 Task: Look for space in Dhanbād, India from 9th June, 2023 to 16th June, 2023 for 2 adults in price range Rs.8000 to Rs.16000. Place can be entire place with 2 bedrooms having 2 beds and 1 bathroom. Property type can be house, flat, guest house. Booking option can be shelf check-in. Required host language is English.
Action: Mouse moved to (582, 140)
Screenshot: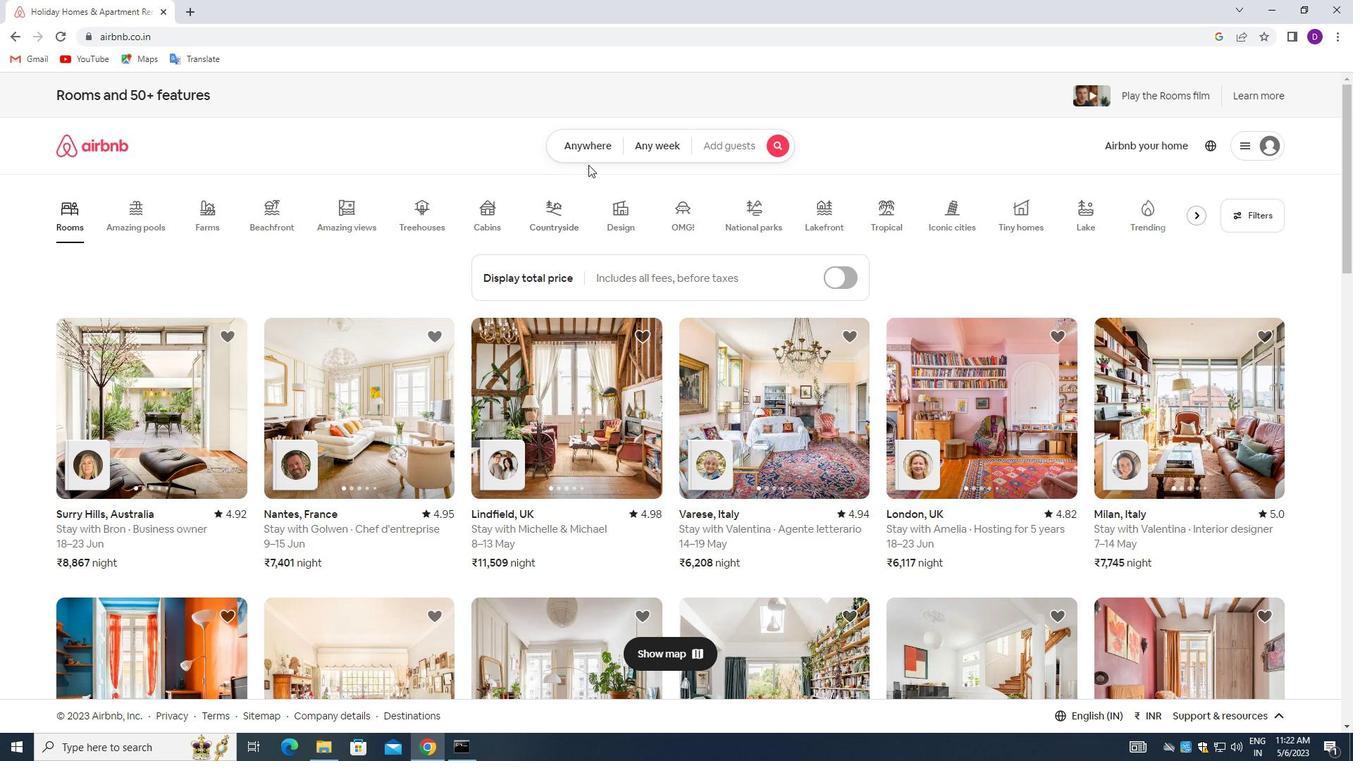
Action: Mouse pressed left at (582, 140)
Screenshot: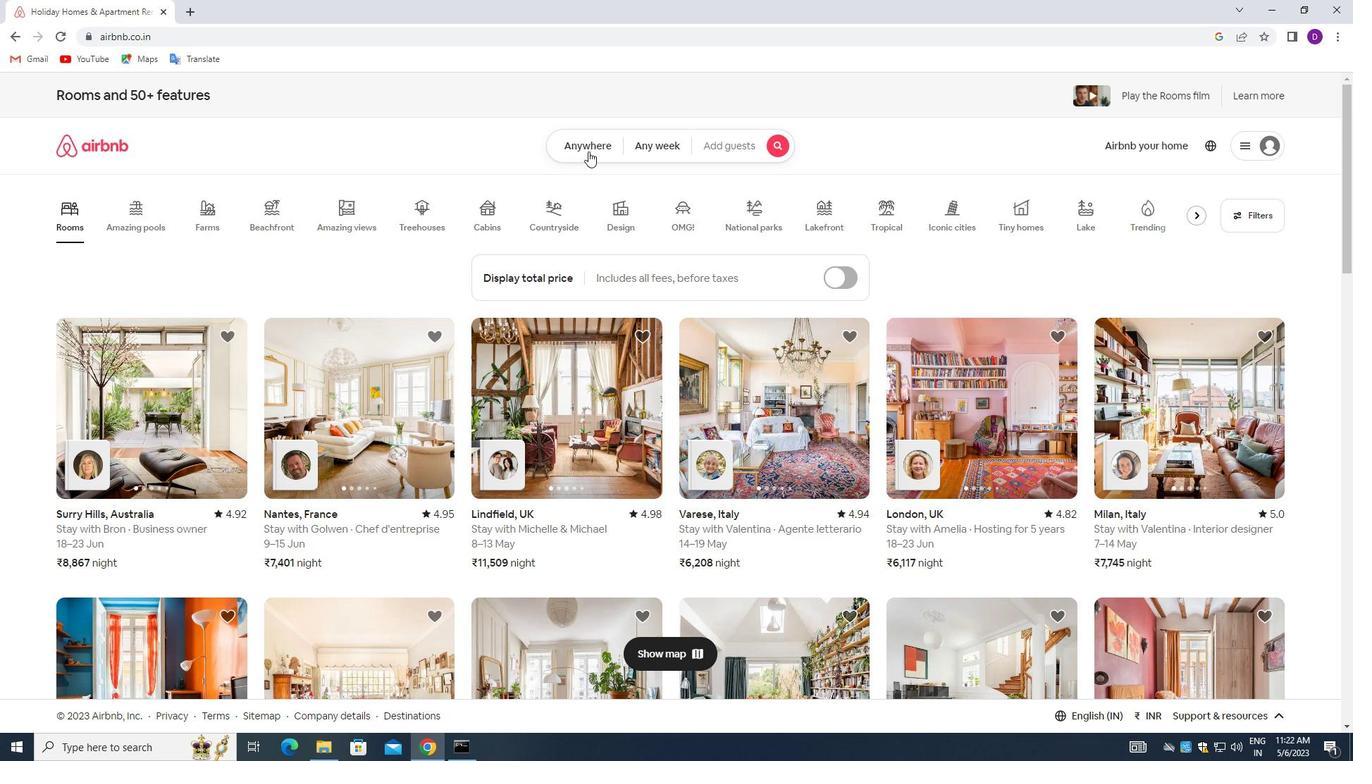 
Action: Mouse moved to (574, 203)
Screenshot: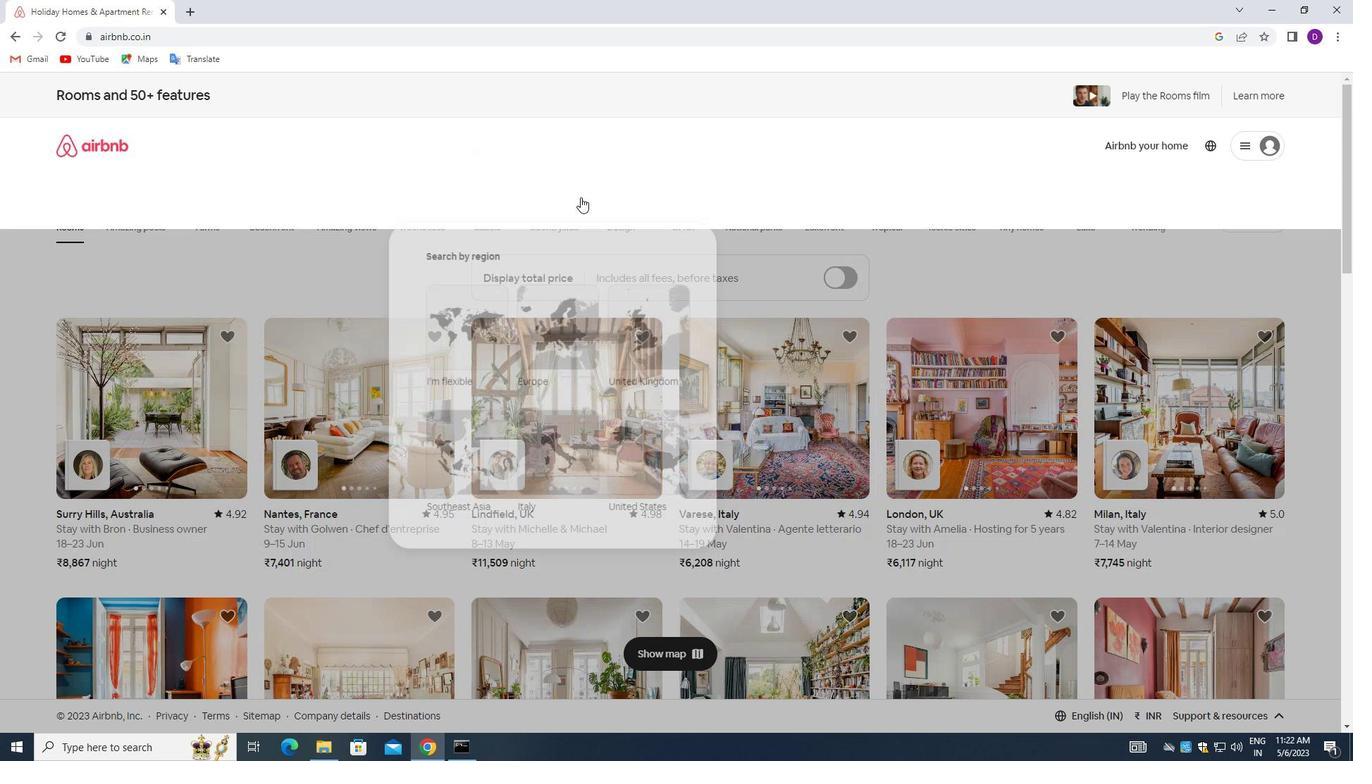 
Action: Mouse pressed left at (574, 203)
Screenshot: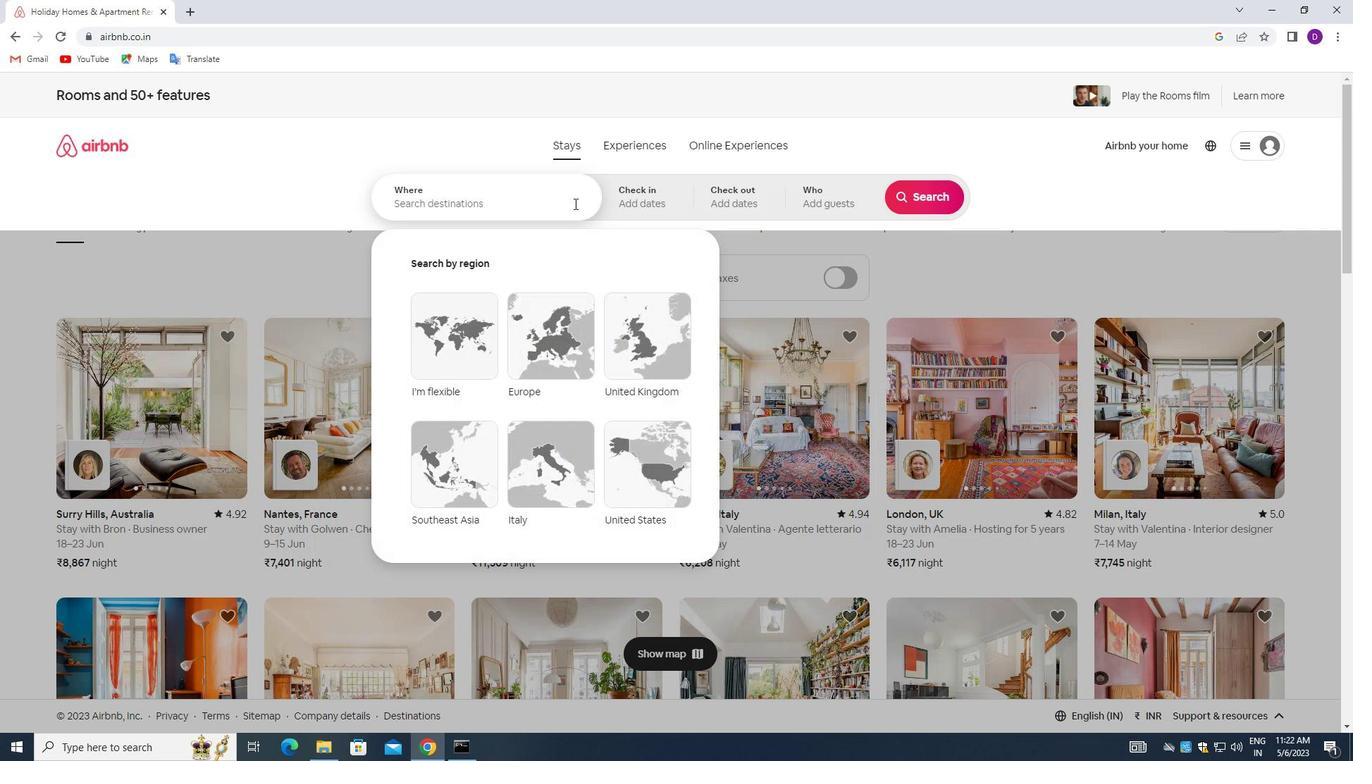
Action: Mouse moved to (273, 308)
Screenshot: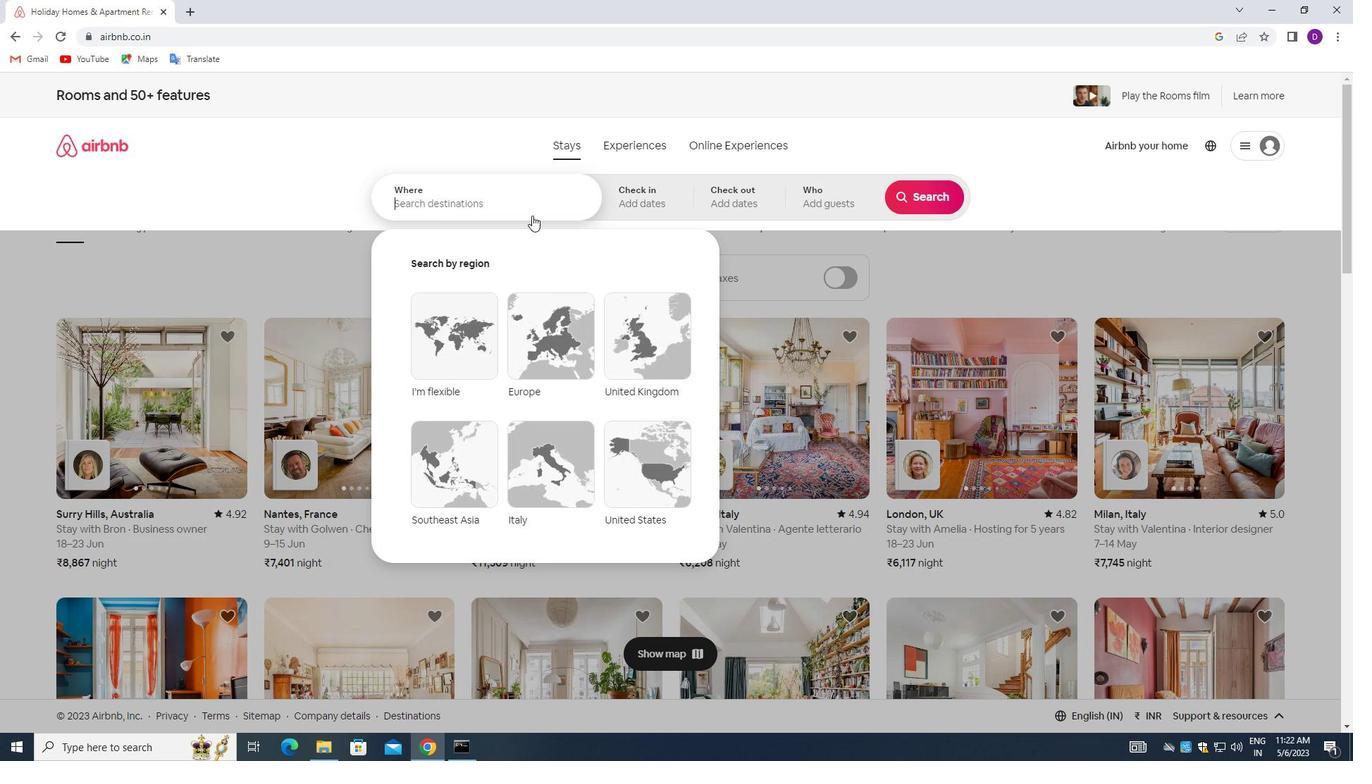 
Action: Key pressed <Key.shift_r>Dhanbad,<Key.space><Key.shift>INDIA<Key.enter>
Screenshot: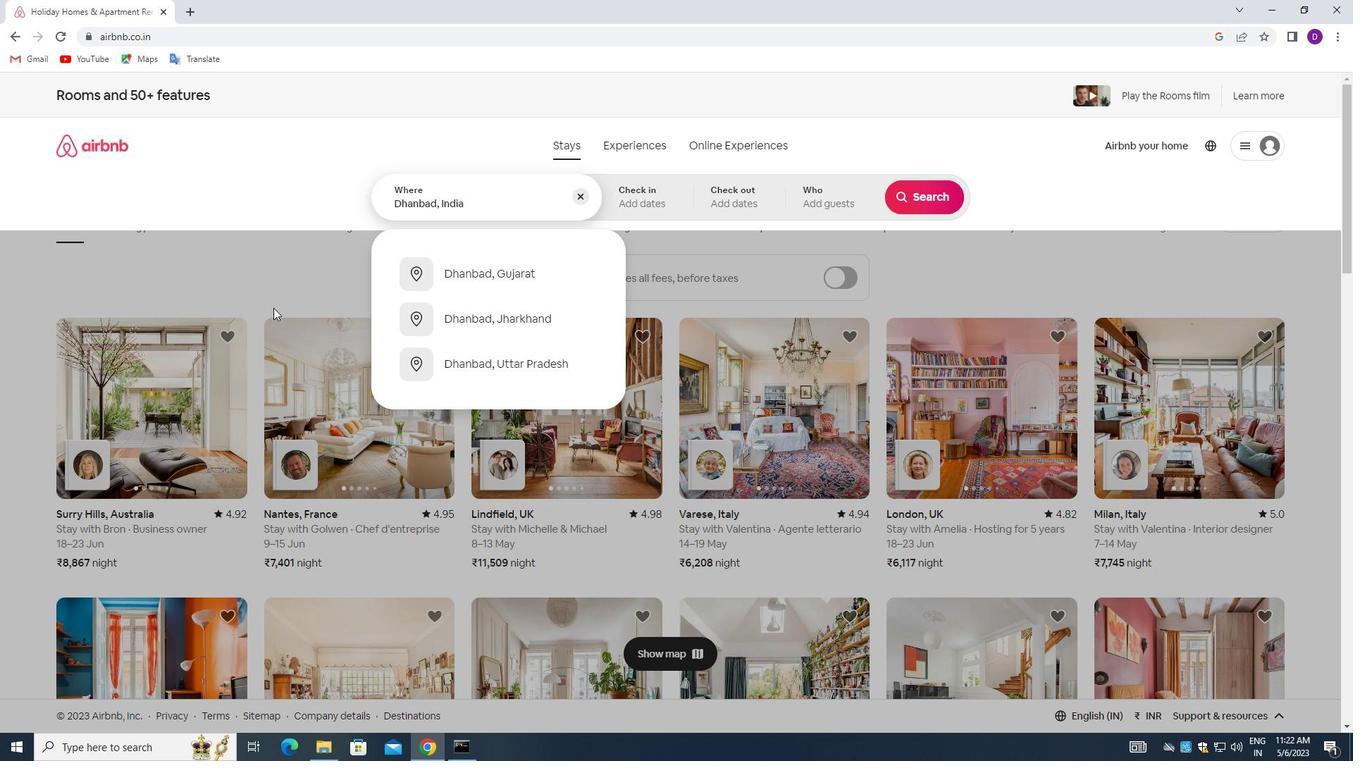
Action: Mouse moved to (876, 403)
Screenshot: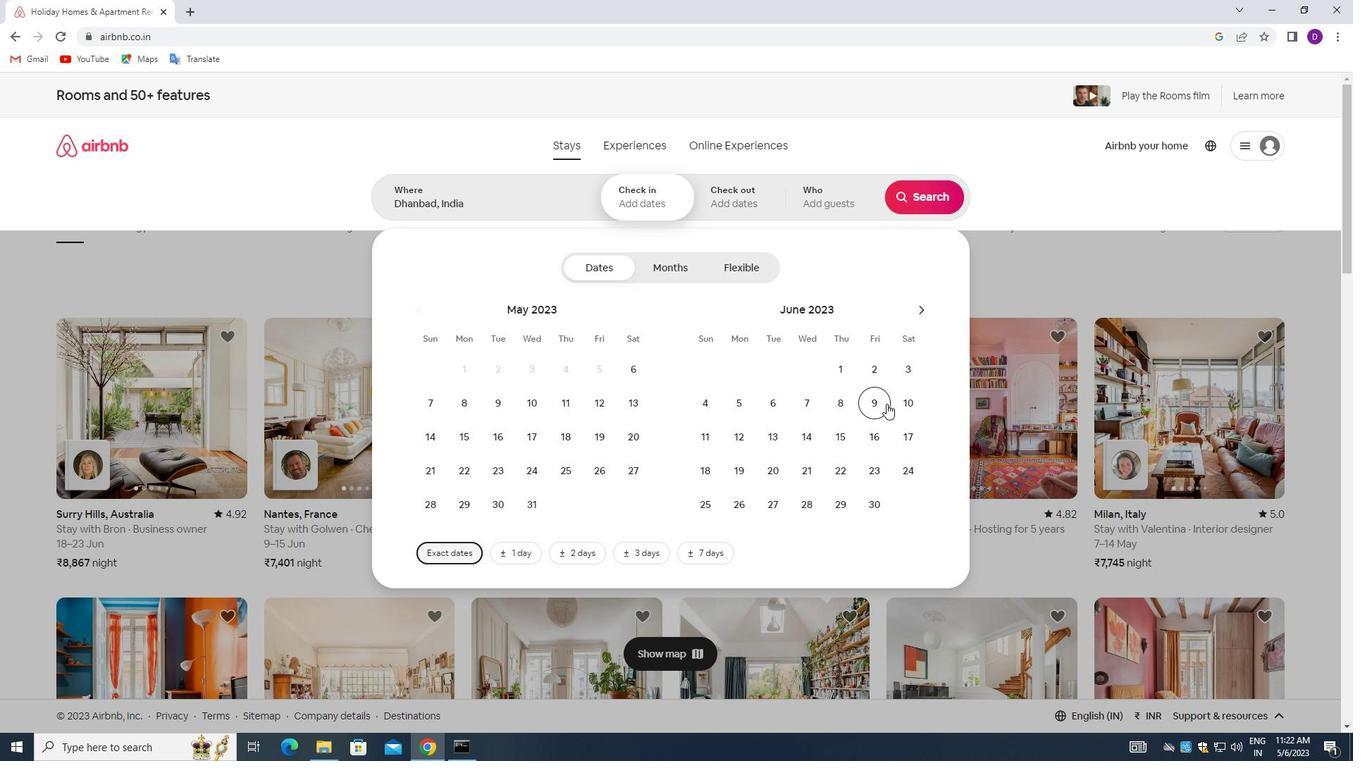 
Action: Mouse pressed left at (876, 403)
Screenshot: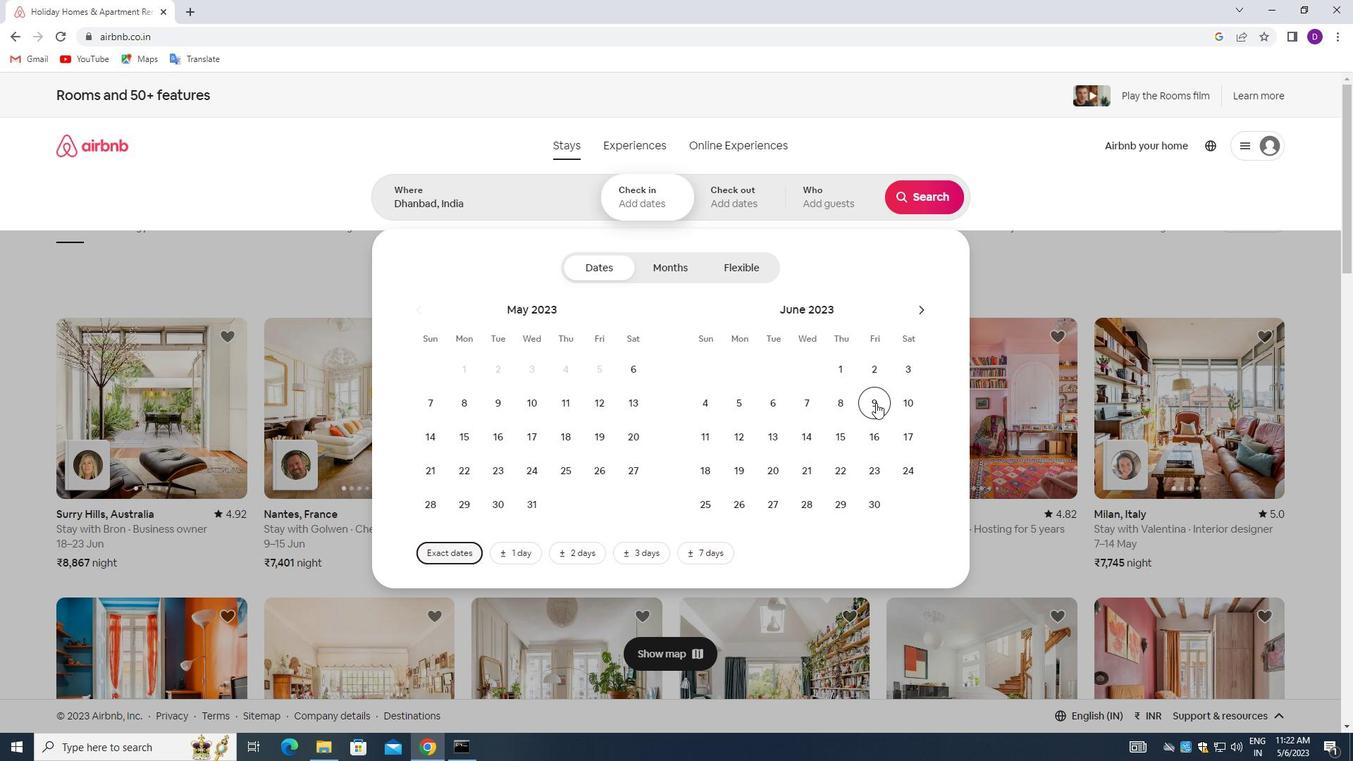 
Action: Mouse moved to (875, 425)
Screenshot: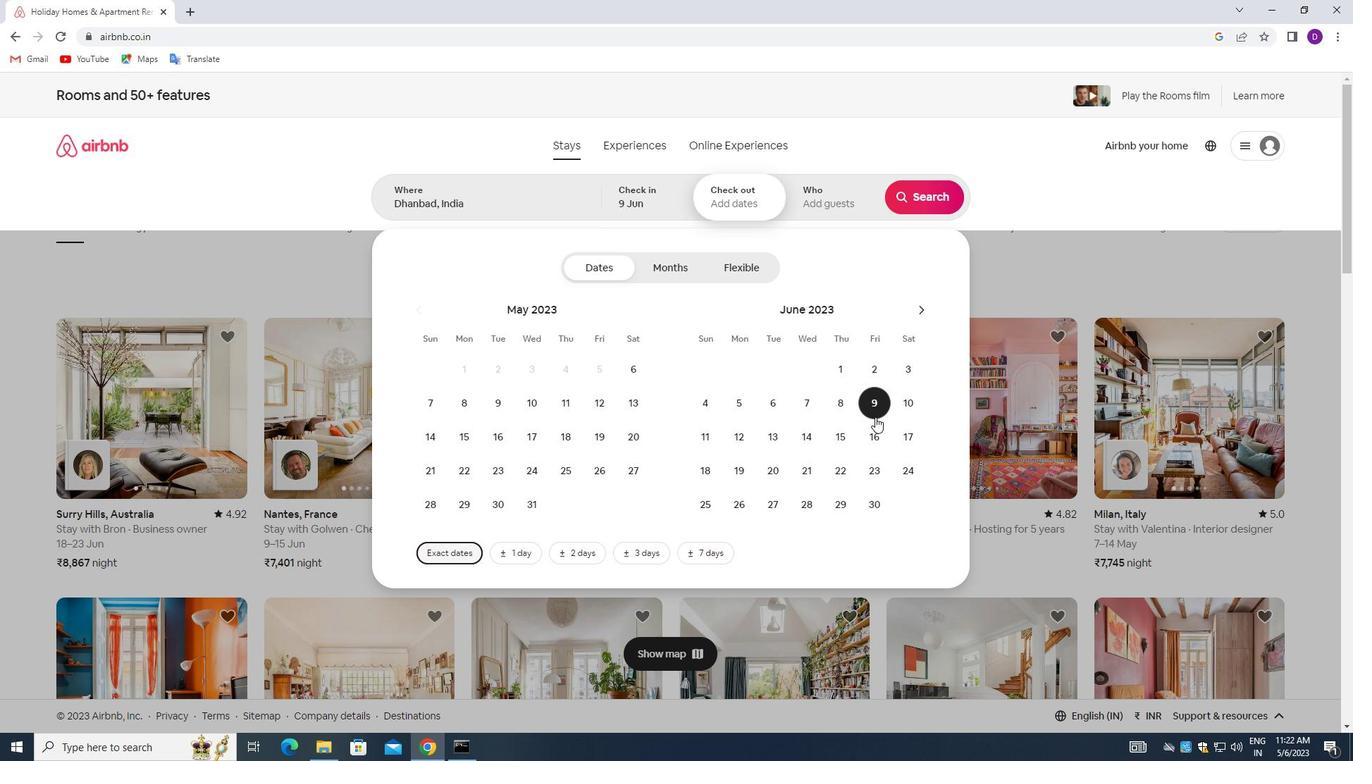
Action: Mouse pressed left at (875, 425)
Screenshot: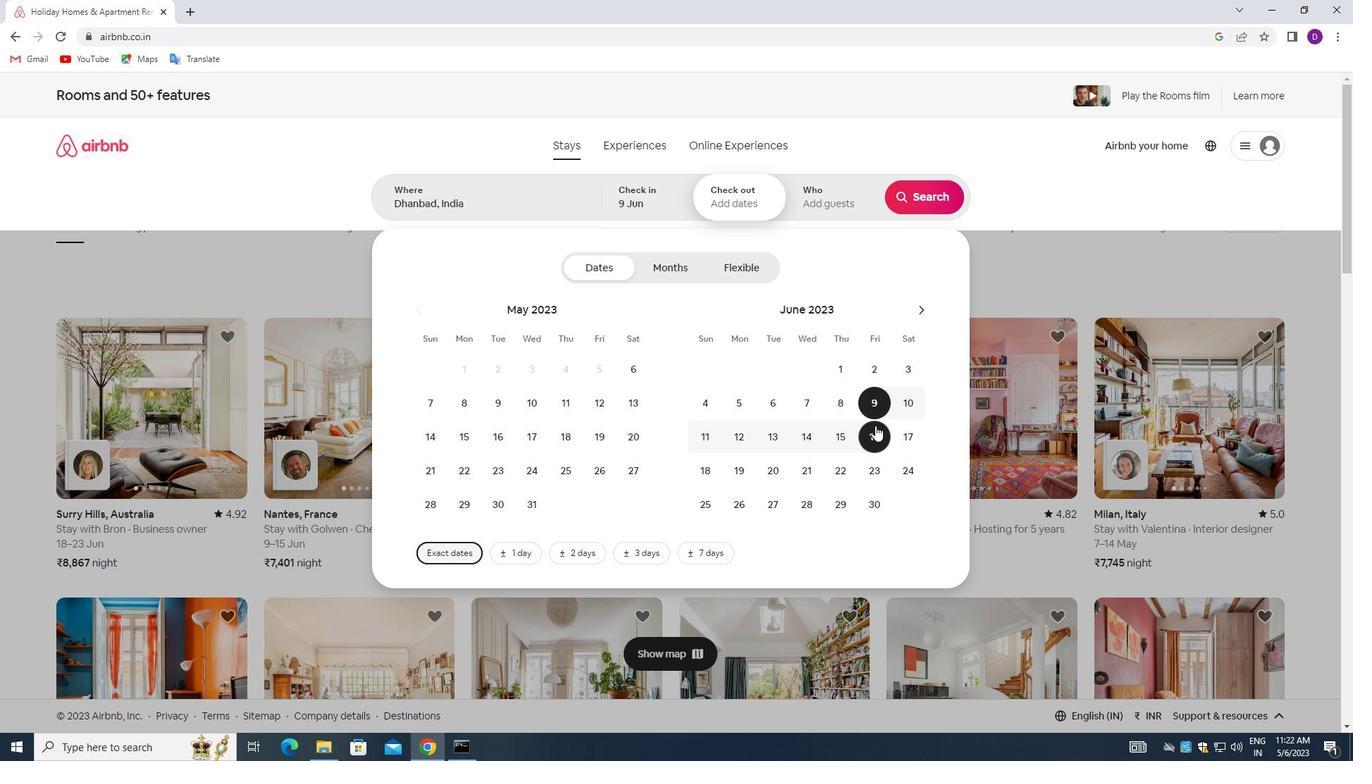 
Action: Mouse moved to (816, 199)
Screenshot: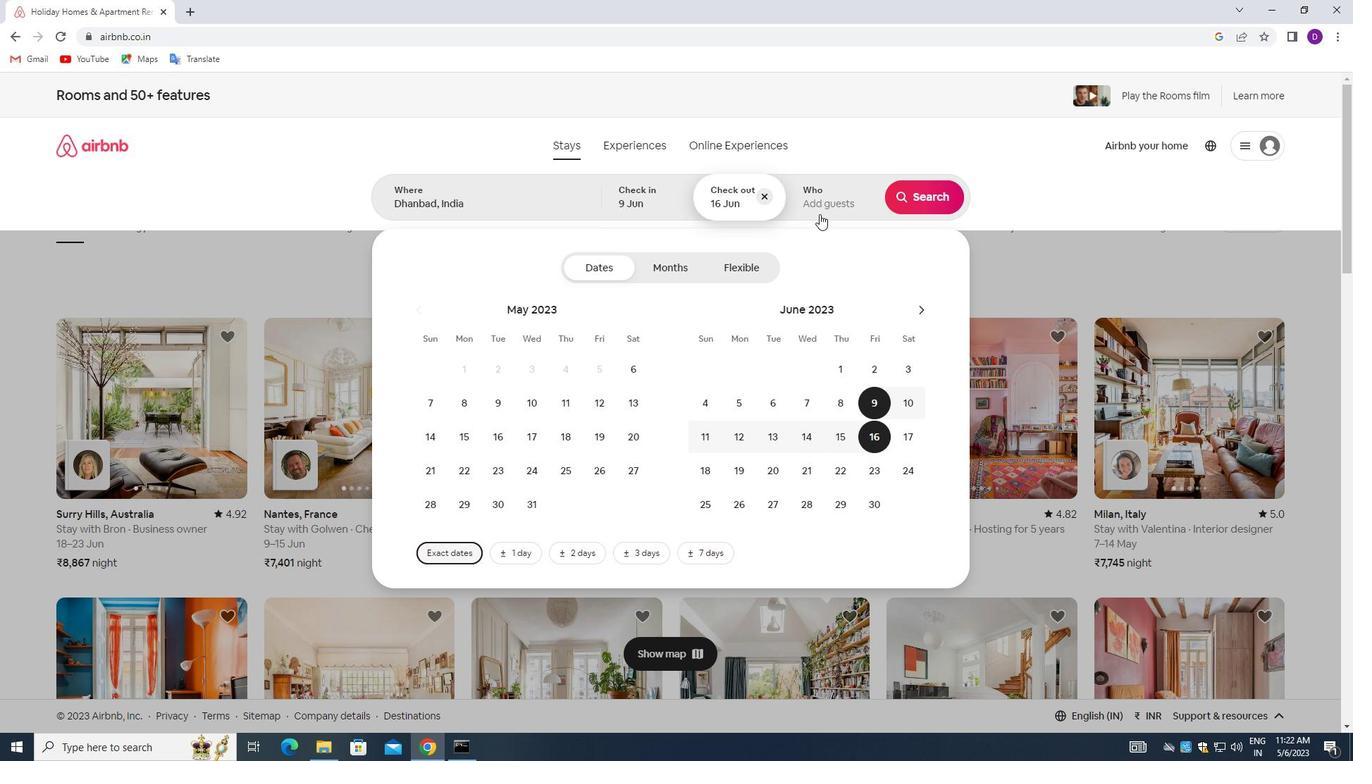 
Action: Mouse pressed left at (816, 199)
Screenshot: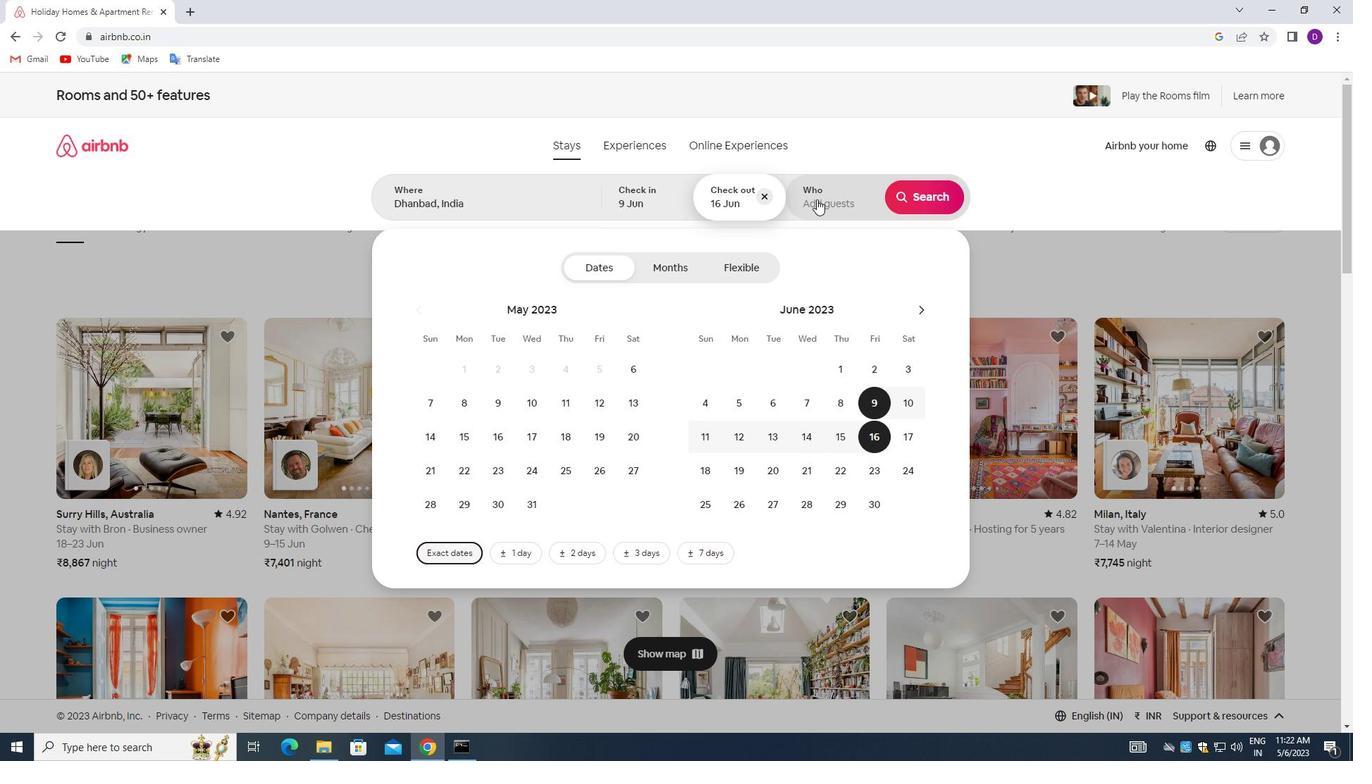 
Action: Mouse moved to (923, 271)
Screenshot: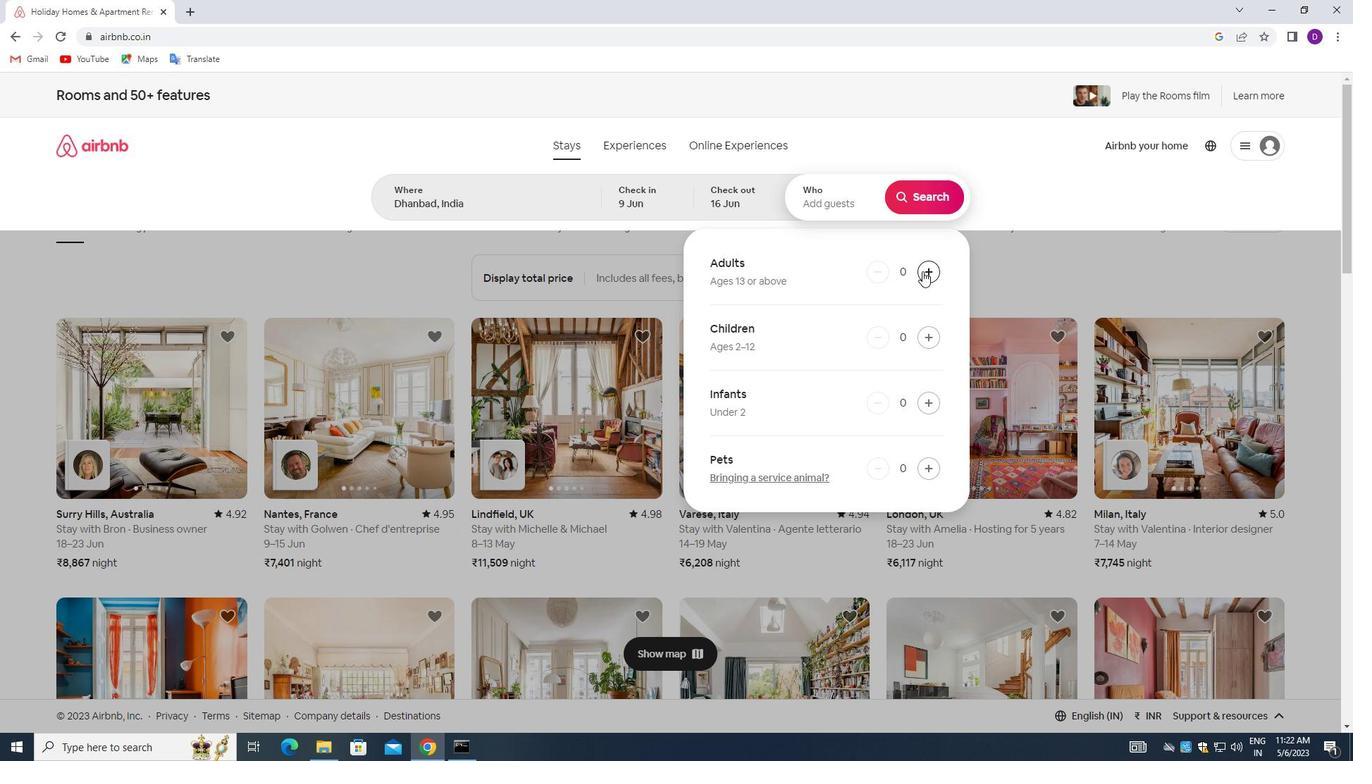
Action: Mouse pressed left at (923, 271)
Screenshot: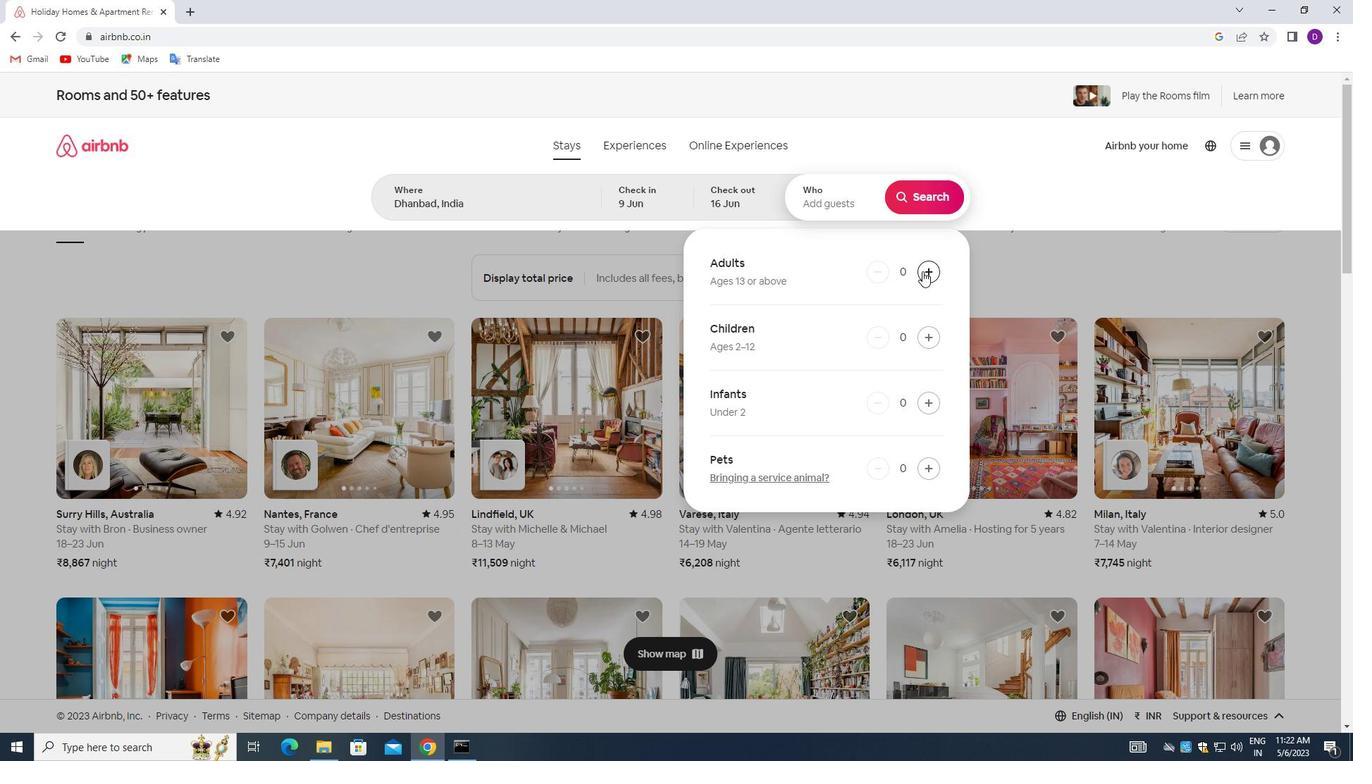 
Action: Mouse pressed left at (923, 271)
Screenshot: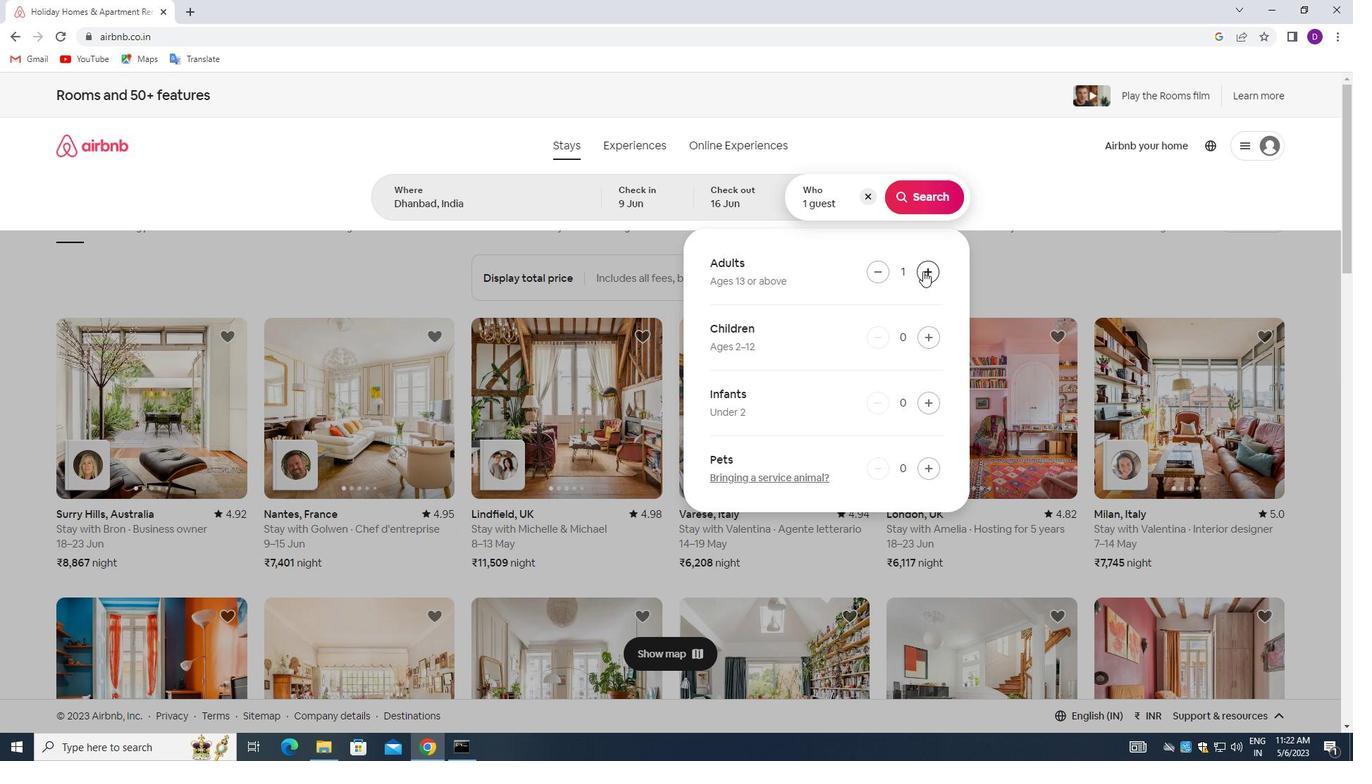 
Action: Mouse moved to (916, 196)
Screenshot: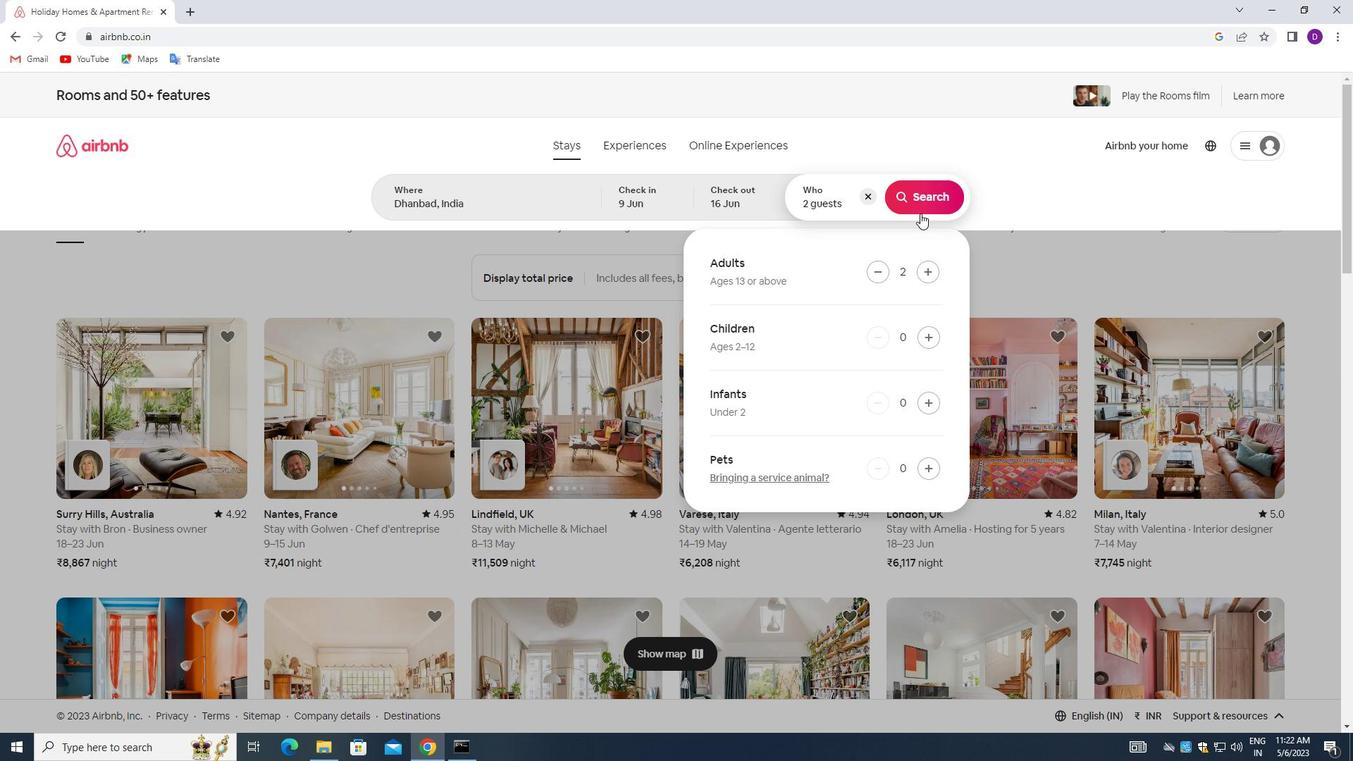 
Action: Mouse pressed left at (916, 196)
Screenshot: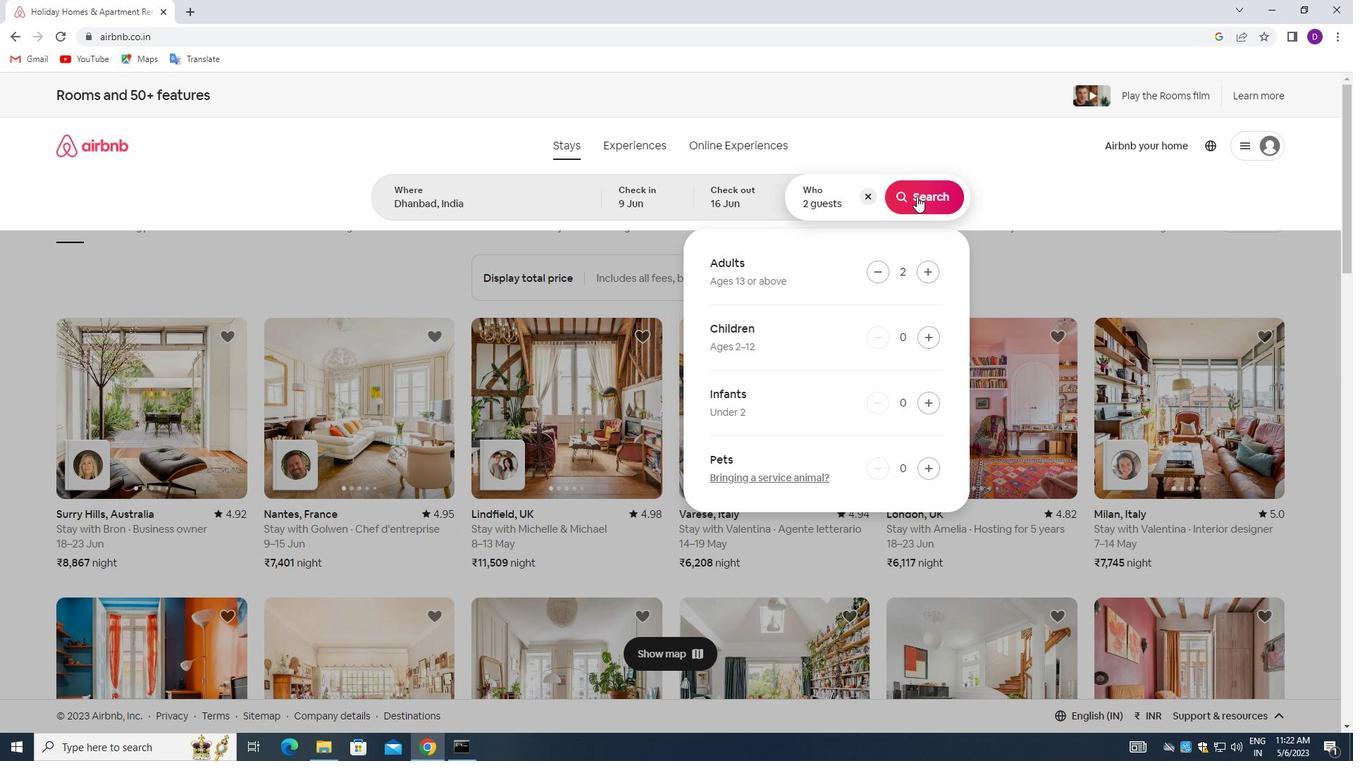 
Action: Mouse moved to (1276, 155)
Screenshot: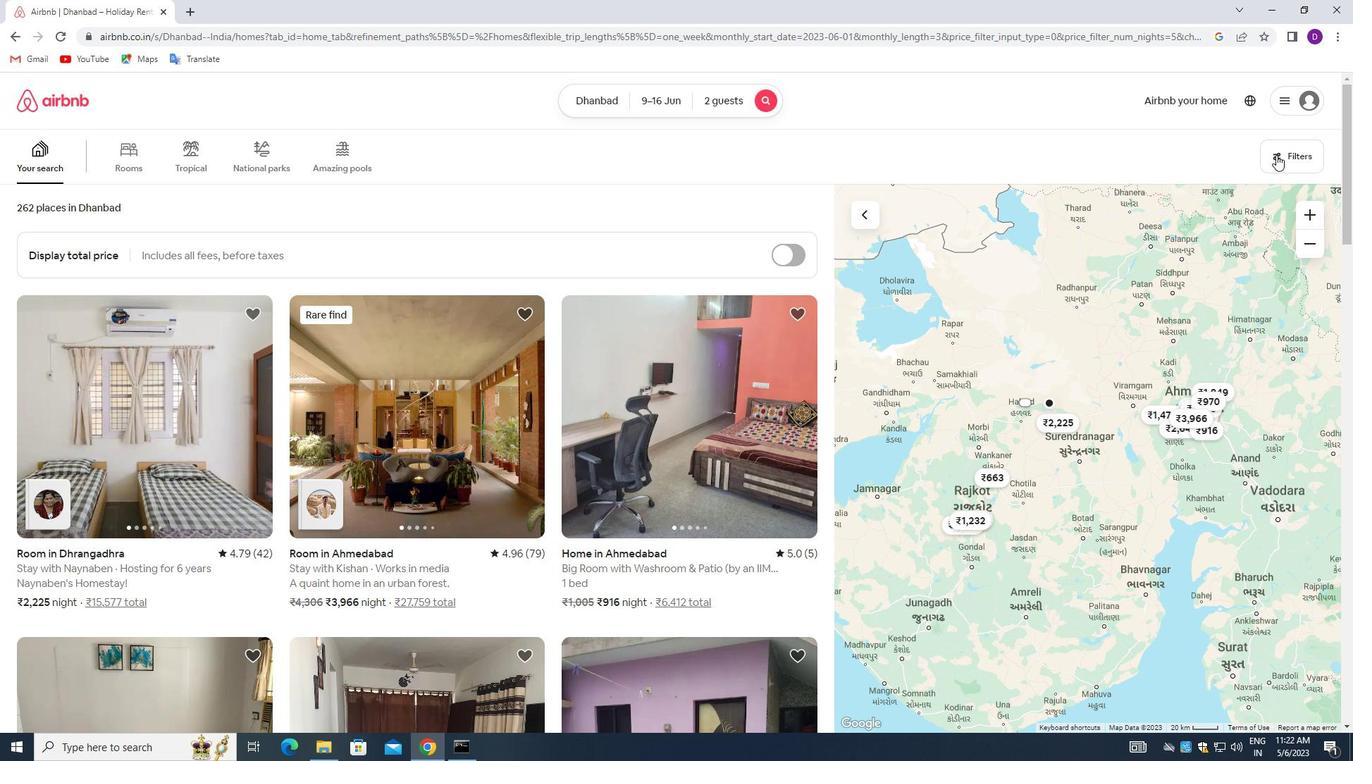 
Action: Mouse pressed left at (1276, 155)
Screenshot: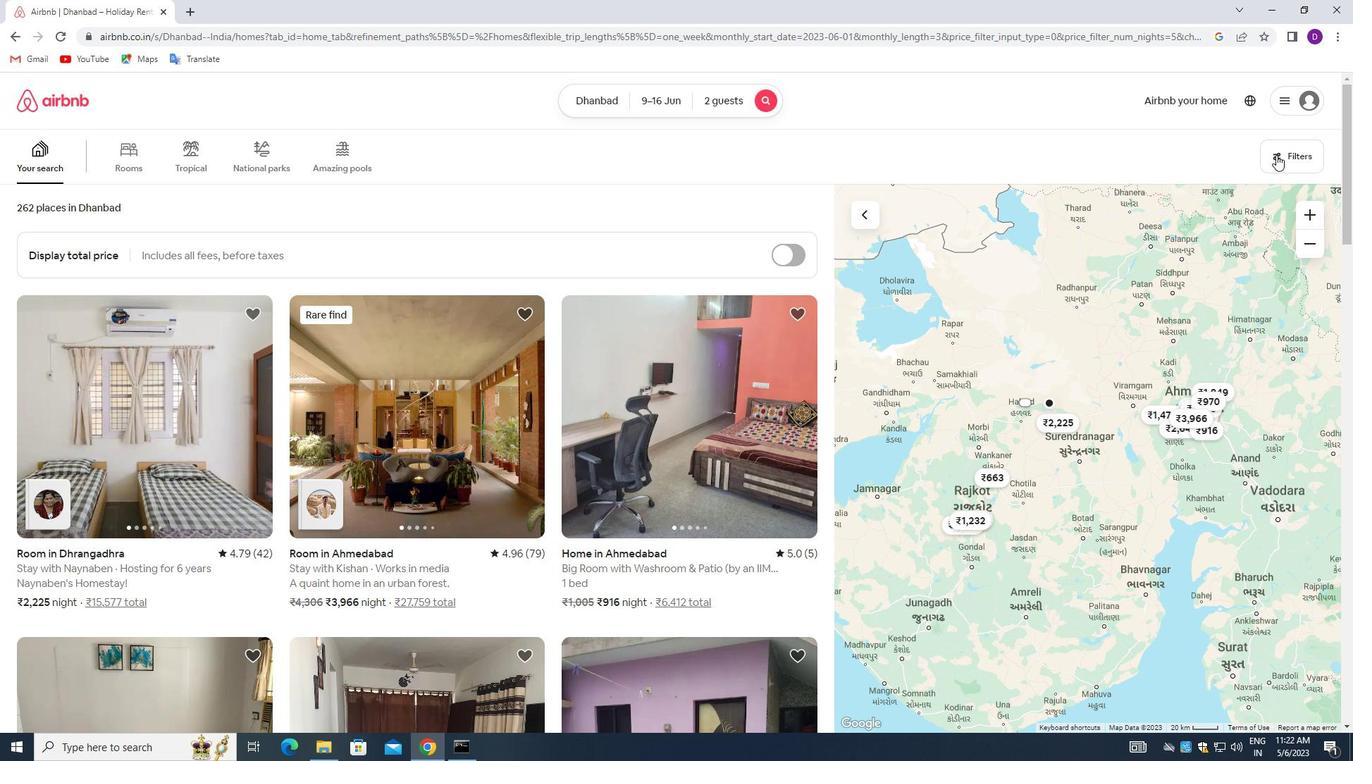 
Action: Mouse moved to (520, 497)
Screenshot: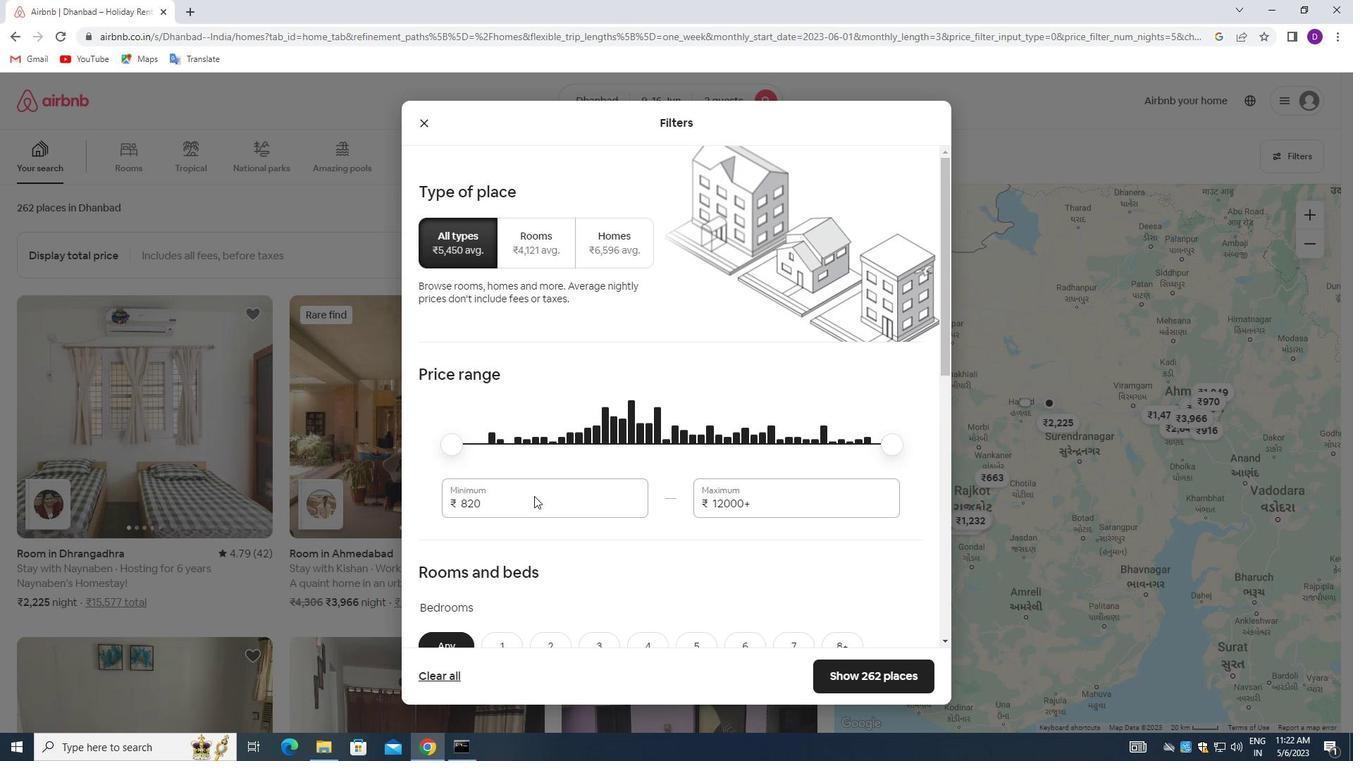 
Action: Mouse pressed left at (520, 497)
Screenshot: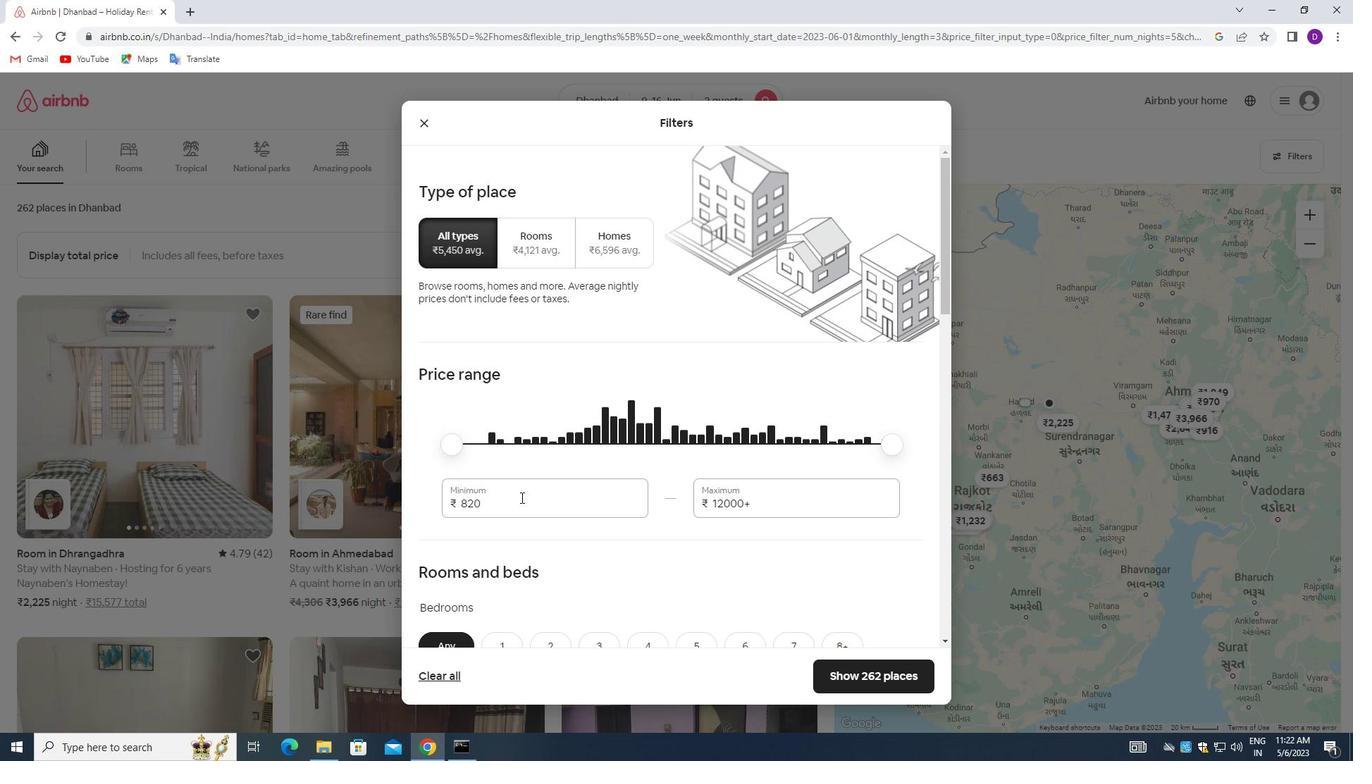 
Action: Mouse pressed left at (520, 497)
Screenshot: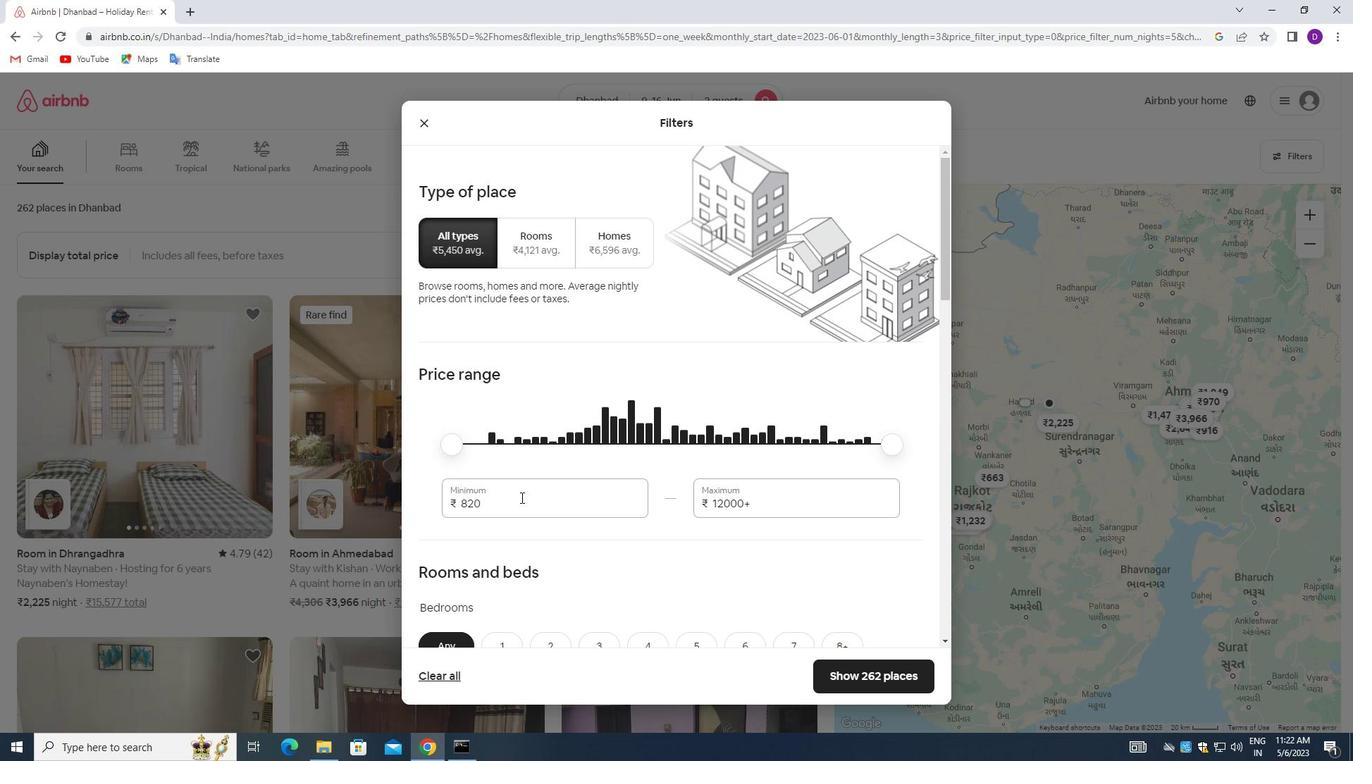 
Action: Key pressed 8000<Key.tab>16000
Screenshot: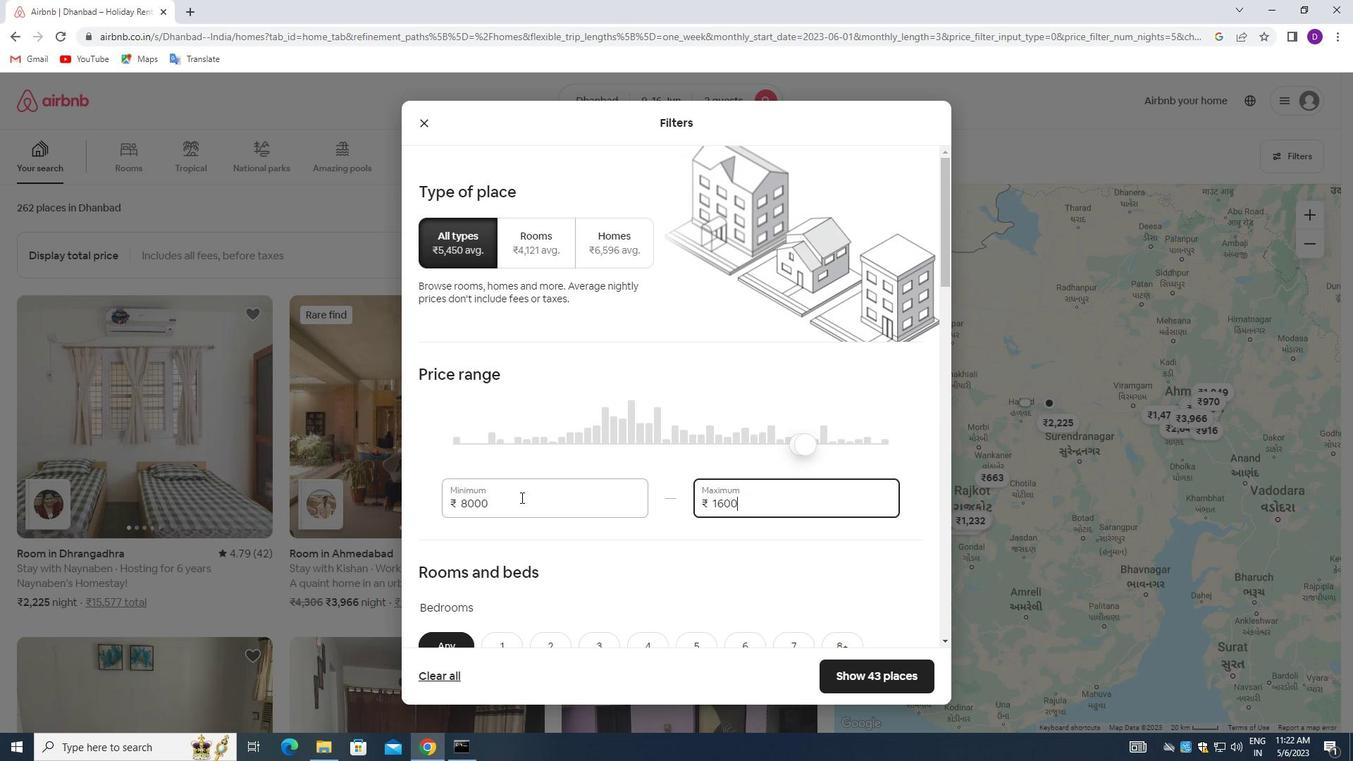 
Action: Mouse moved to (587, 528)
Screenshot: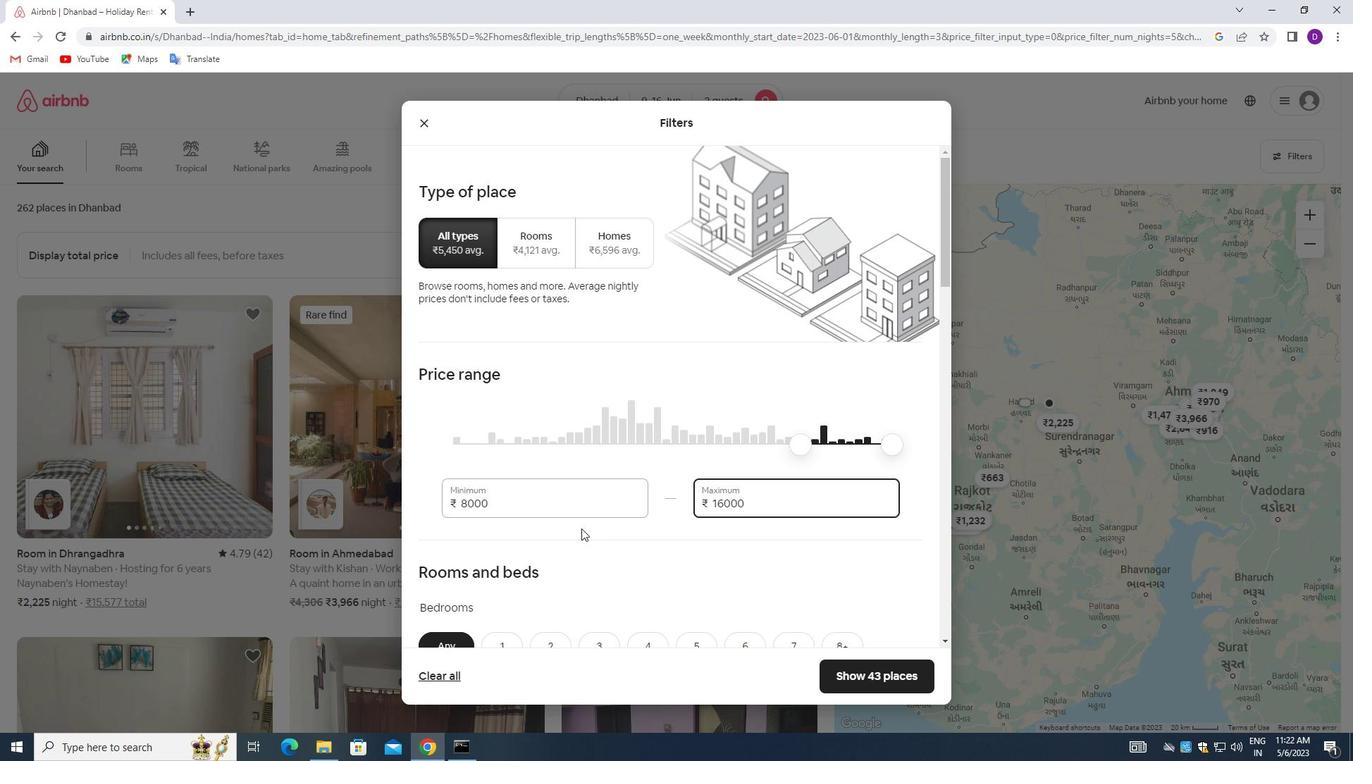 
Action: Mouse scrolled (587, 527) with delta (0, 0)
Screenshot: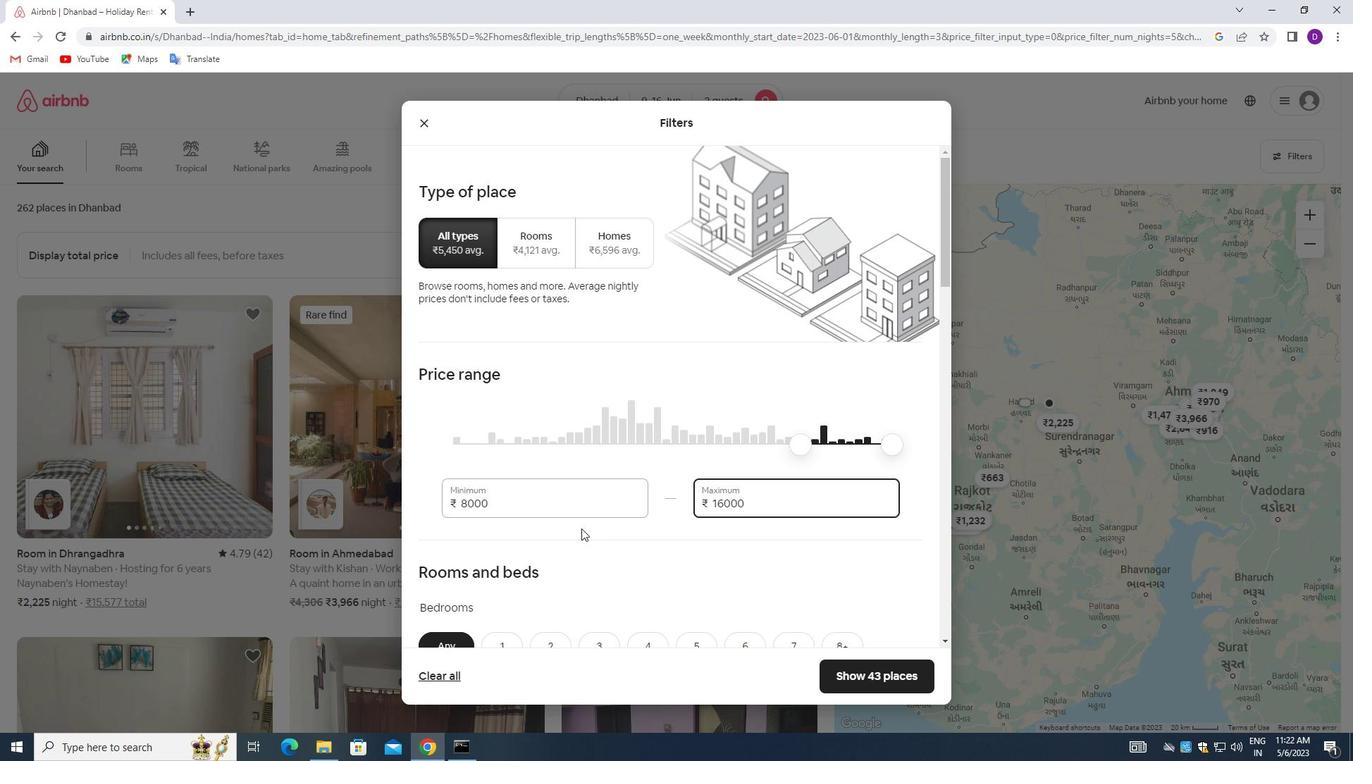 
Action: Mouse moved to (602, 532)
Screenshot: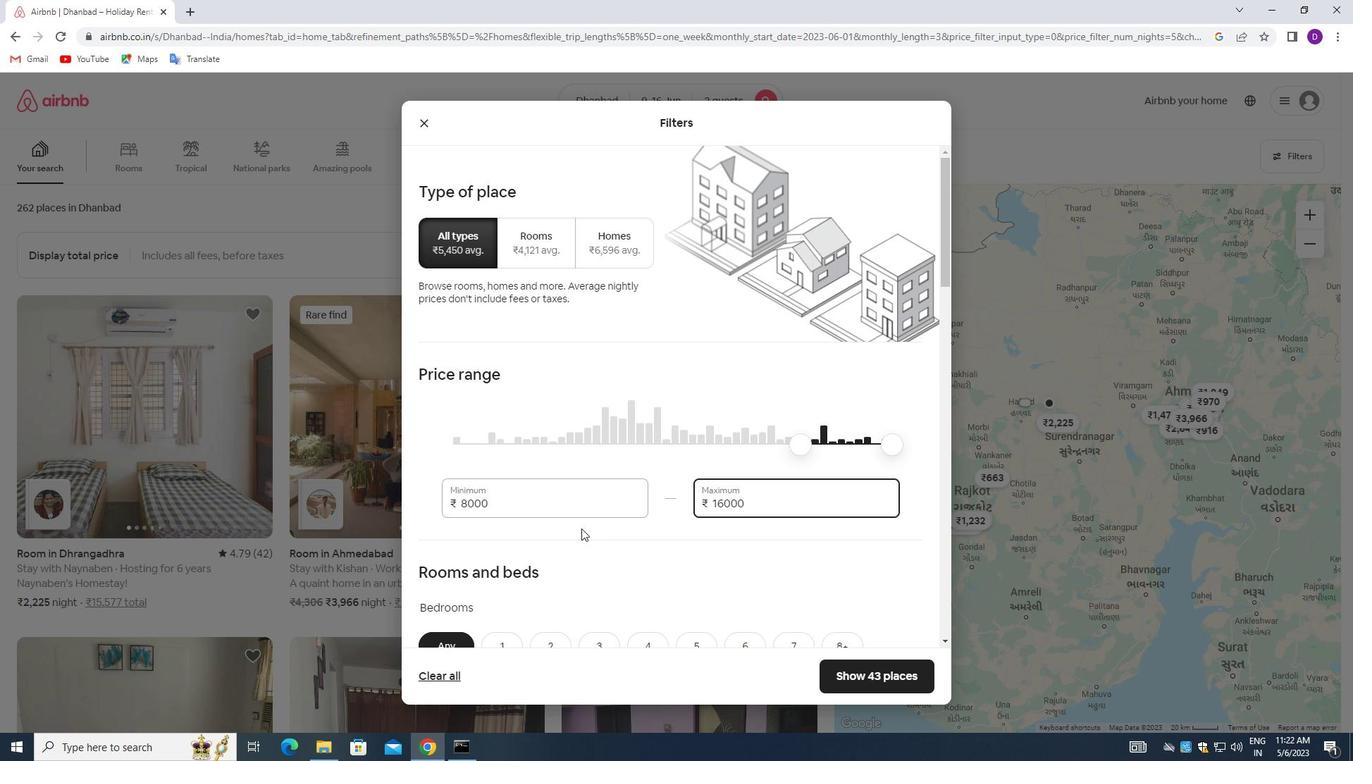 
Action: Mouse scrolled (602, 532) with delta (0, 0)
Screenshot: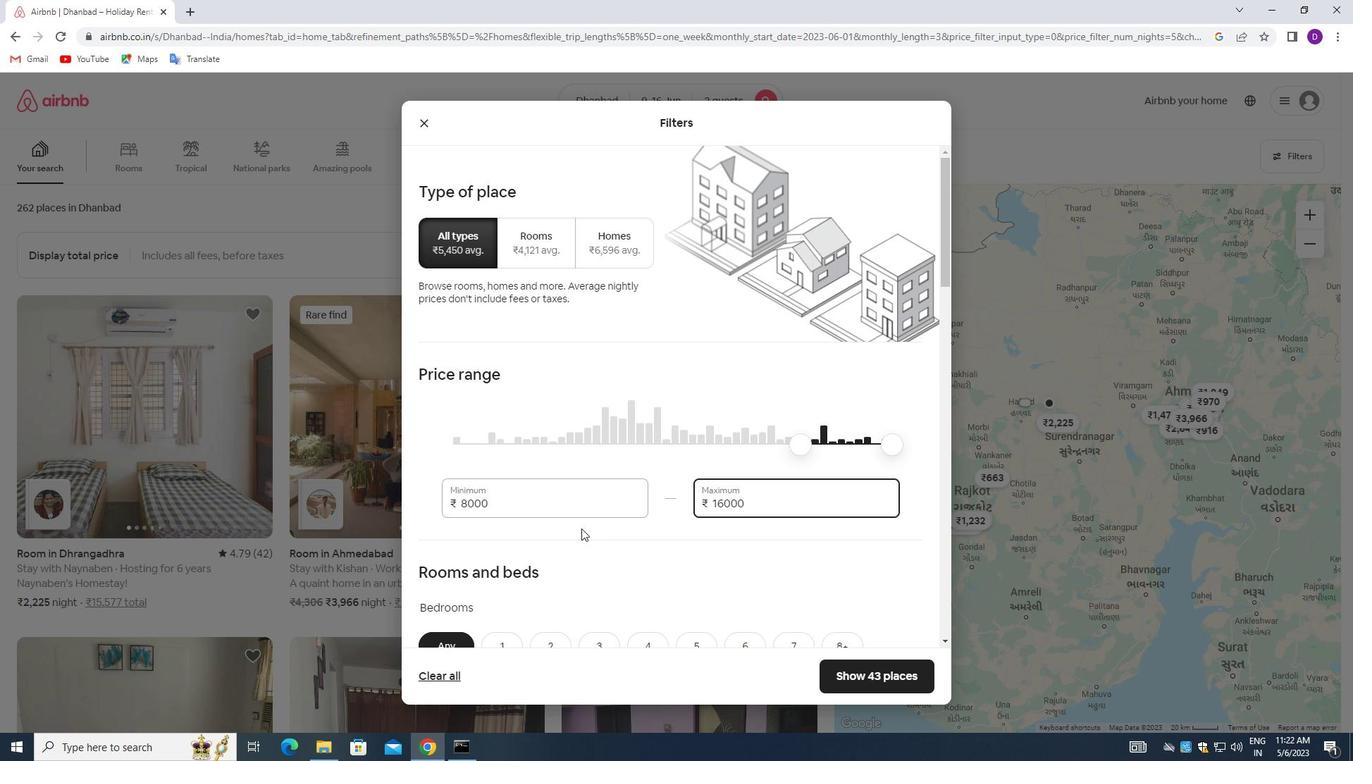 
Action: Mouse moved to (604, 532)
Screenshot: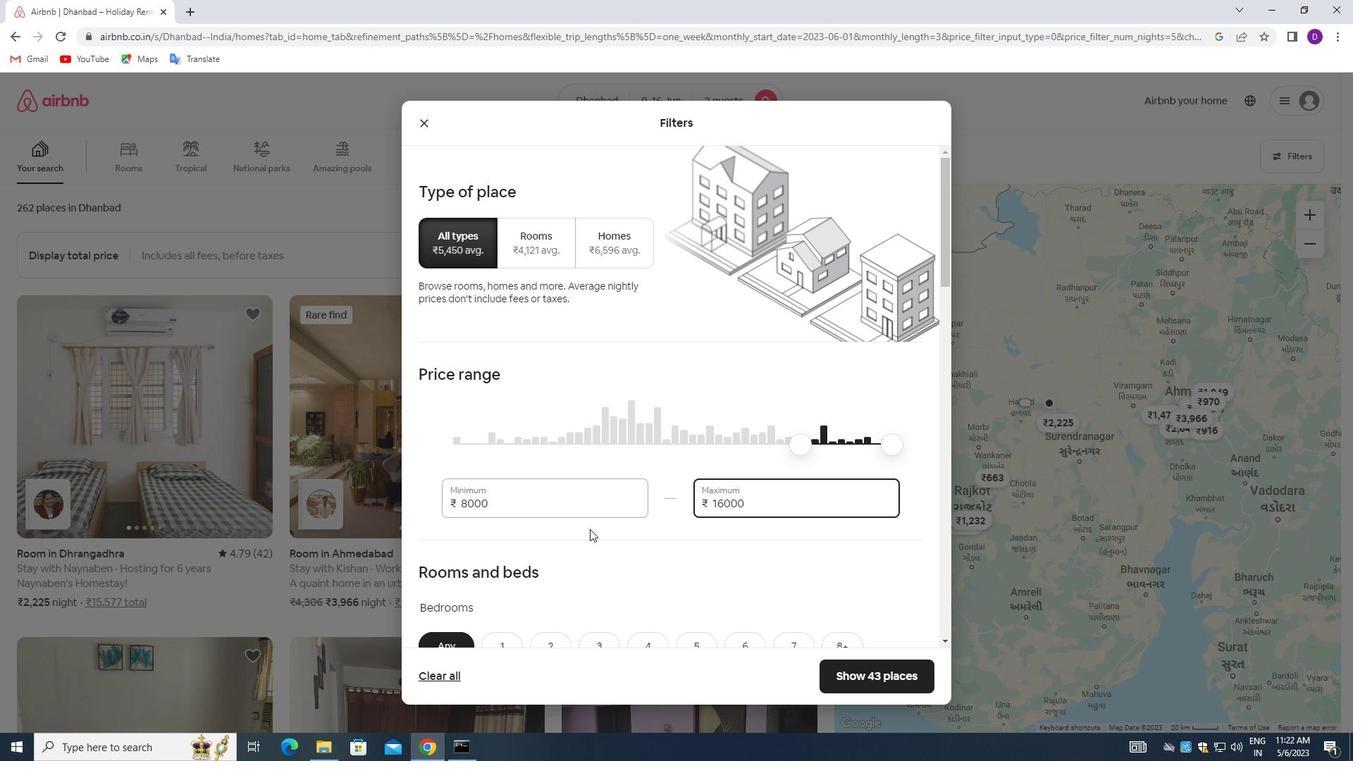 
Action: Mouse scrolled (604, 532) with delta (0, 0)
Screenshot: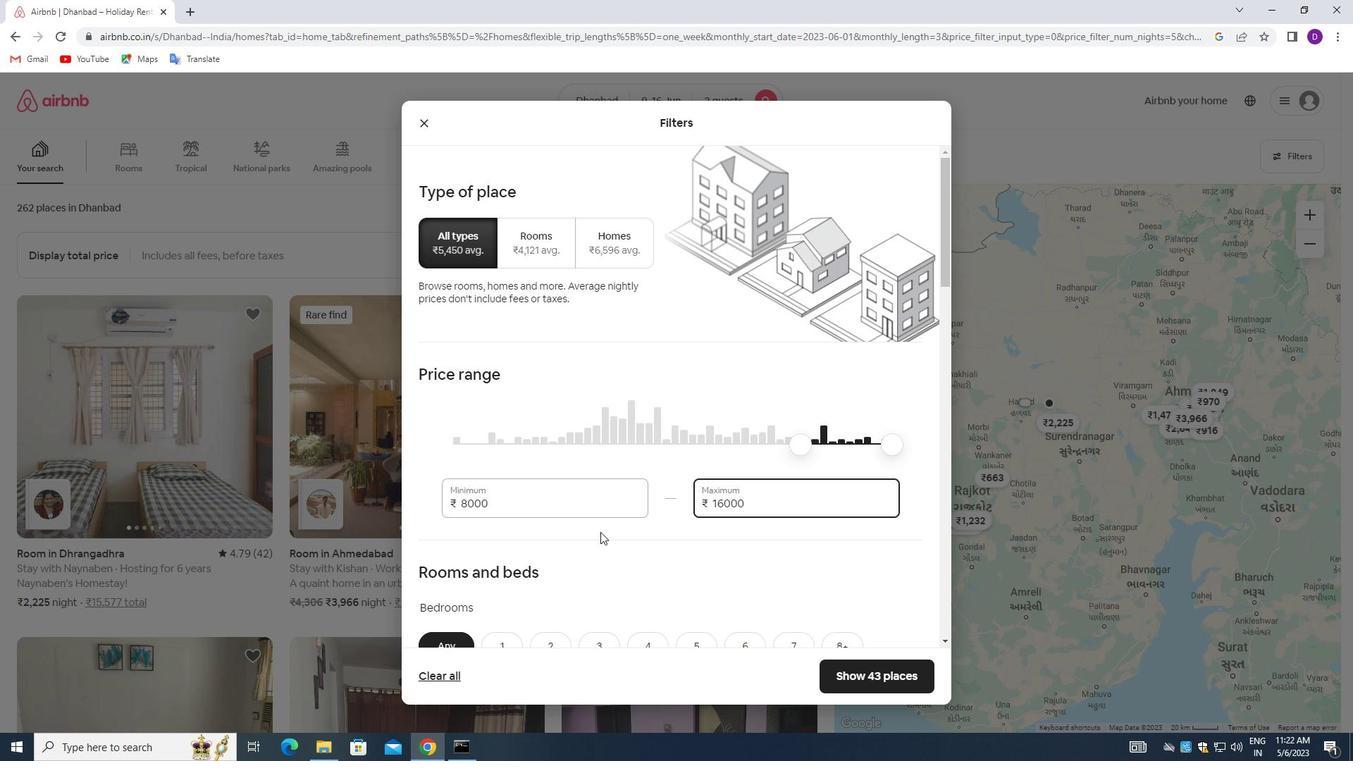 
Action: Mouse moved to (604, 532)
Screenshot: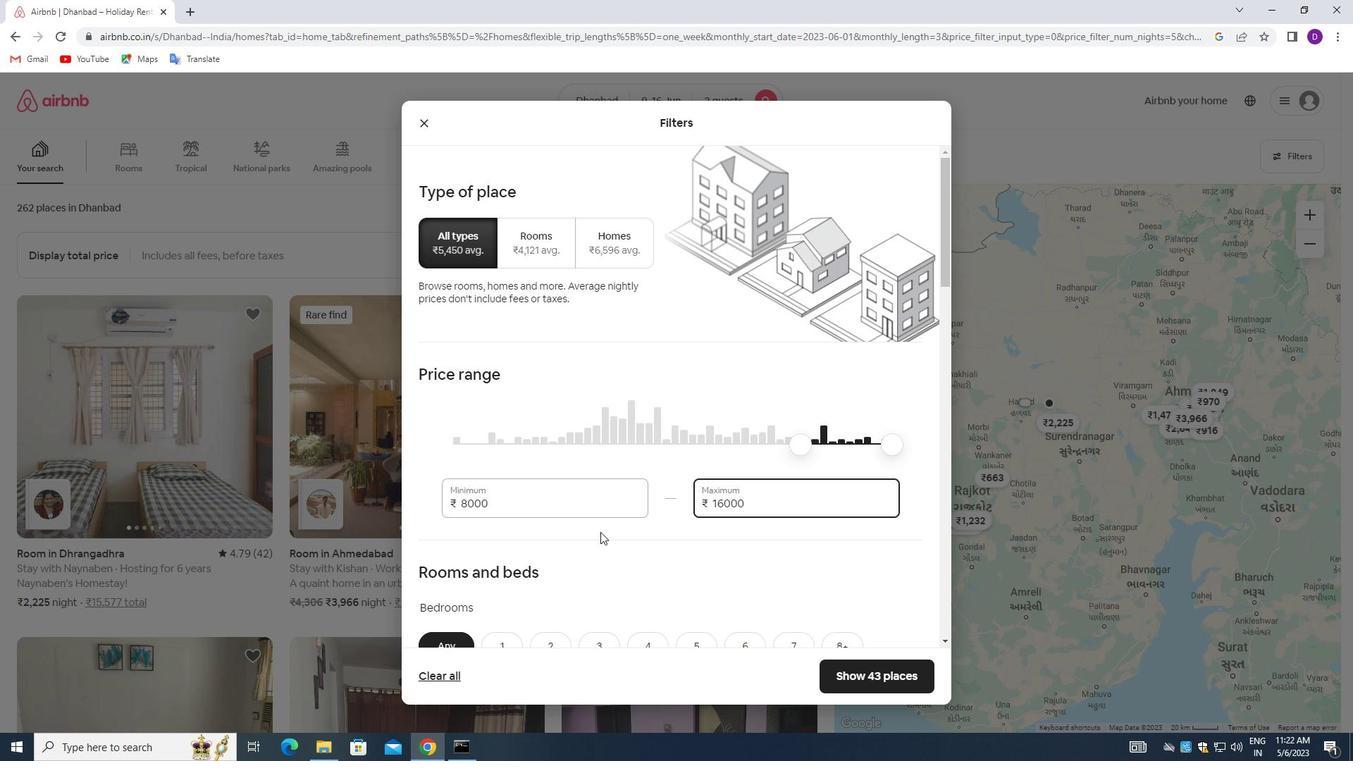 
Action: Mouse scrolled (604, 532) with delta (0, 0)
Screenshot: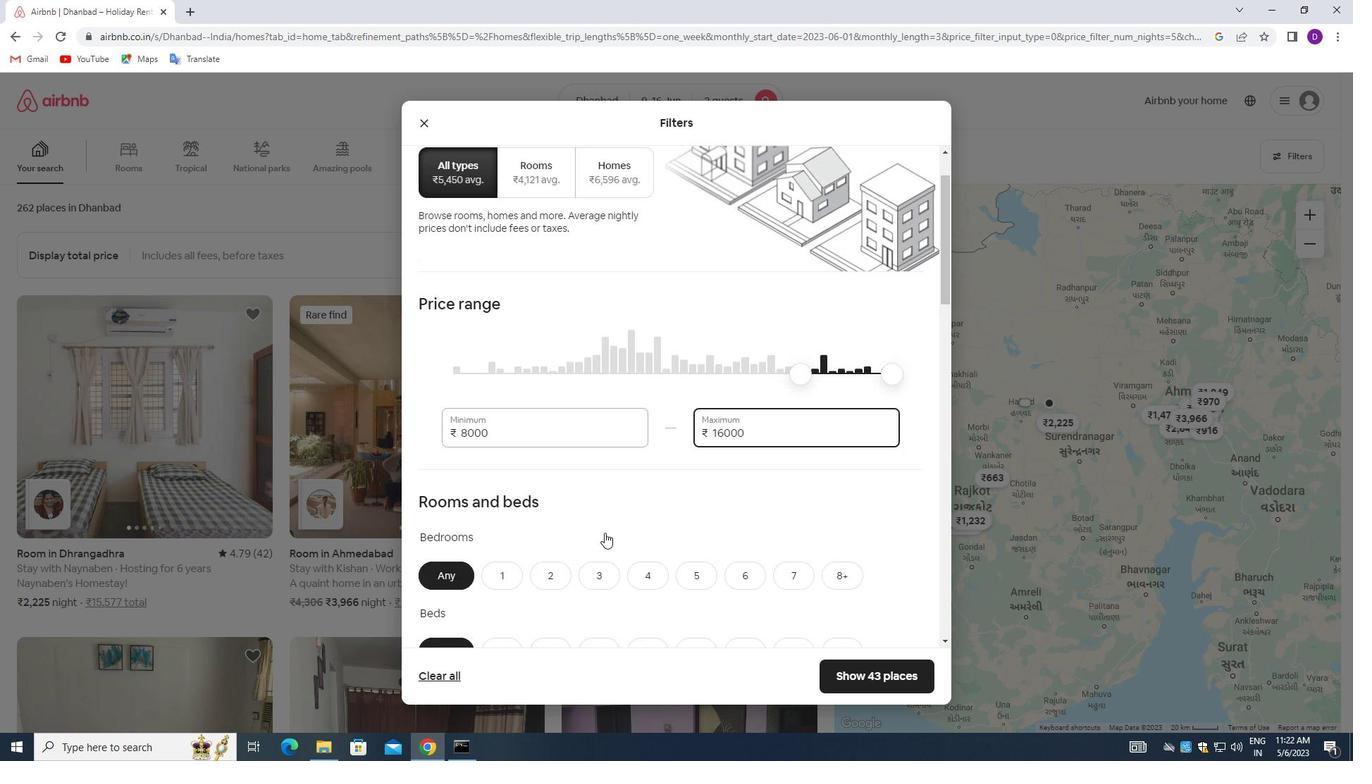 
Action: Mouse moved to (553, 378)
Screenshot: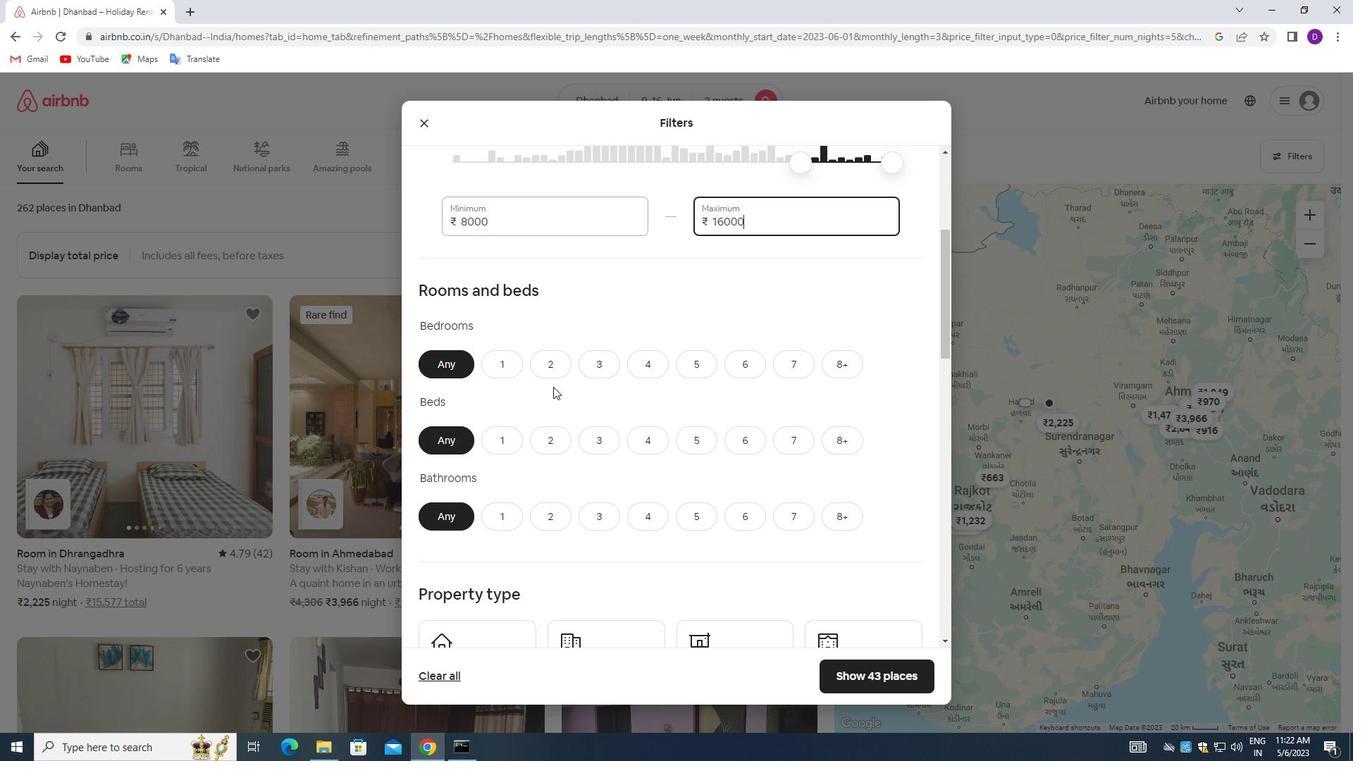 
Action: Mouse pressed left at (553, 378)
Screenshot: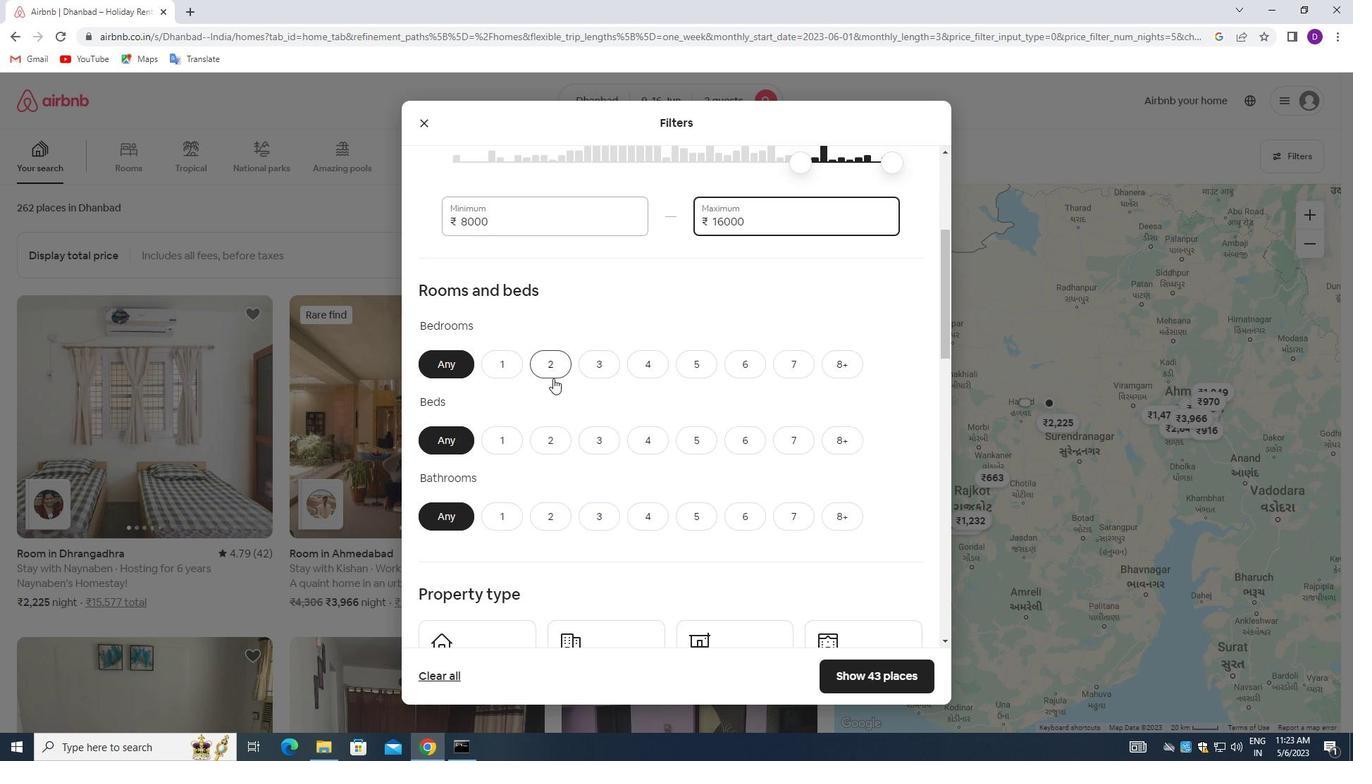 
Action: Mouse moved to (553, 442)
Screenshot: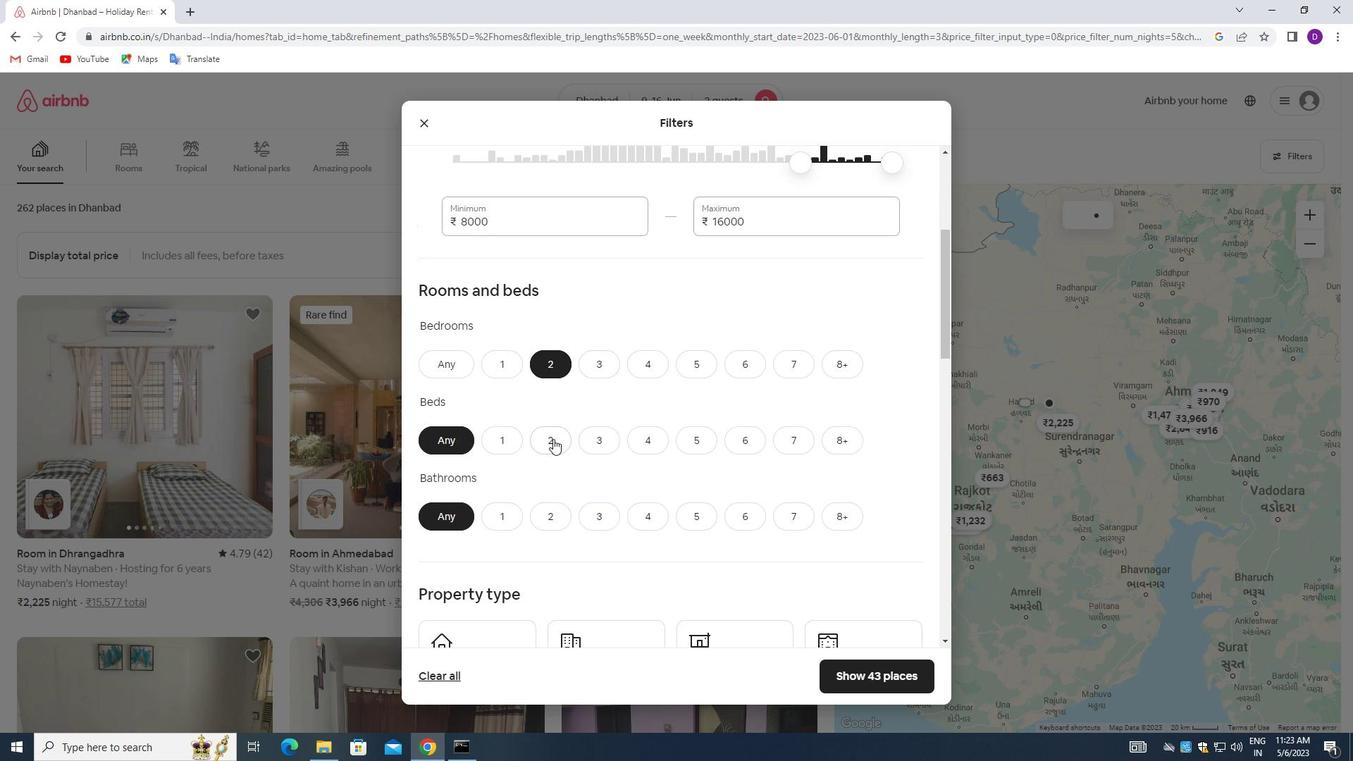 
Action: Mouse pressed left at (553, 442)
Screenshot: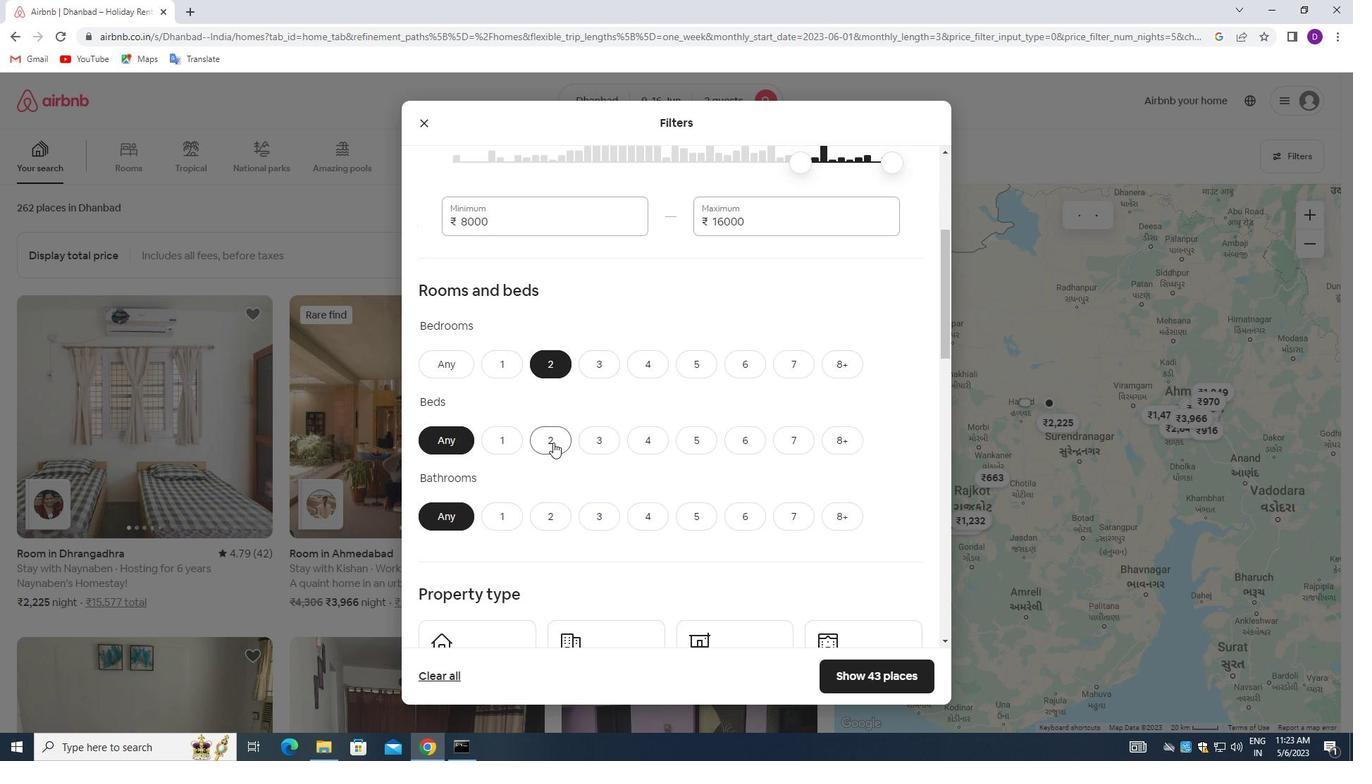 
Action: Mouse moved to (501, 513)
Screenshot: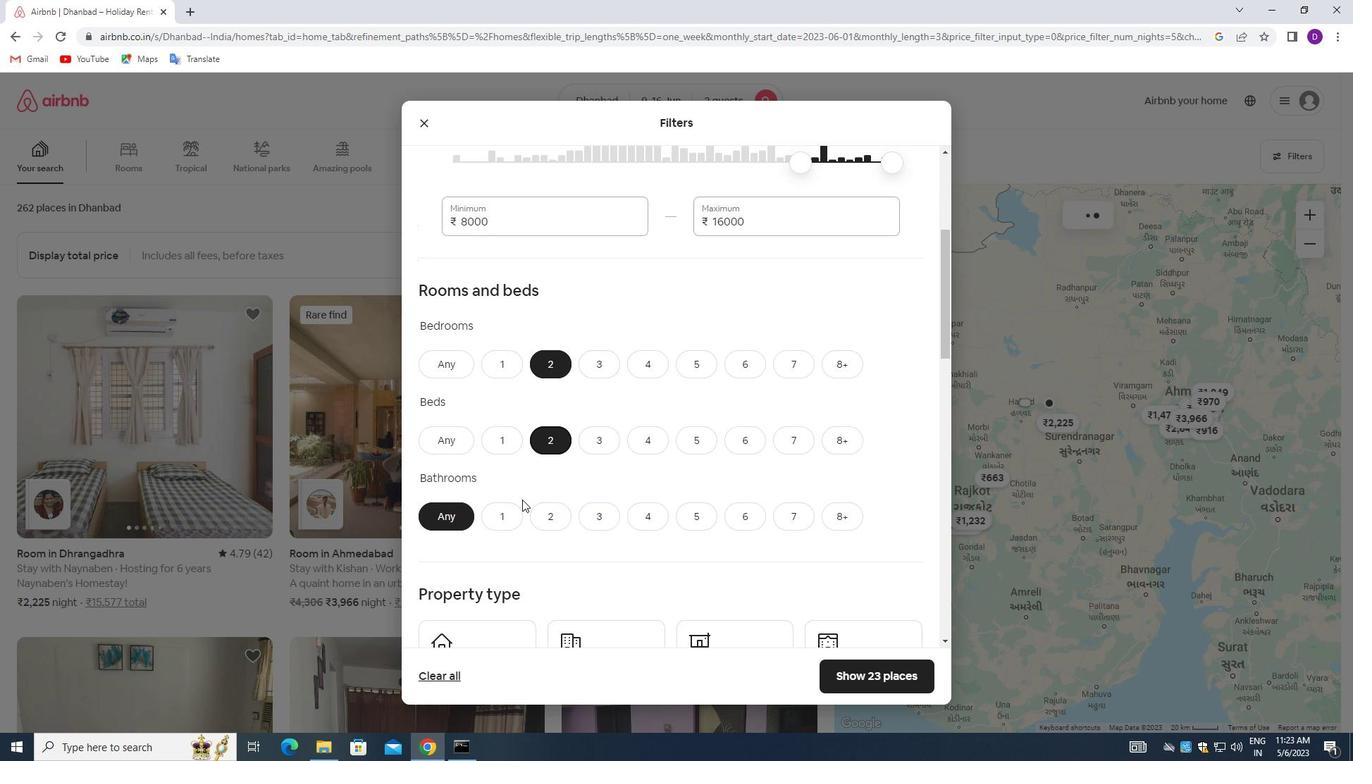 
Action: Mouse pressed left at (501, 513)
Screenshot: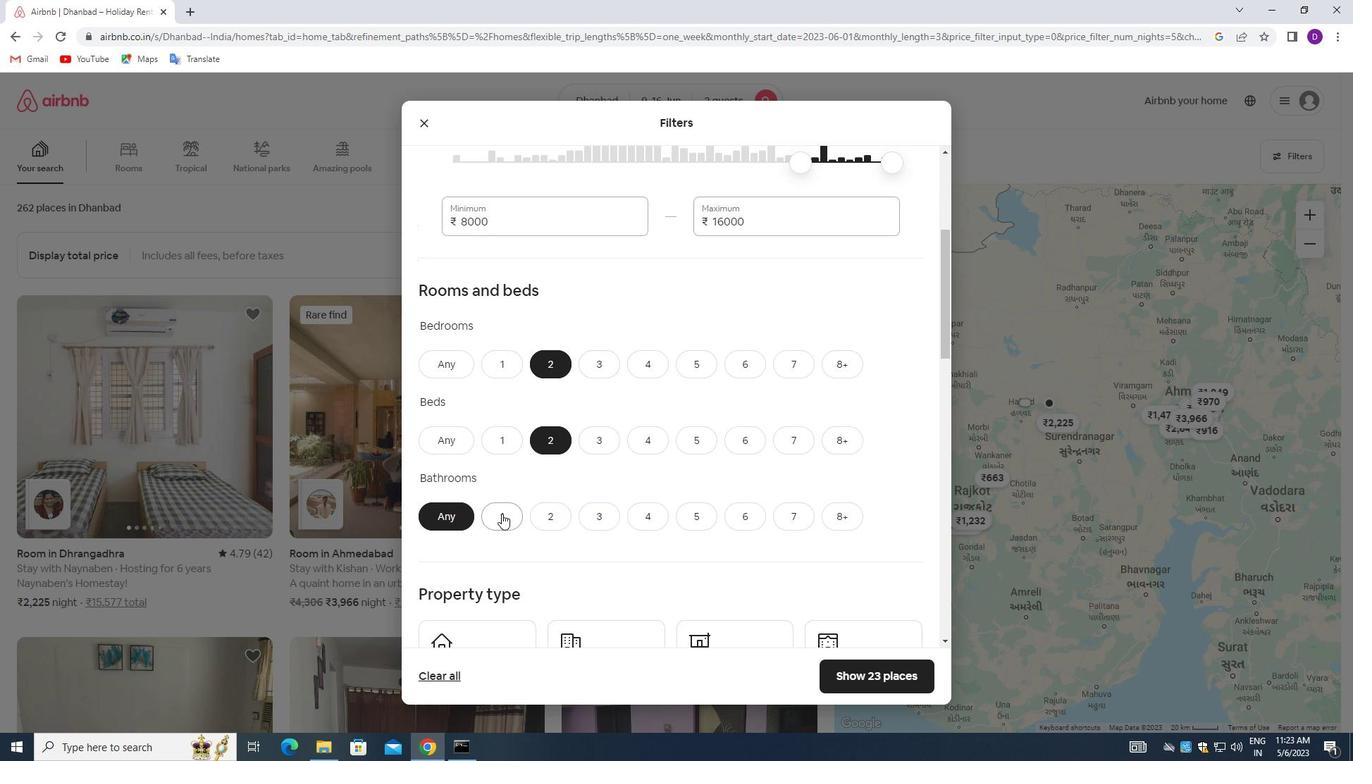 
Action: Mouse moved to (516, 509)
Screenshot: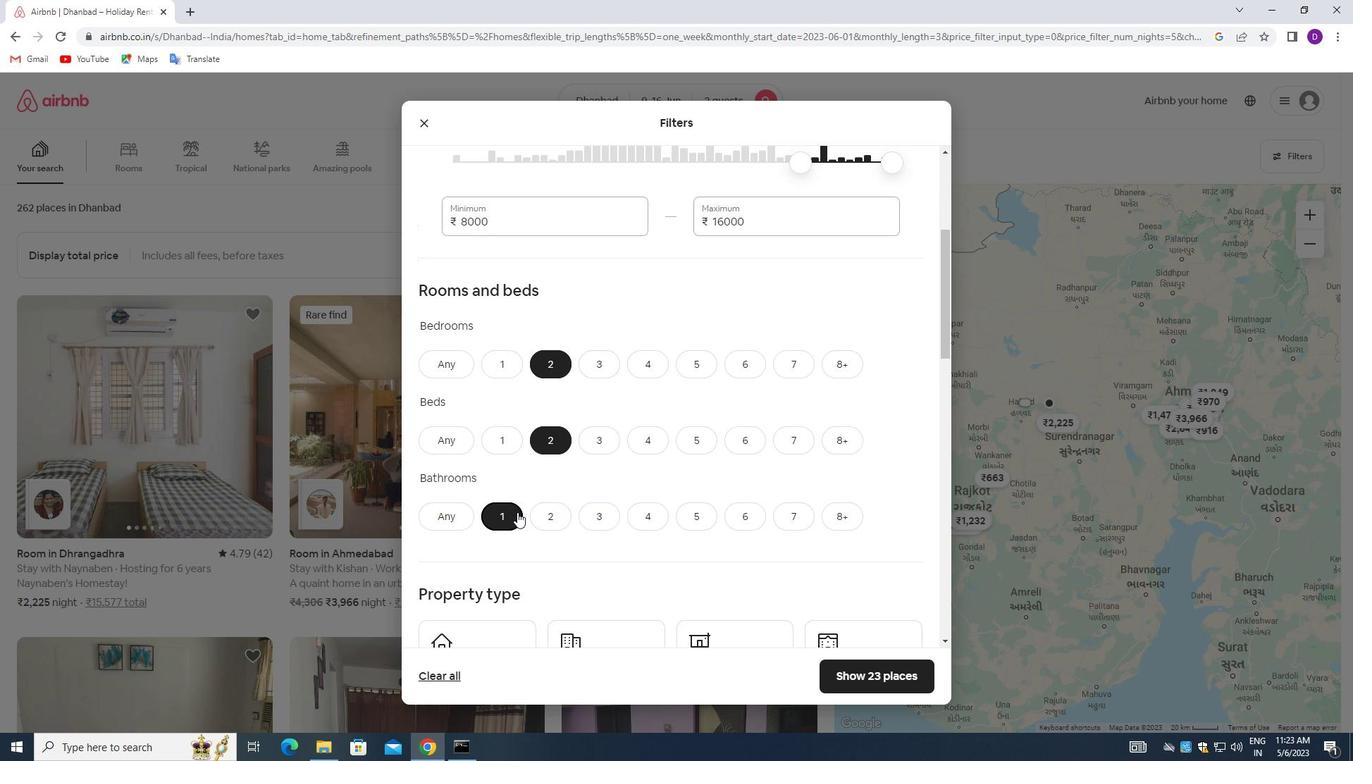 
Action: Mouse scrolled (516, 508) with delta (0, 0)
Screenshot: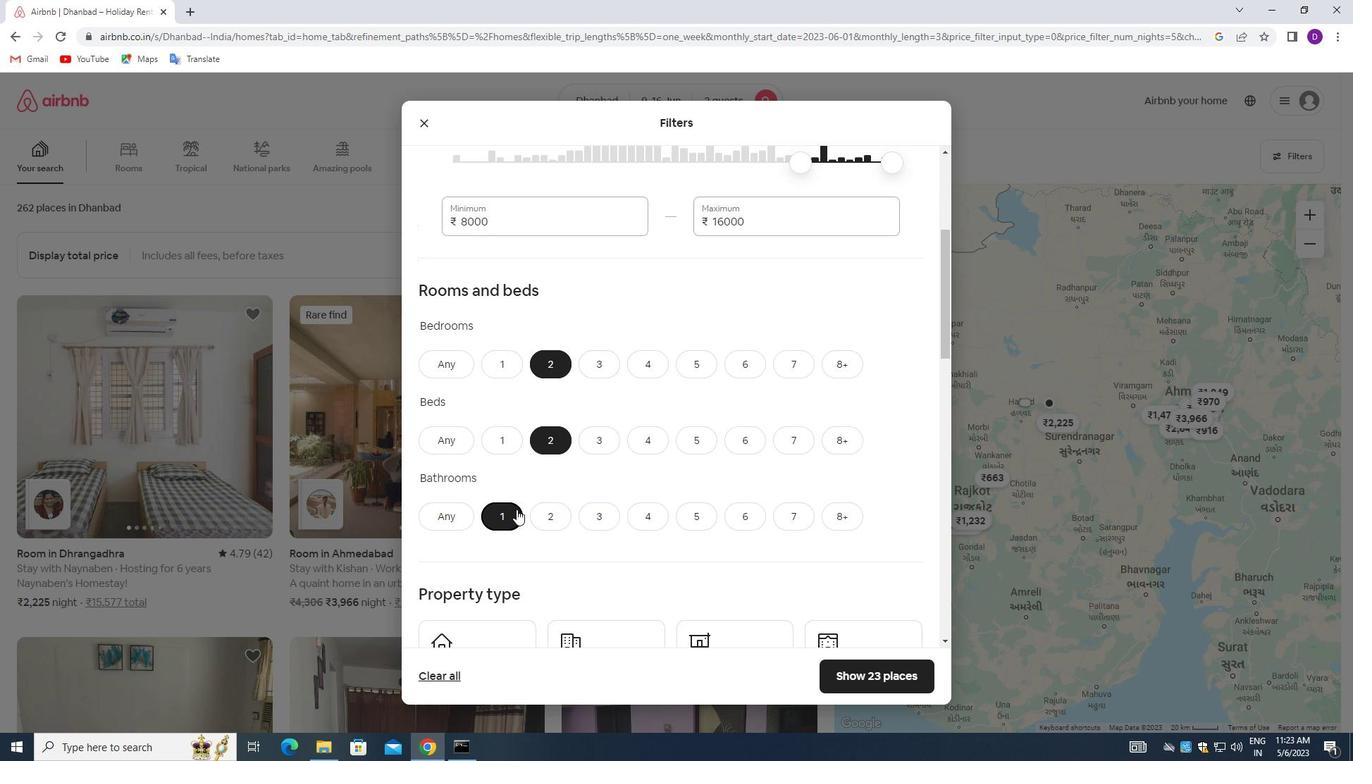 
Action: Mouse moved to (516, 509)
Screenshot: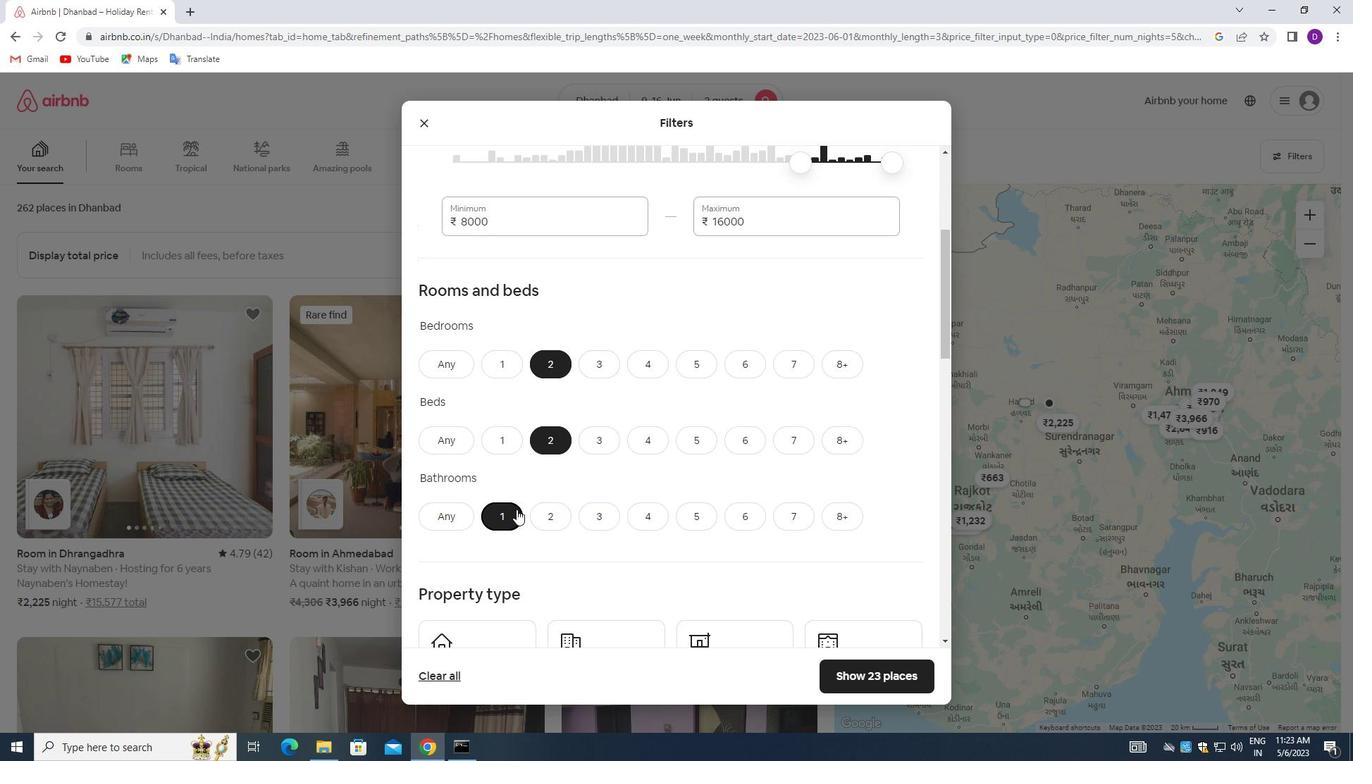 
Action: Mouse scrolled (516, 508) with delta (0, 0)
Screenshot: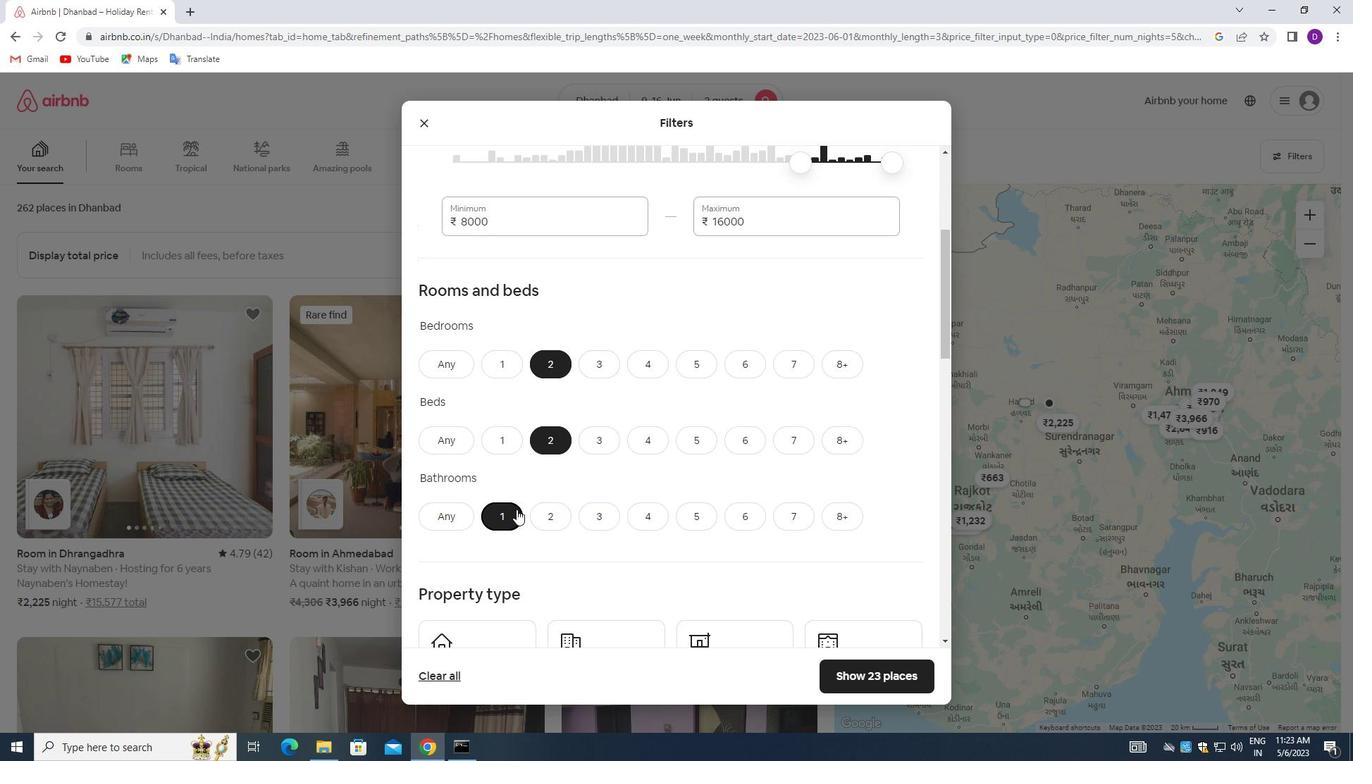 
Action: Mouse moved to (479, 506)
Screenshot: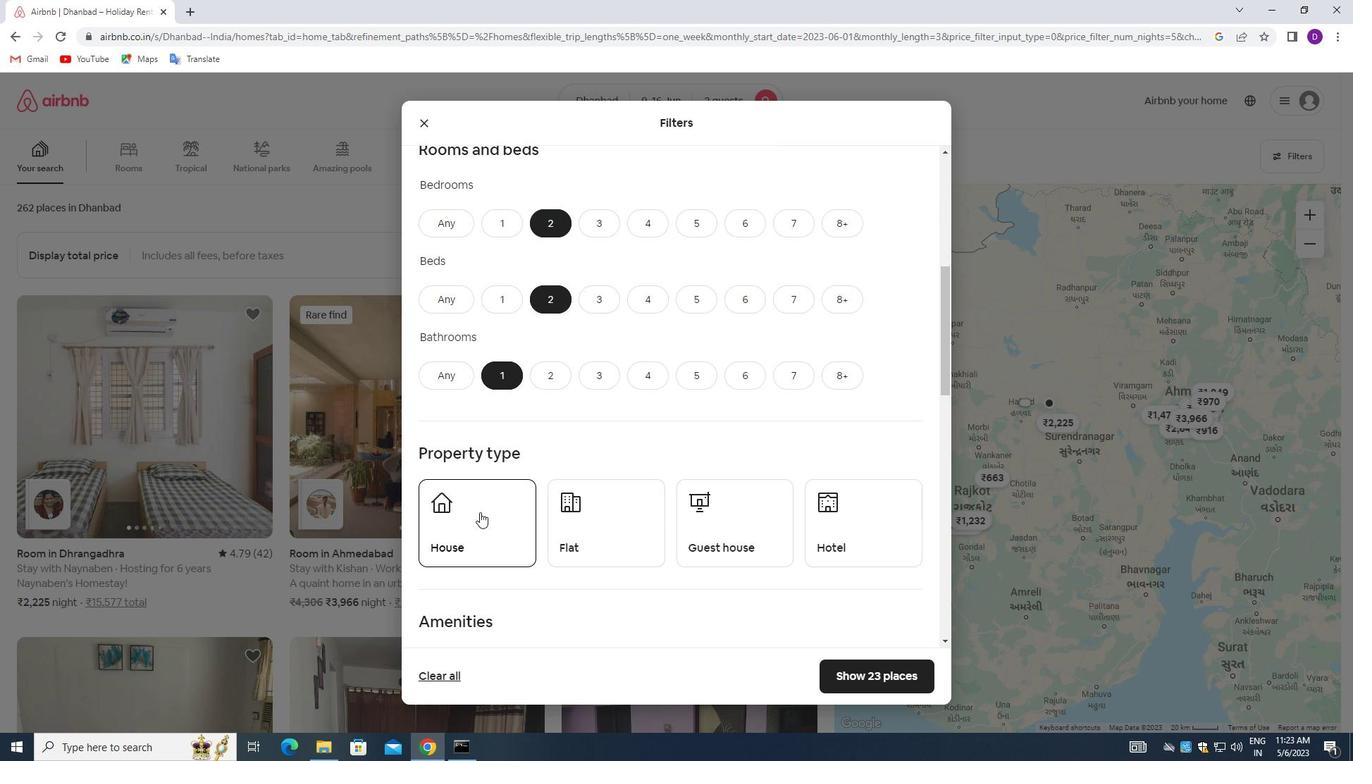 
Action: Mouse pressed left at (479, 506)
Screenshot: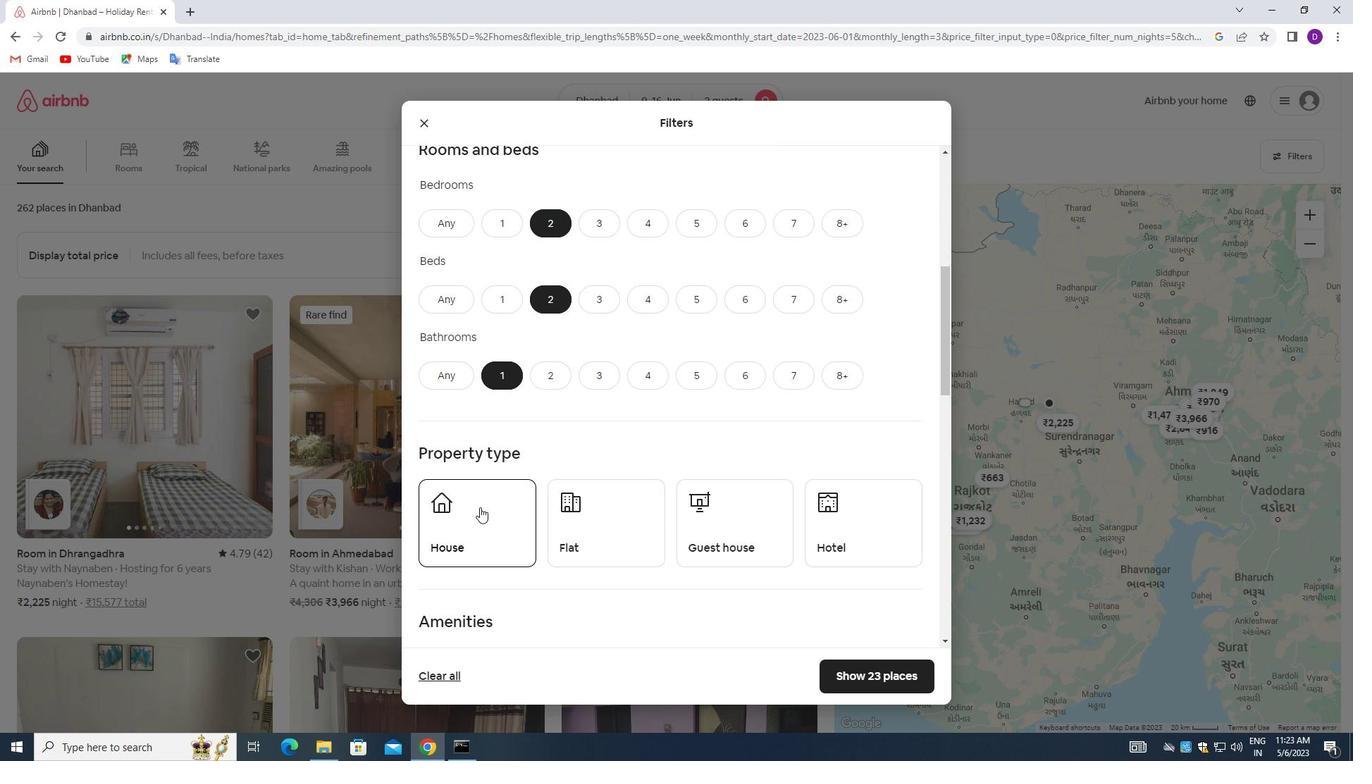 
Action: Mouse moved to (613, 532)
Screenshot: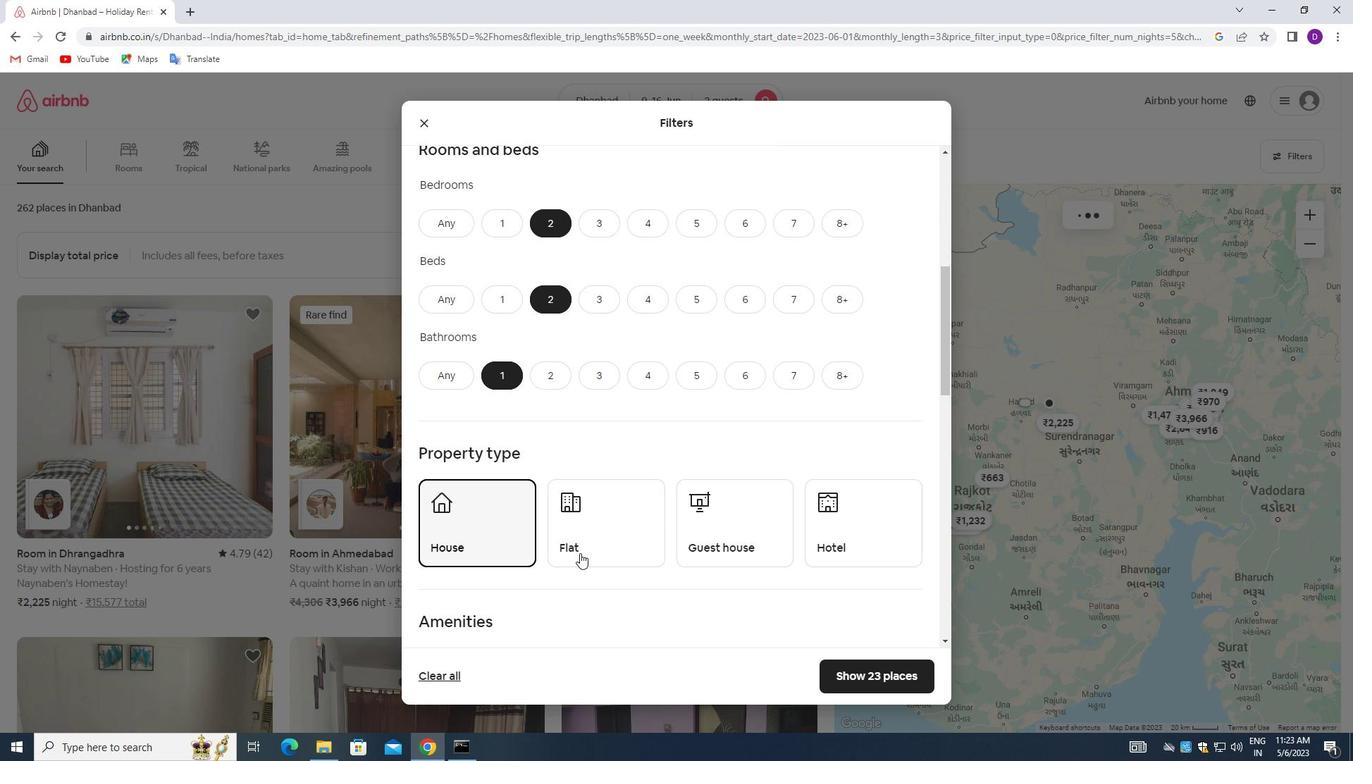 
Action: Mouse pressed left at (613, 532)
Screenshot: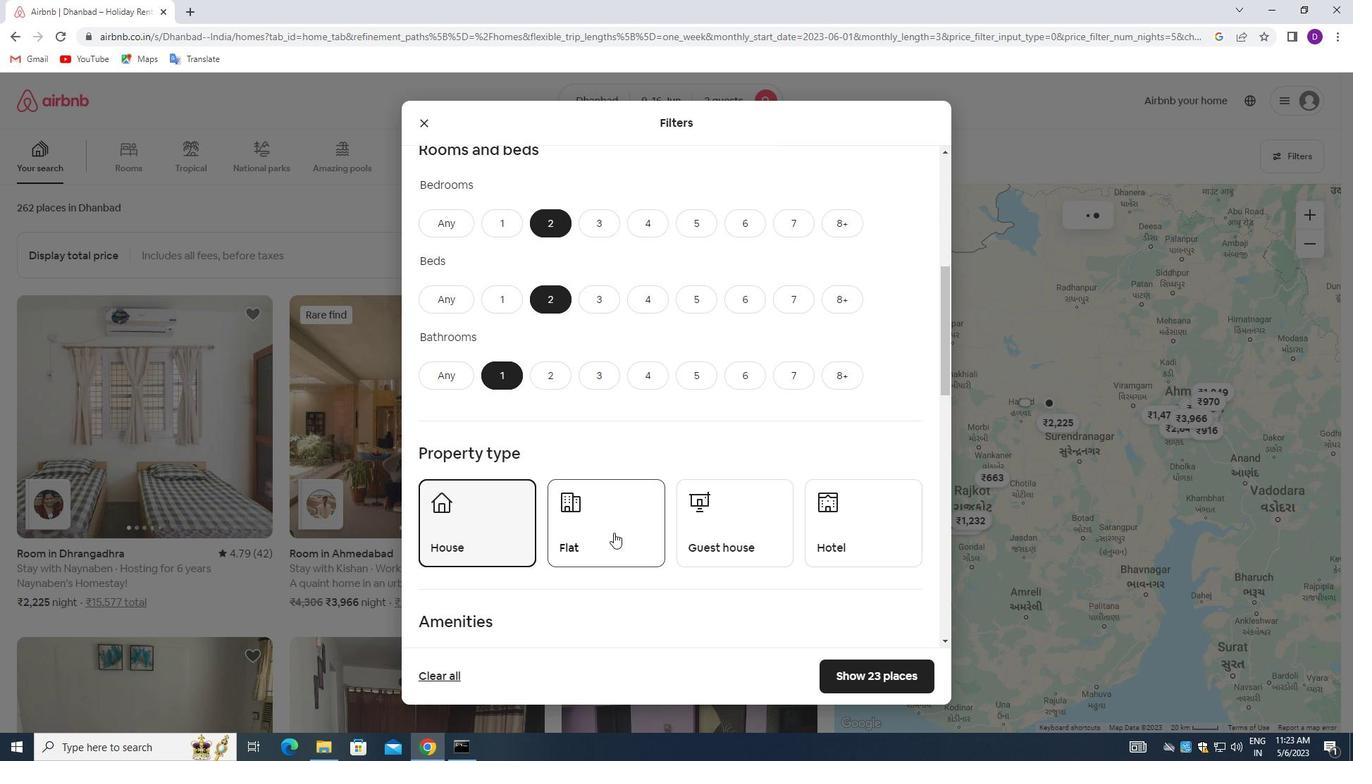 
Action: Mouse moved to (721, 546)
Screenshot: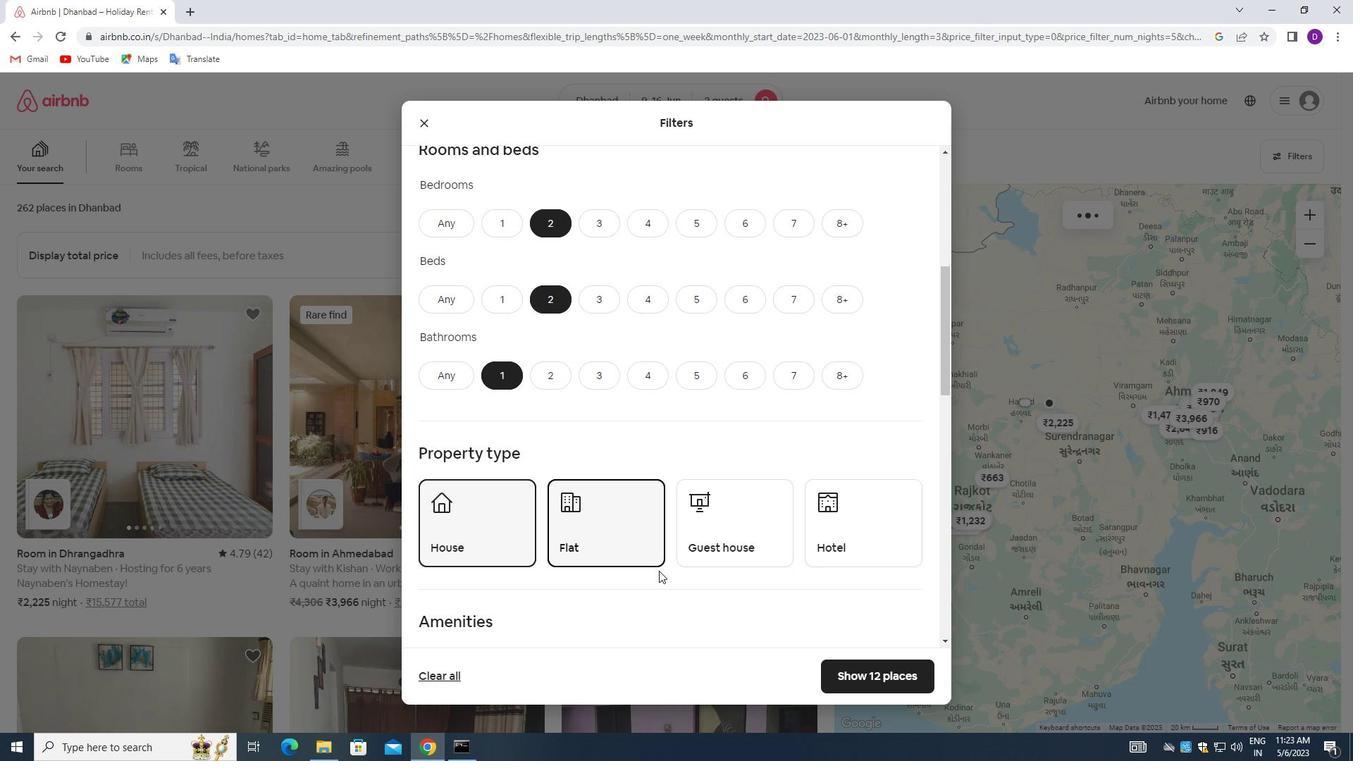 
Action: Mouse pressed left at (721, 546)
Screenshot: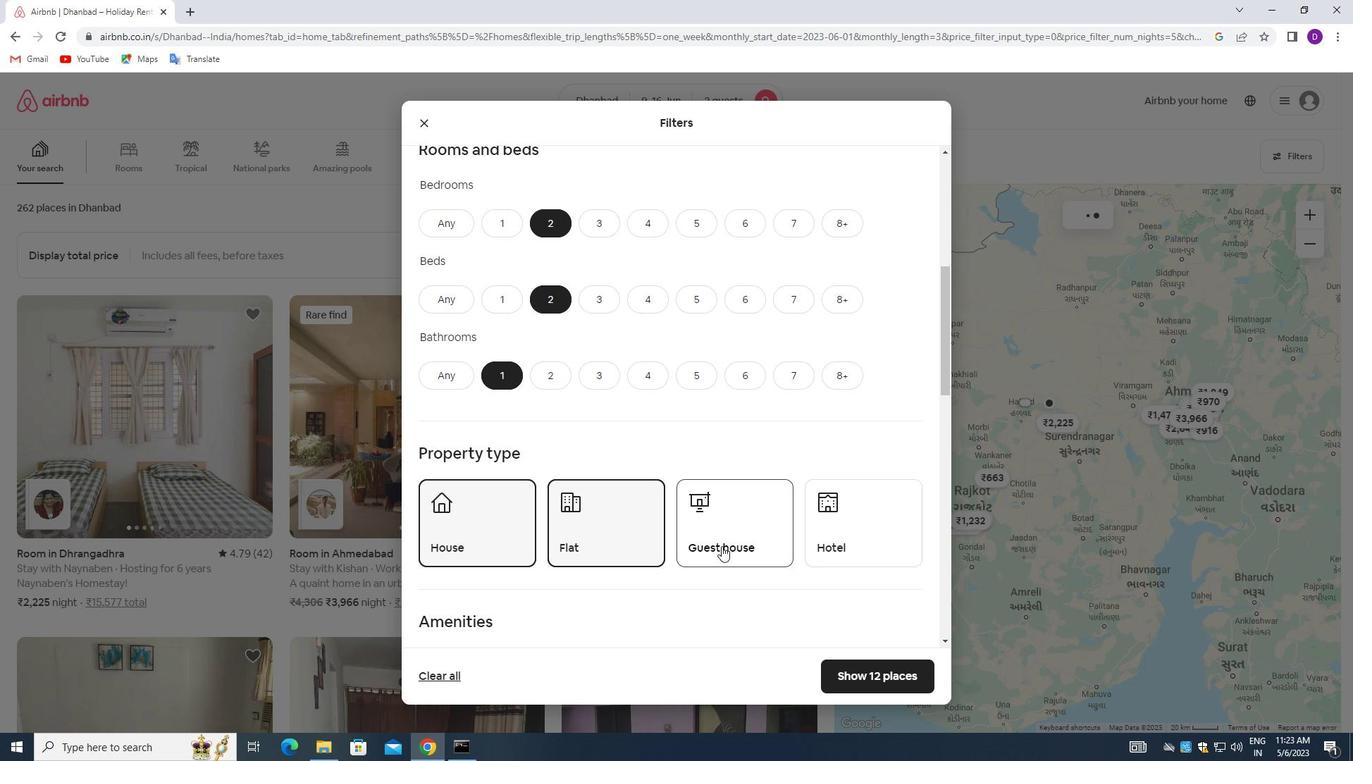 
Action: Mouse moved to (720, 551)
Screenshot: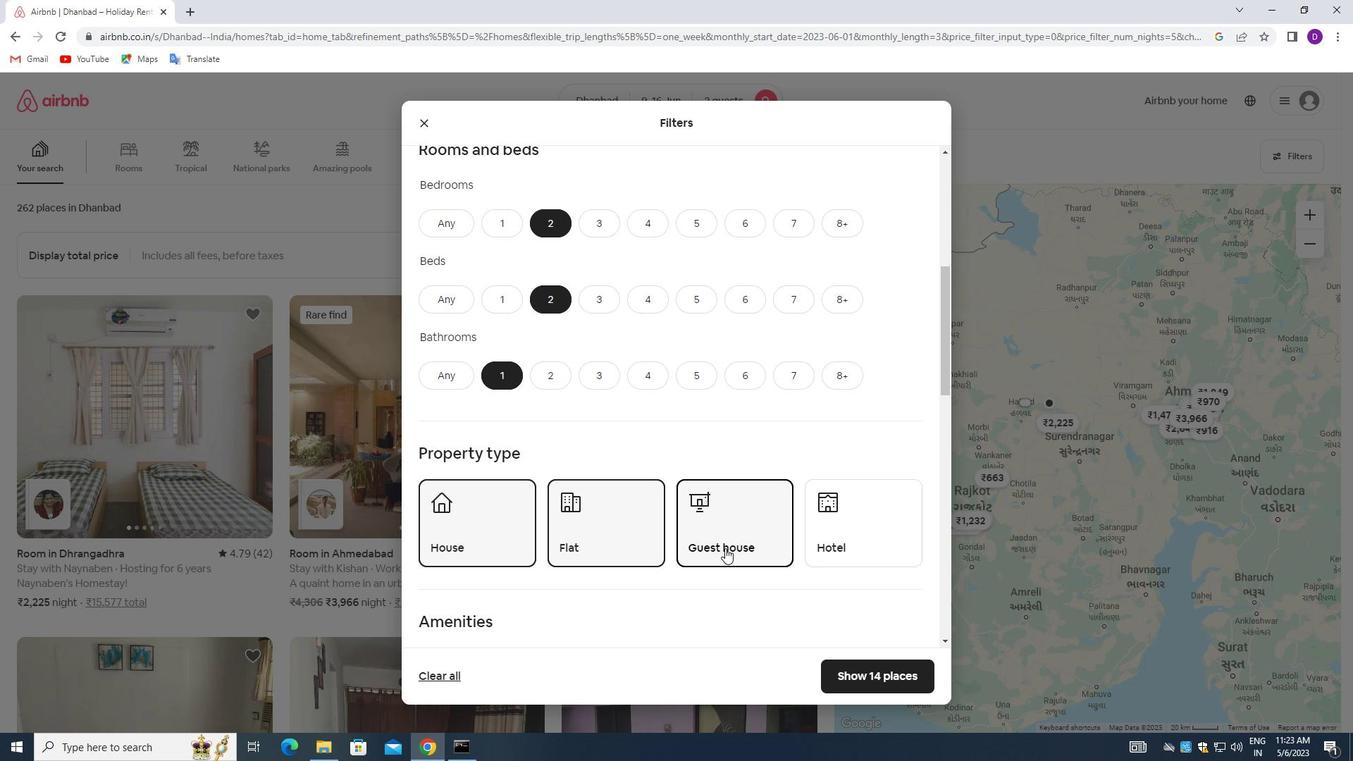 
Action: Mouse scrolled (720, 550) with delta (0, 0)
Screenshot: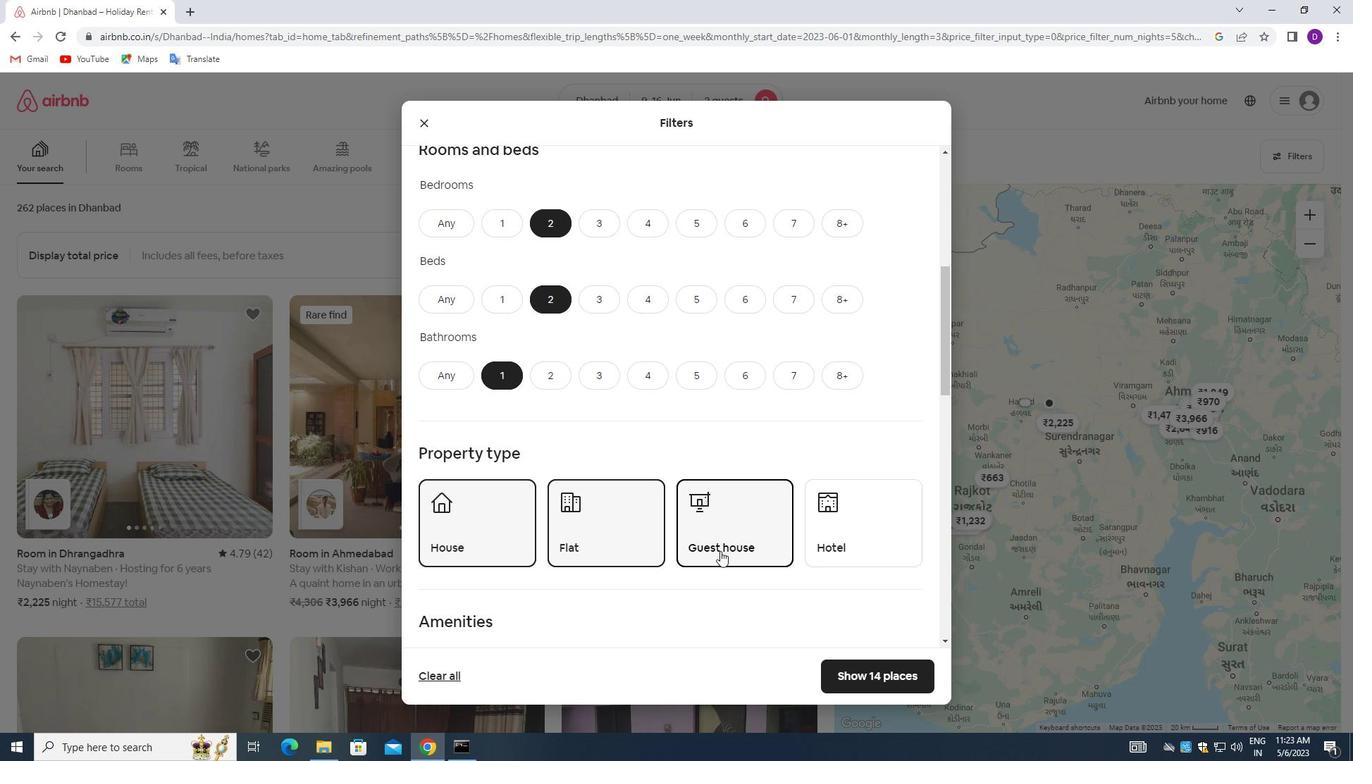 
Action: Mouse scrolled (720, 550) with delta (0, 0)
Screenshot: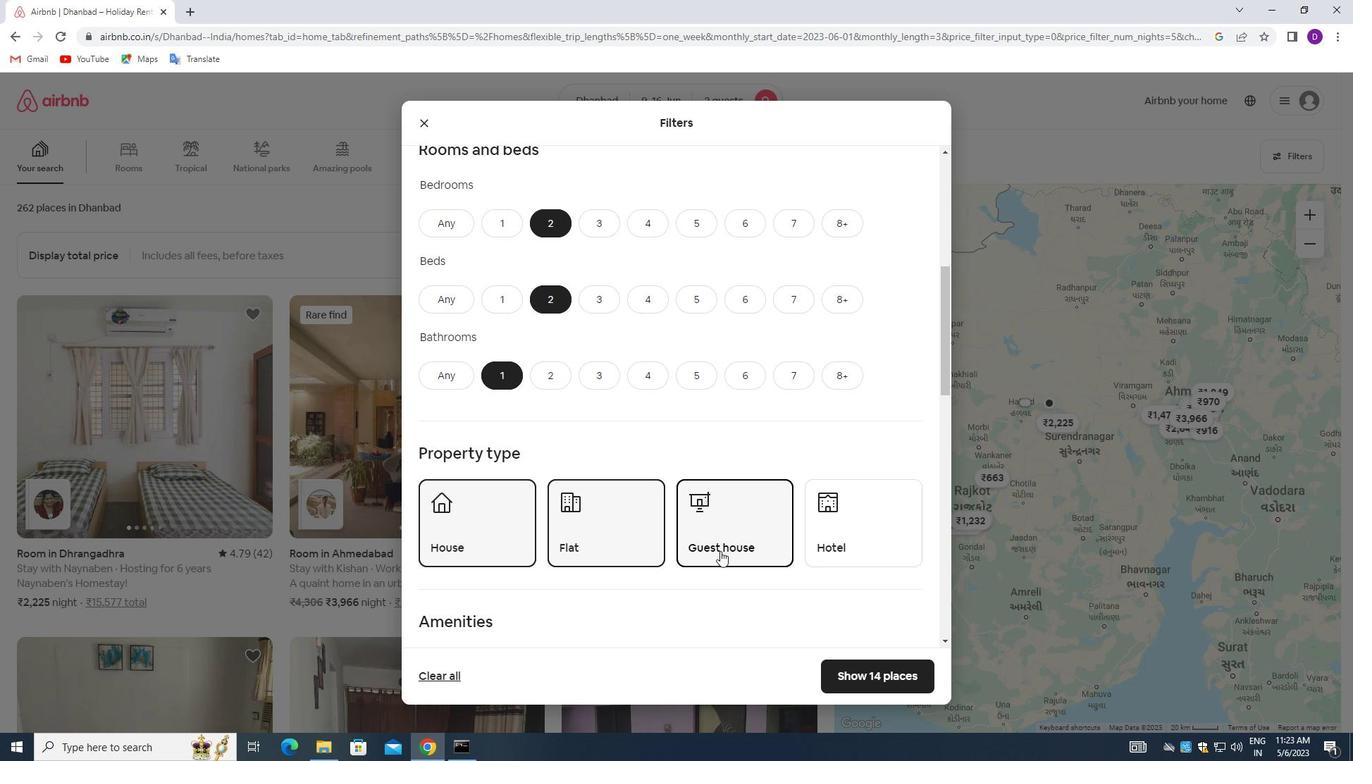 
Action: Mouse moved to (720, 551)
Screenshot: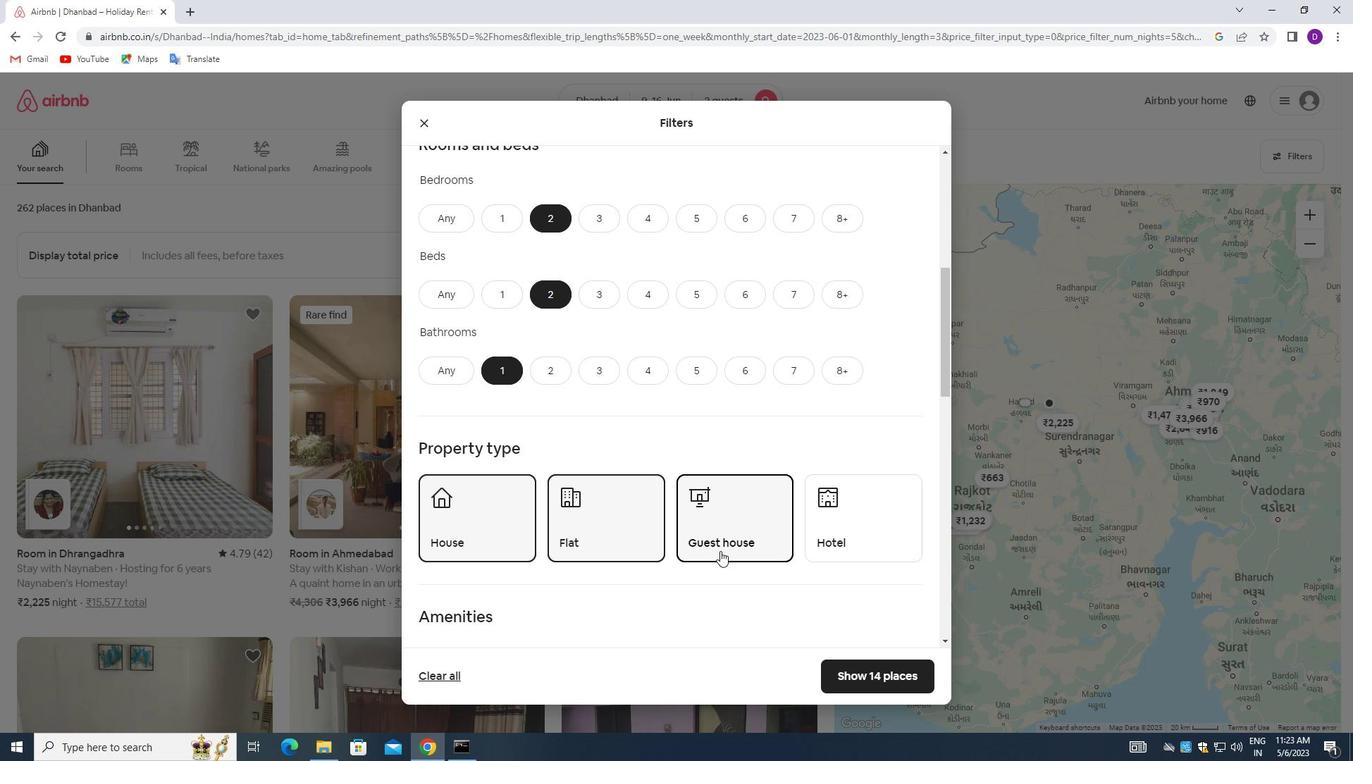 
Action: Mouse scrolled (720, 550) with delta (0, 0)
Screenshot: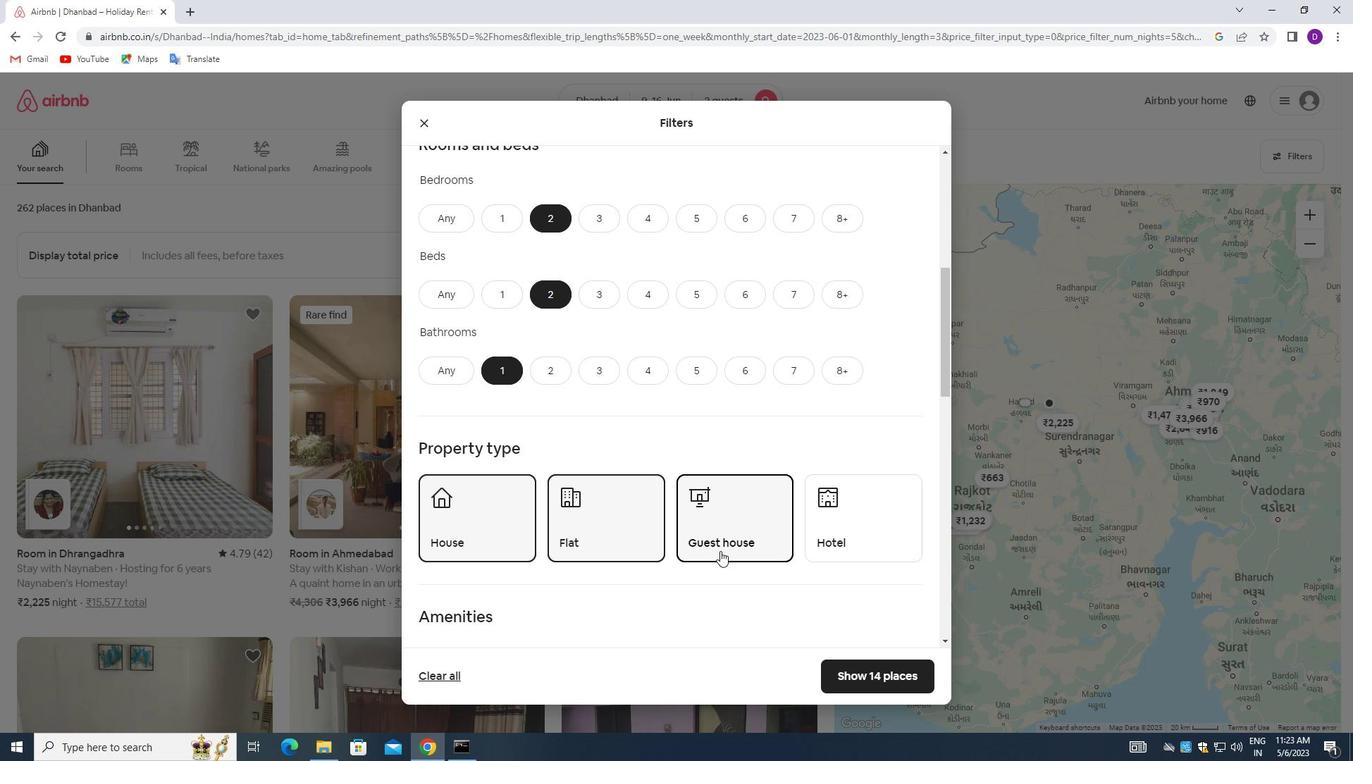 
Action: Mouse scrolled (720, 550) with delta (0, 0)
Screenshot: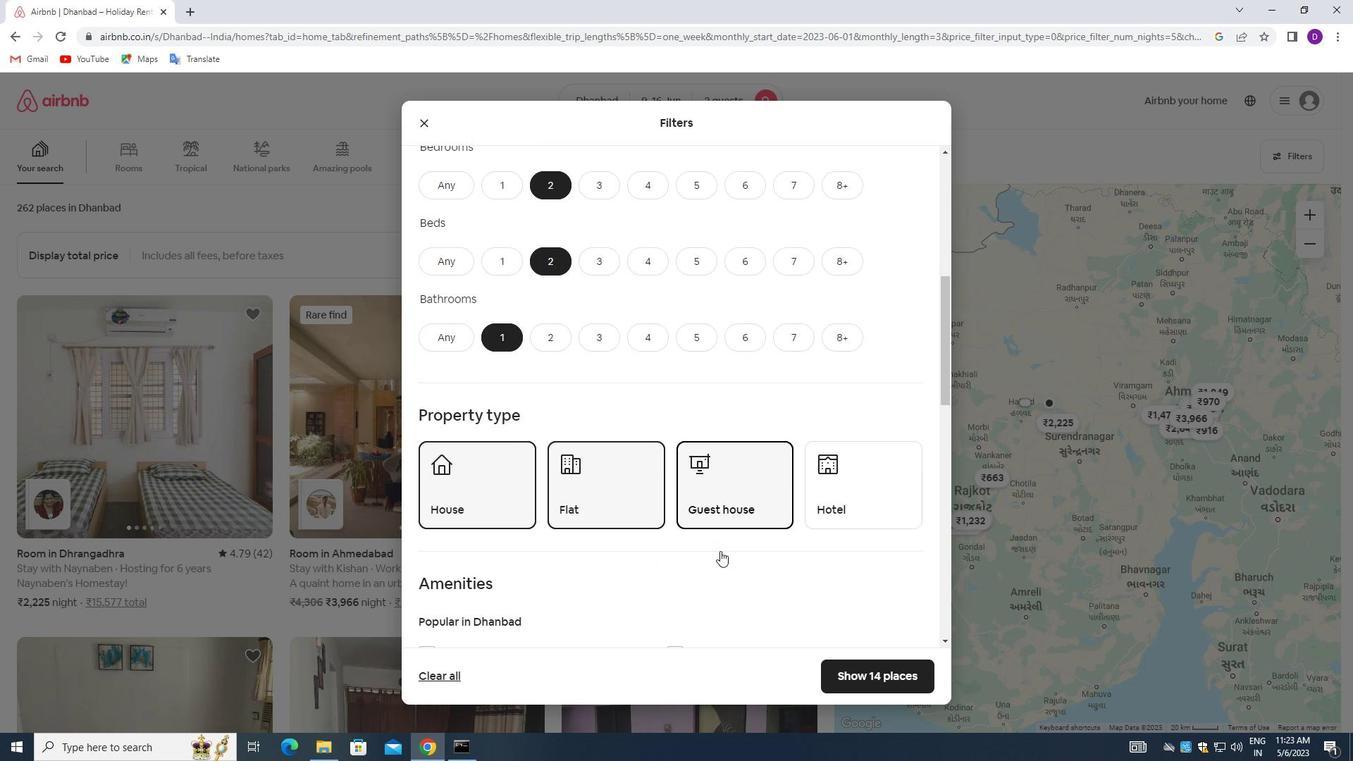 
Action: Mouse scrolled (720, 550) with delta (0, 0)
Screenshot: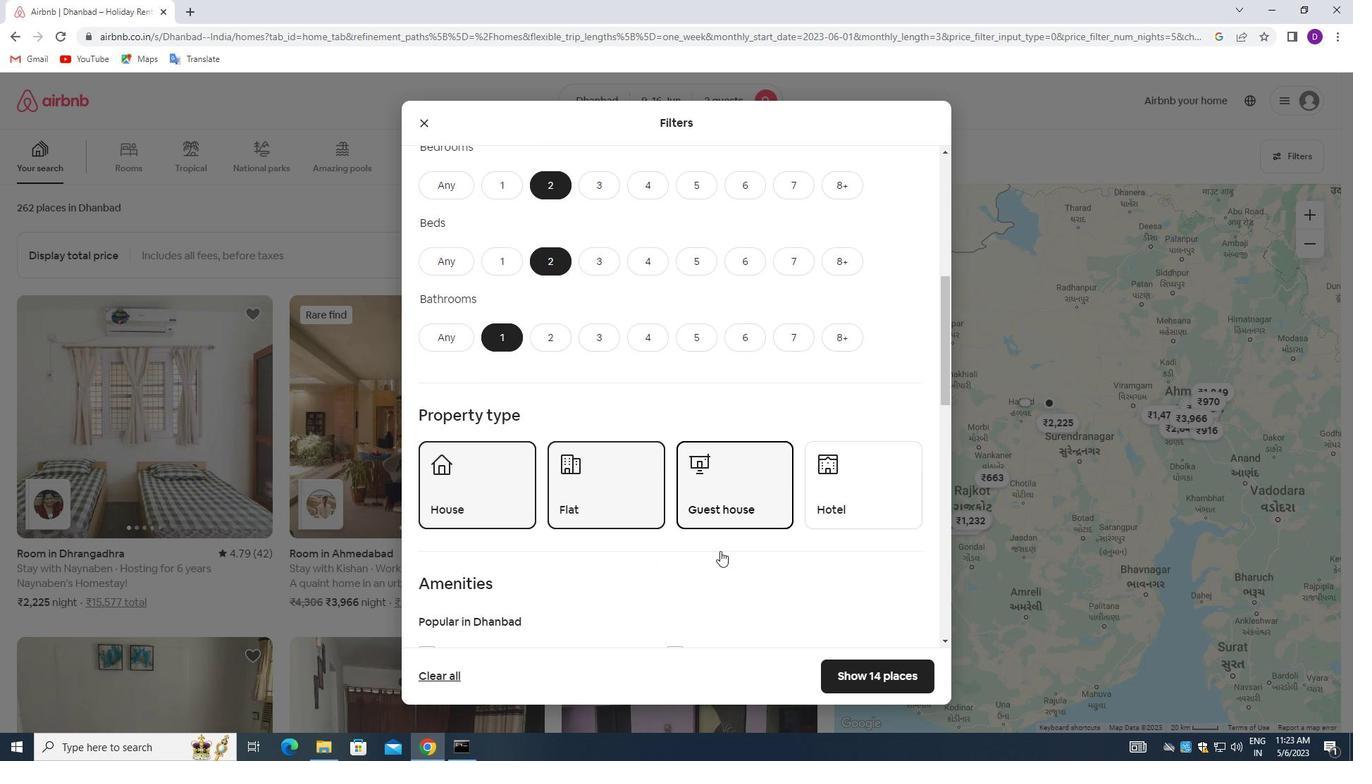 
Action: Mouse scrolled (720, 550) with delta (0, 0)
Screenshot: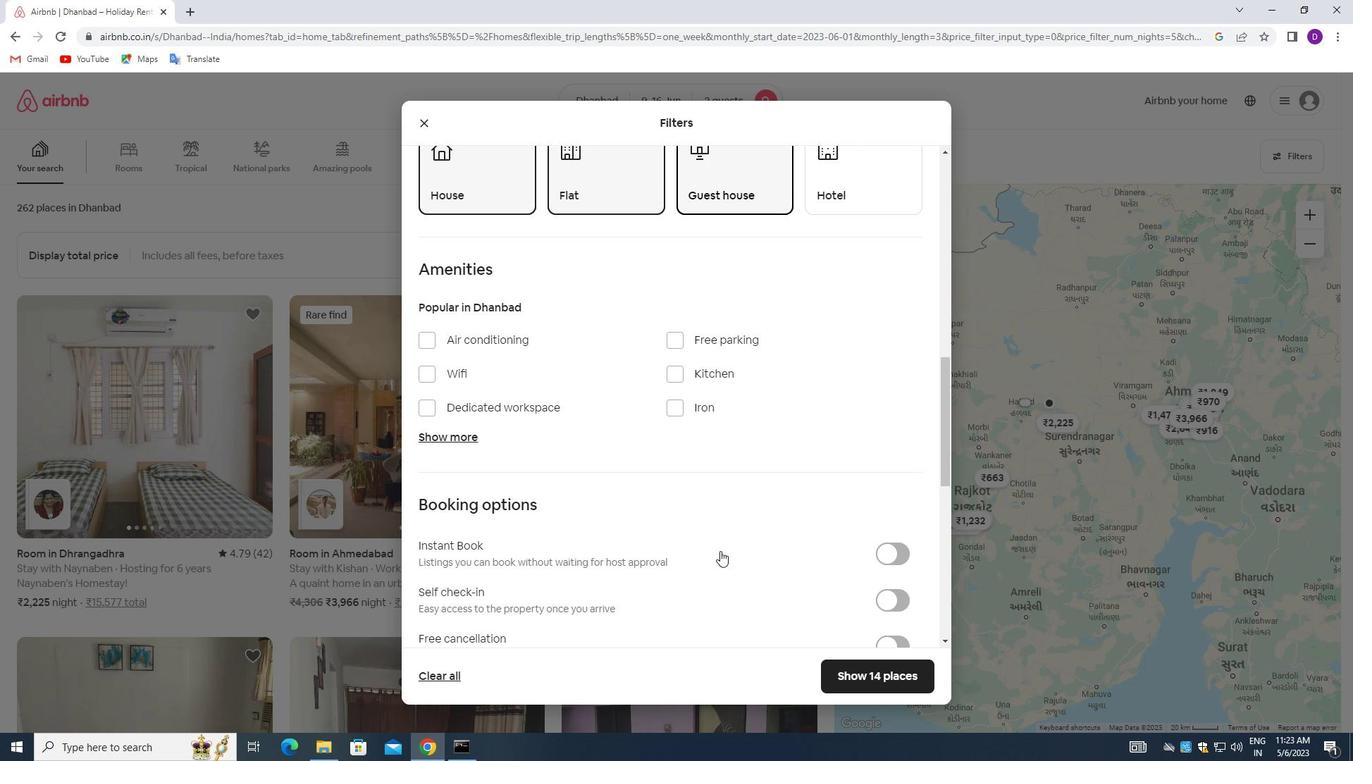 
Action: Mouse moved to (901, 528)
Screenshot: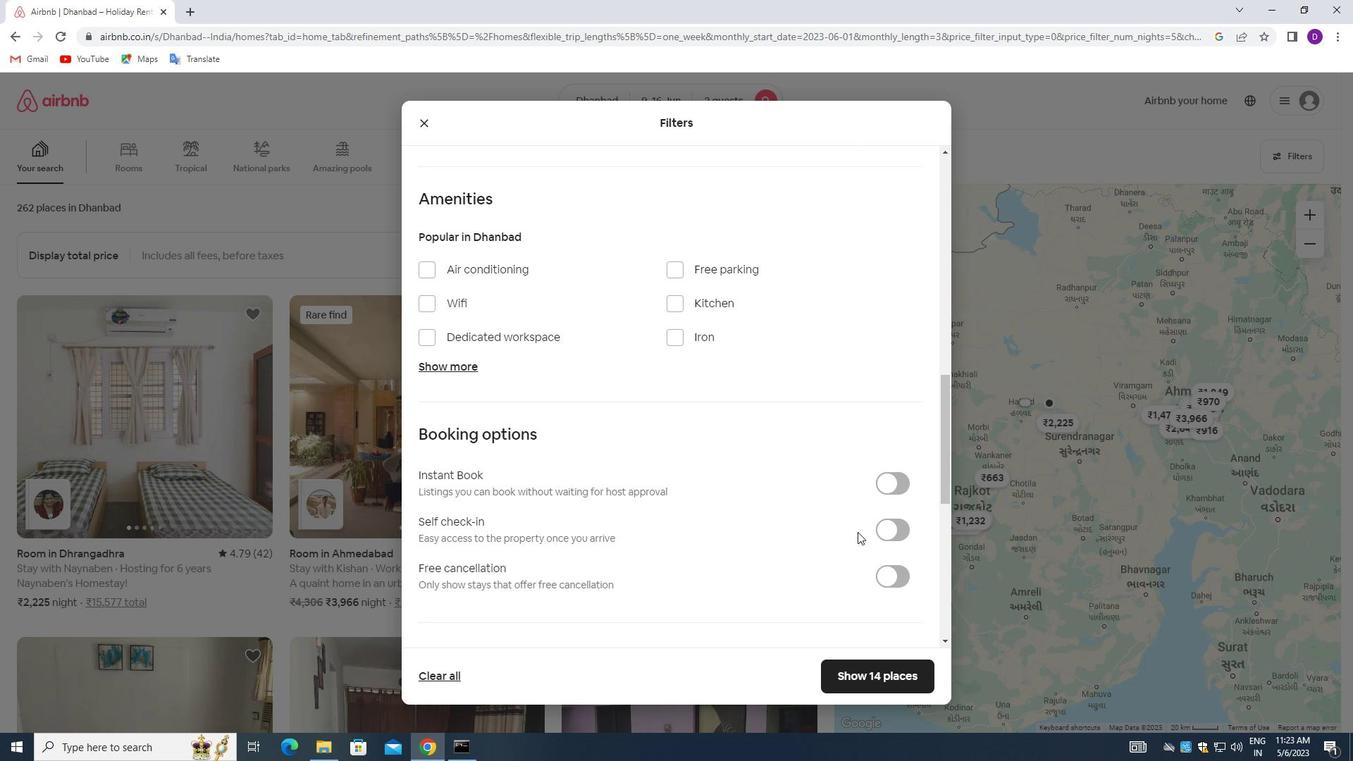 
Action: Mouse pressed left at (901, 528)
Screenshot: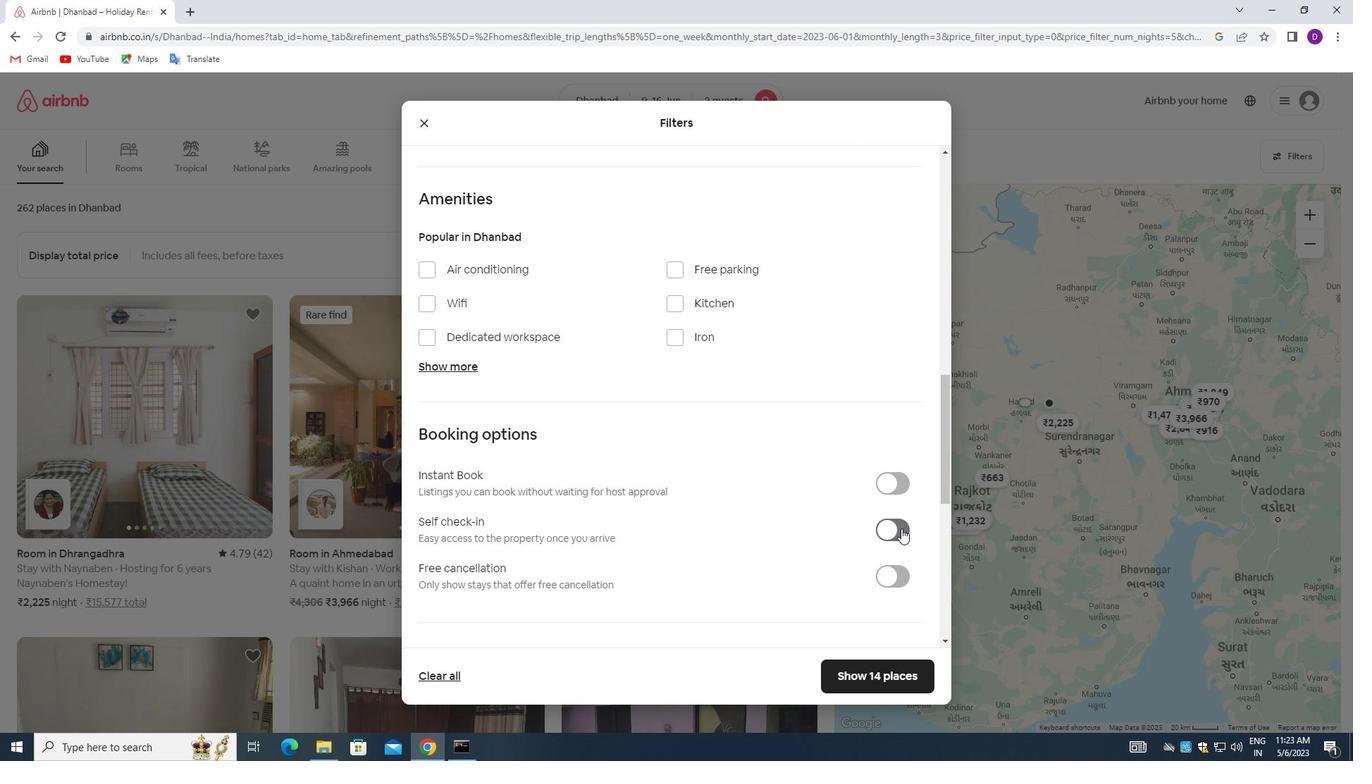 
Action: Mouse moved to (662, 550)
Screenshot: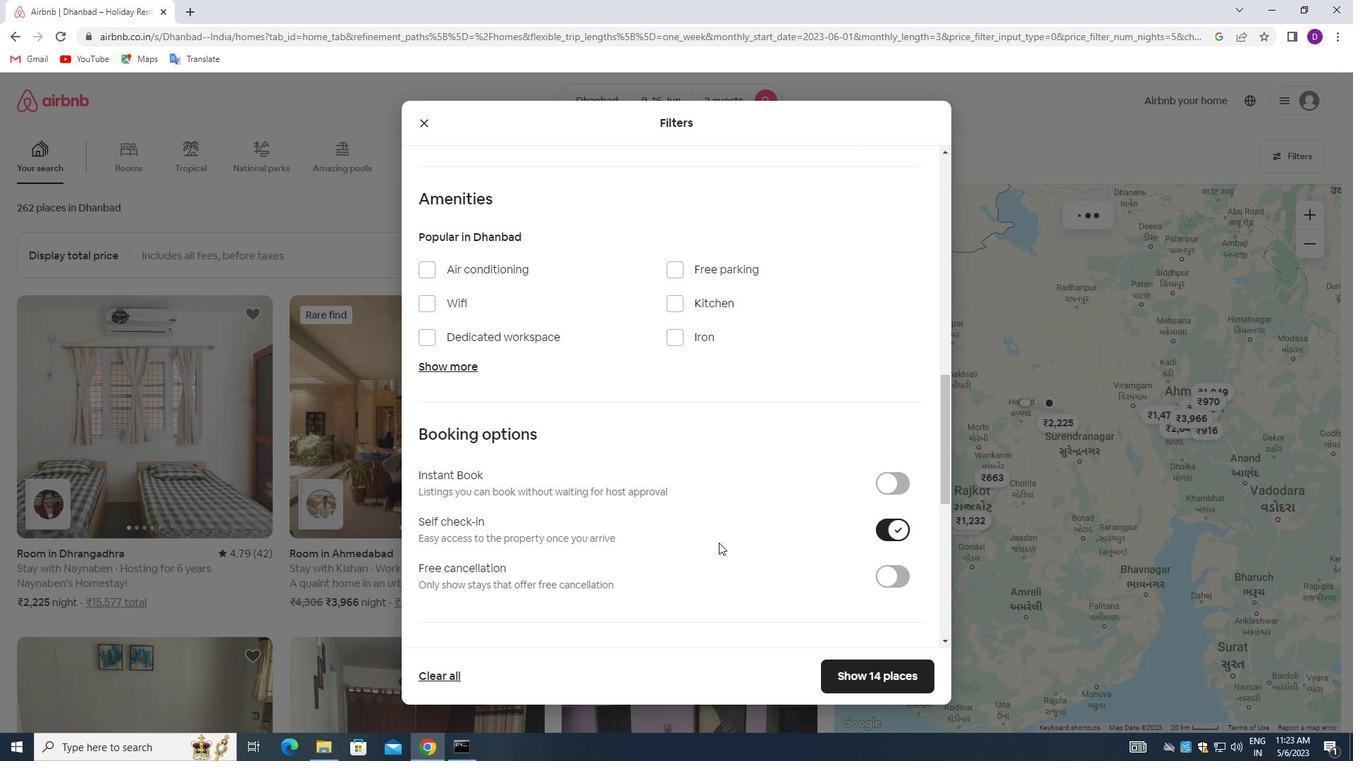 
Action: Mouse scrolled (662, 549) with delta (0, 0)
Screenshot: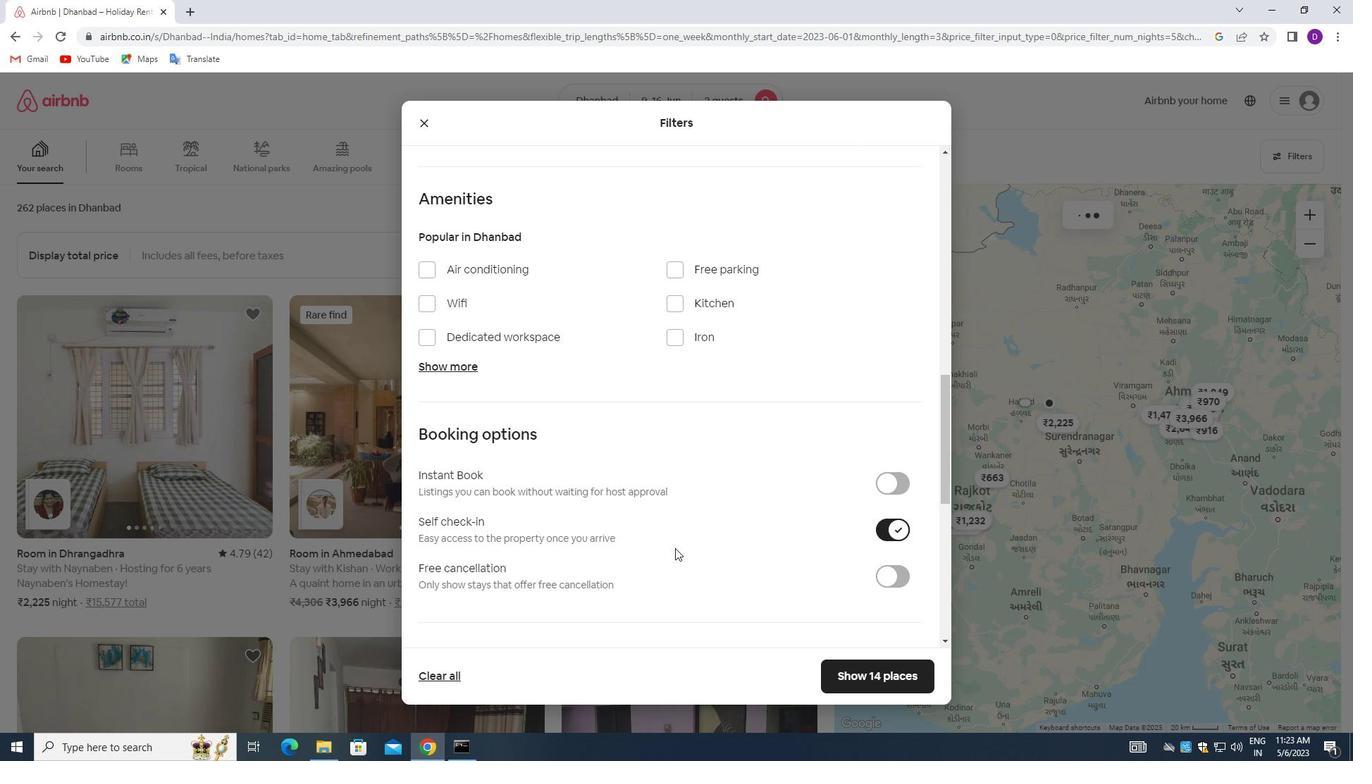 
Action: Mouse moved to (661, 551)
Screenshot: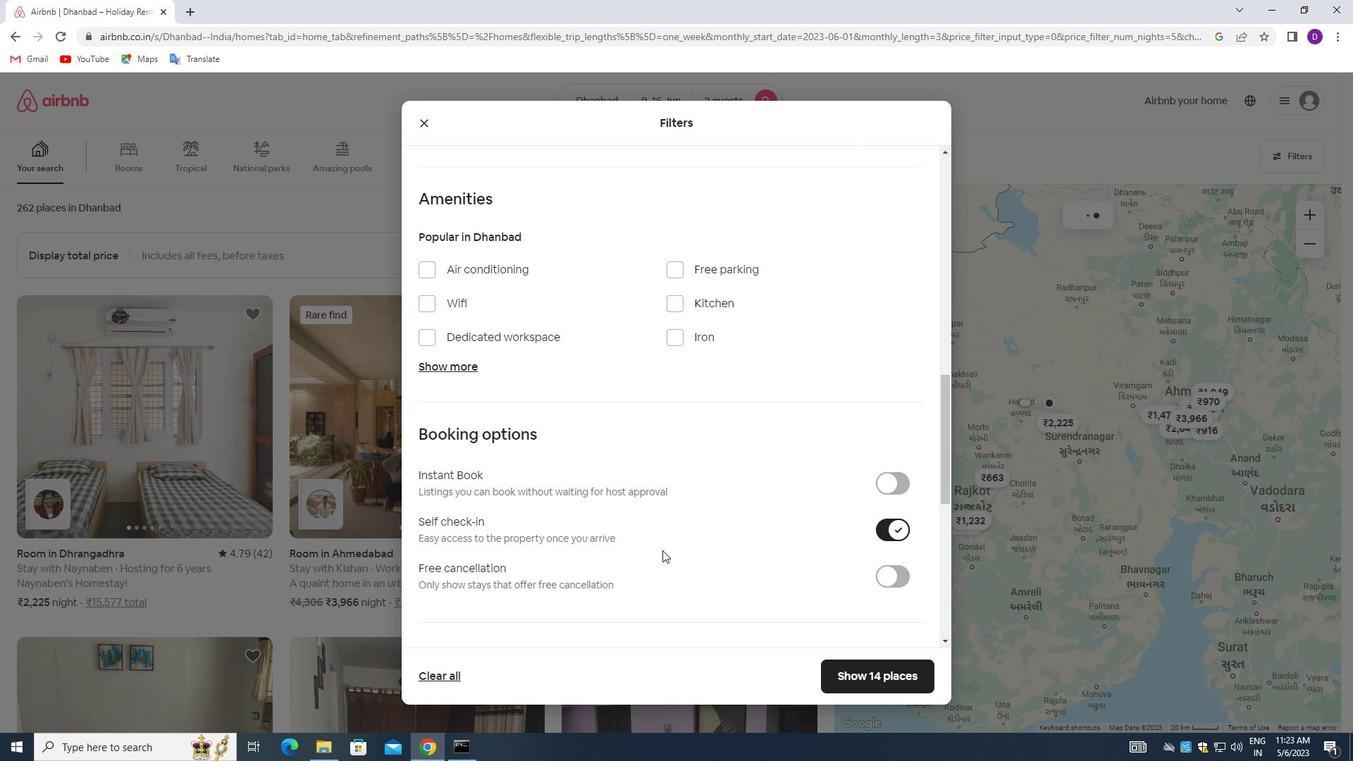 
Action: Mouse scrolled (661, 550) with delta (0, 0)
Screenshot: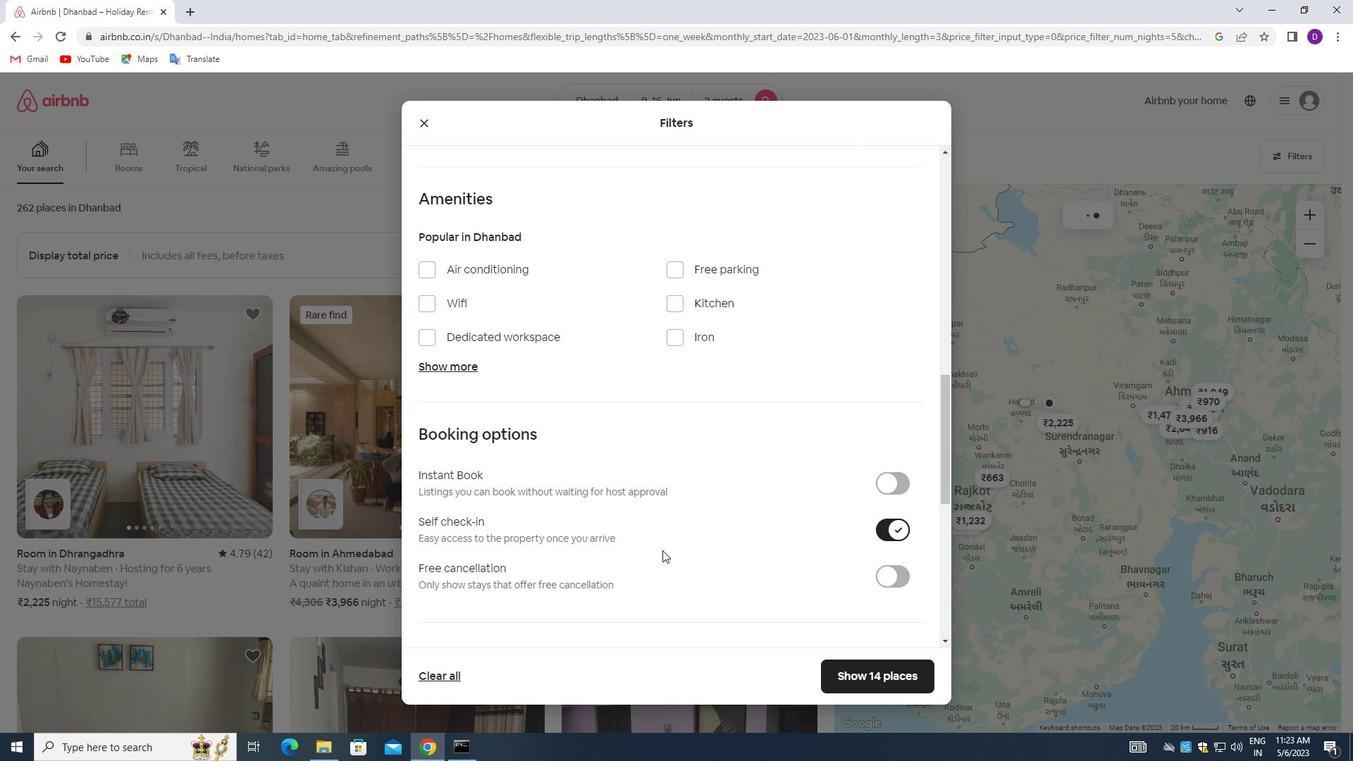
Action: Mouse scrolled (661, 550) with delta (0, 0)
Screenshot: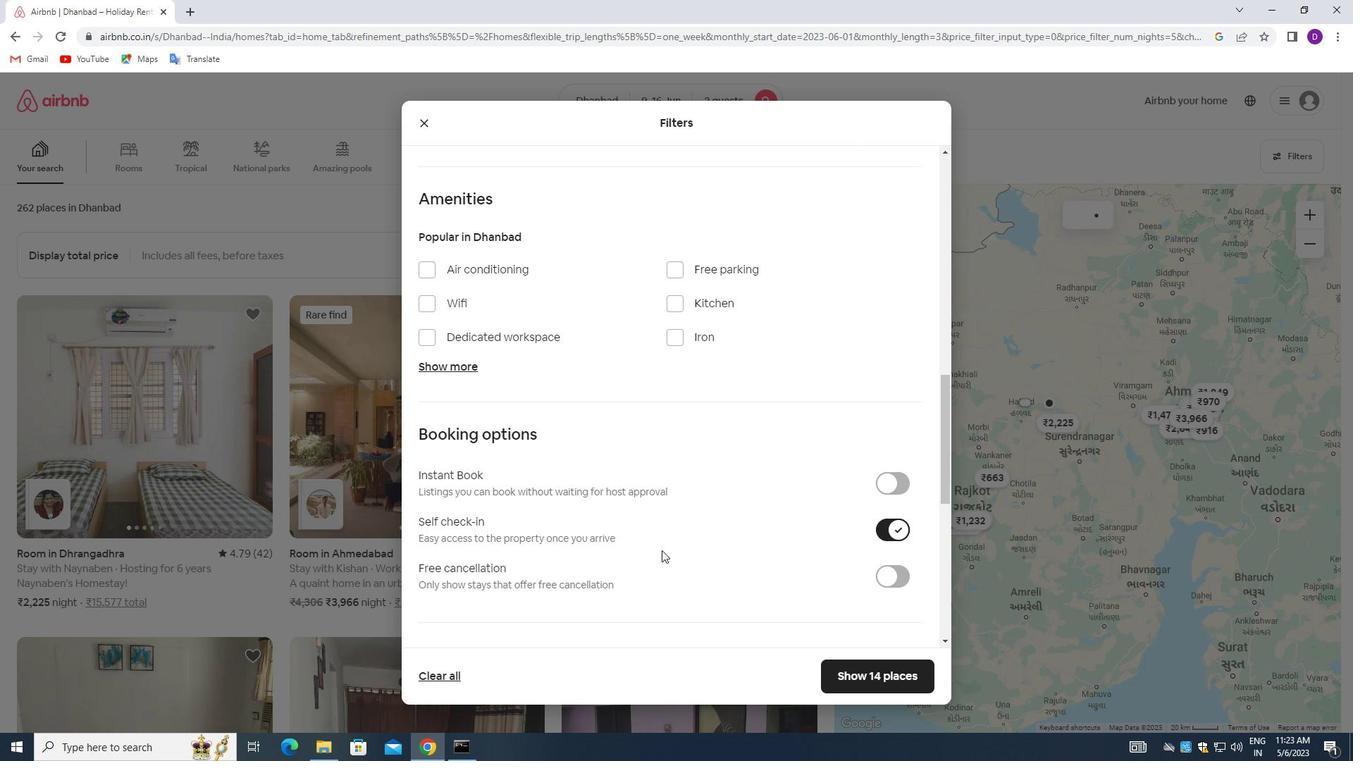 
Action: Mouse scrolled (661, 550) with delta (0, 0)
Screenshot: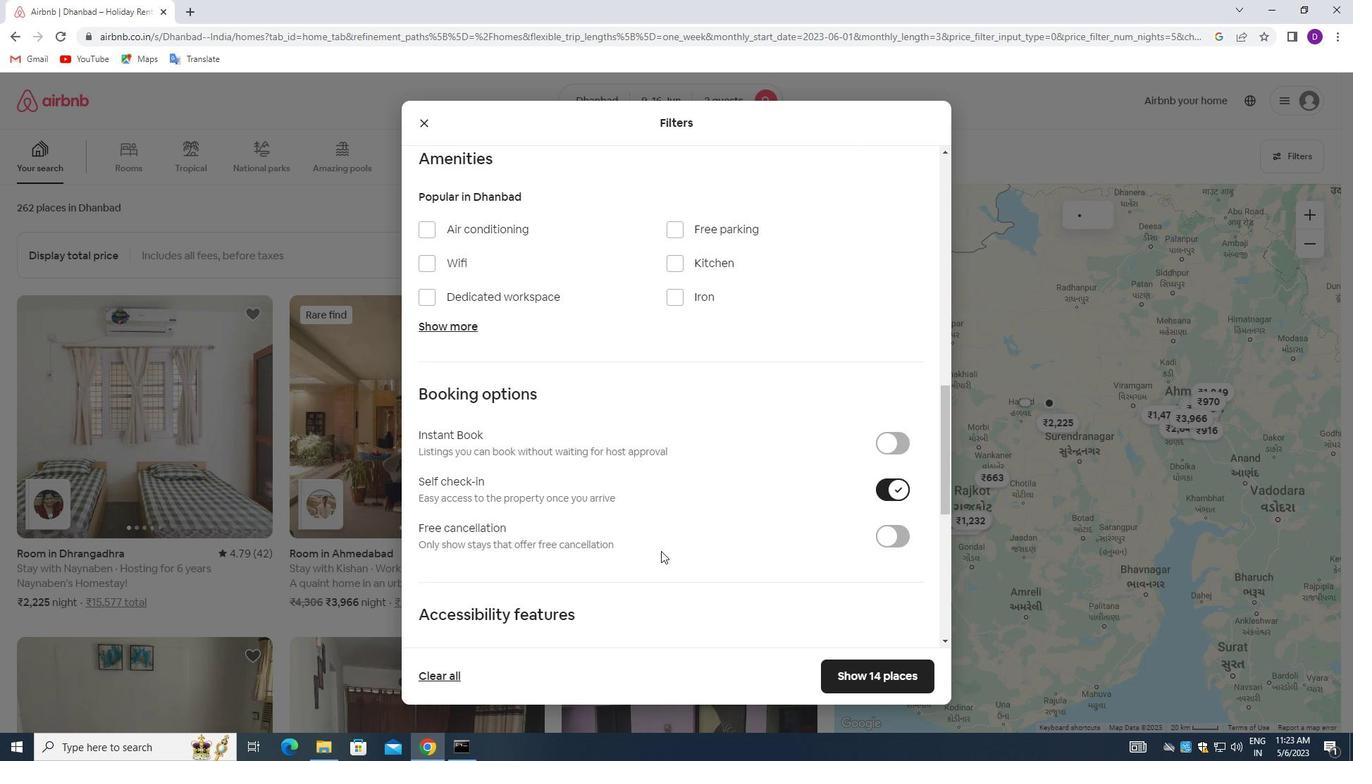 
Action: Mouse scrolled (661, 550) with delta (0, 0)
Screenshot: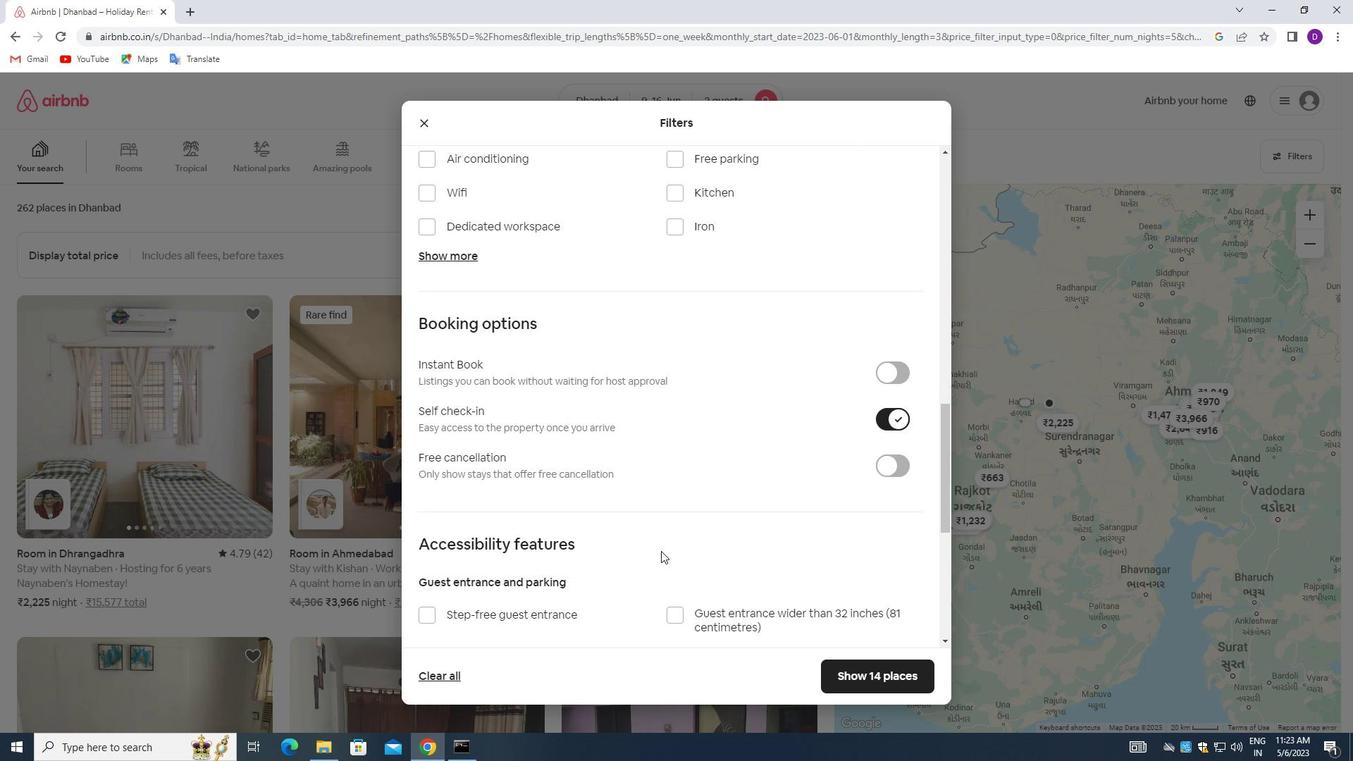 
Action: Mouse scrolled (661, 550) with delta (0, 0)
Screenshot: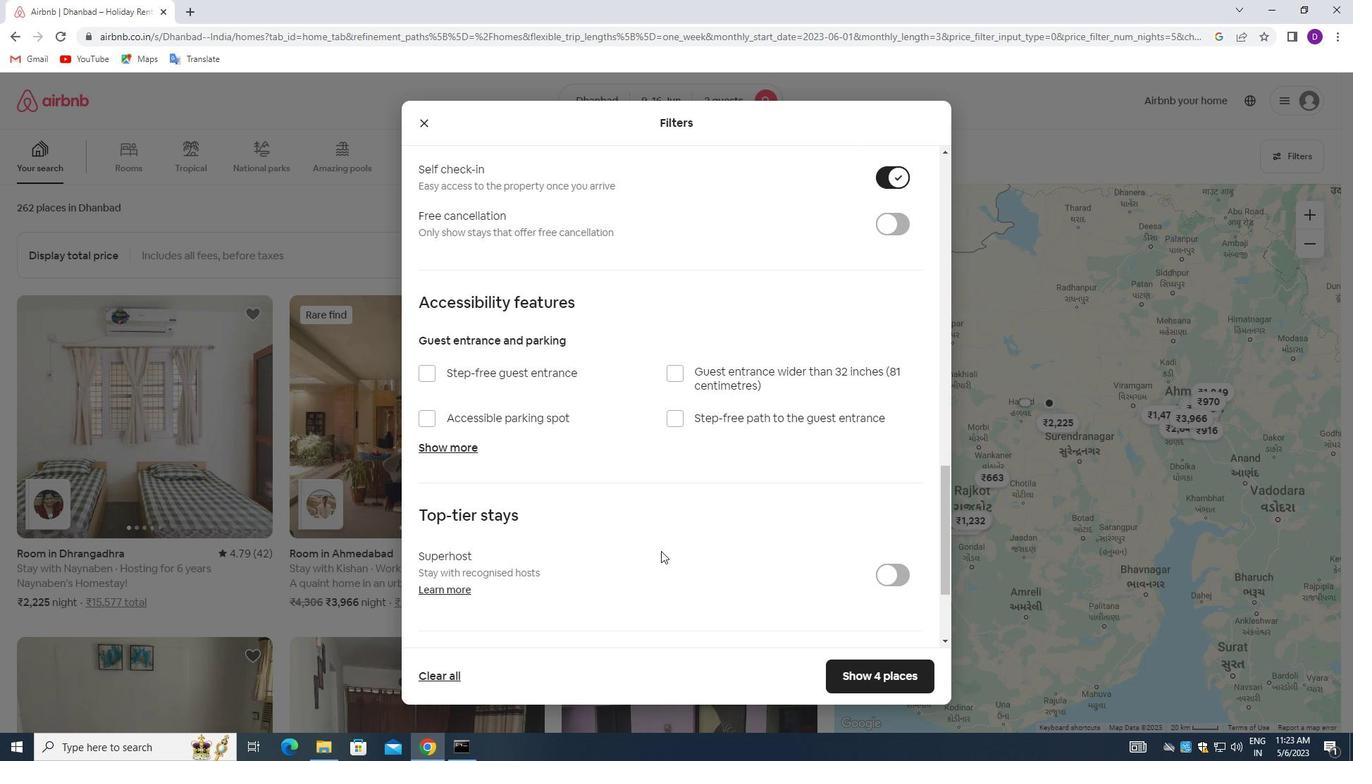 
Action: Mouse scrolled (661, 550) with delta (0, 0)
Screenshot: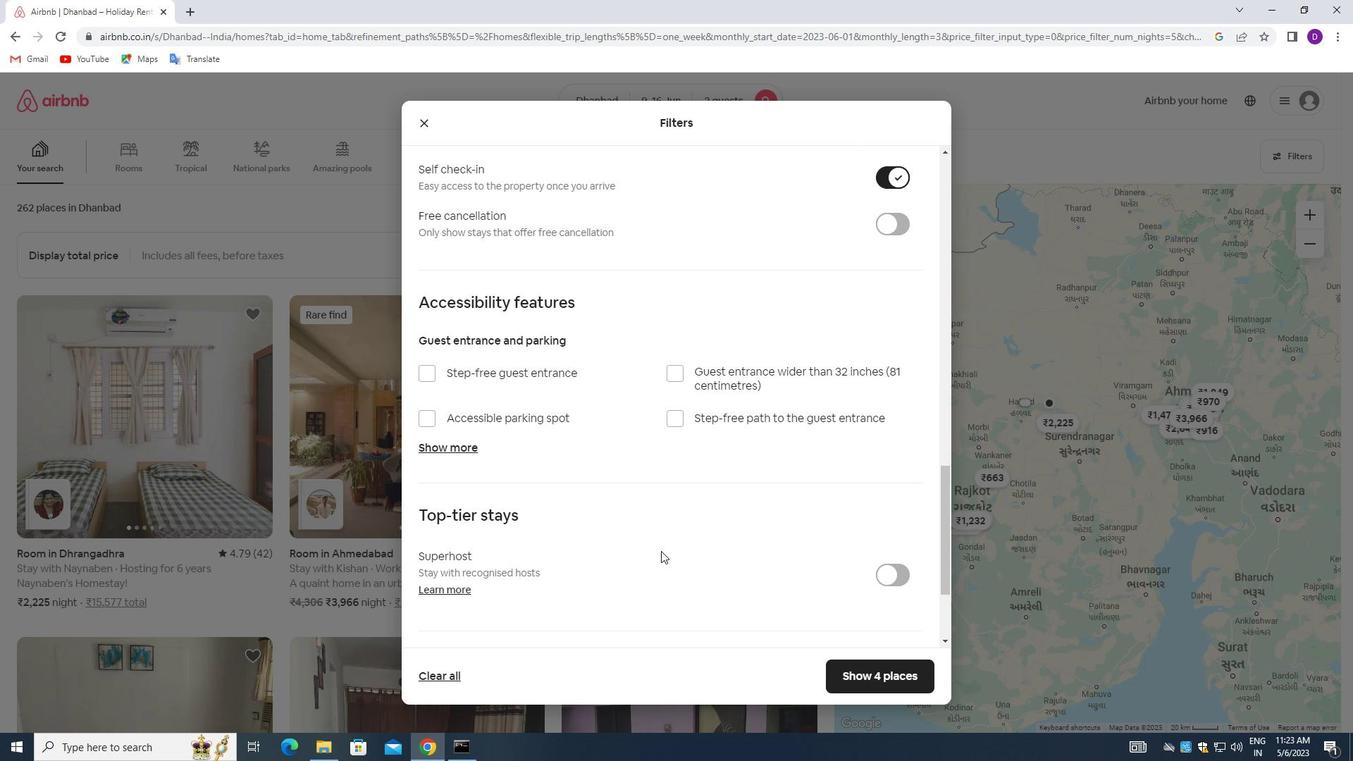 
Action: Mouse scrolled (661, 550) with delta (0, 0)
Screenshot: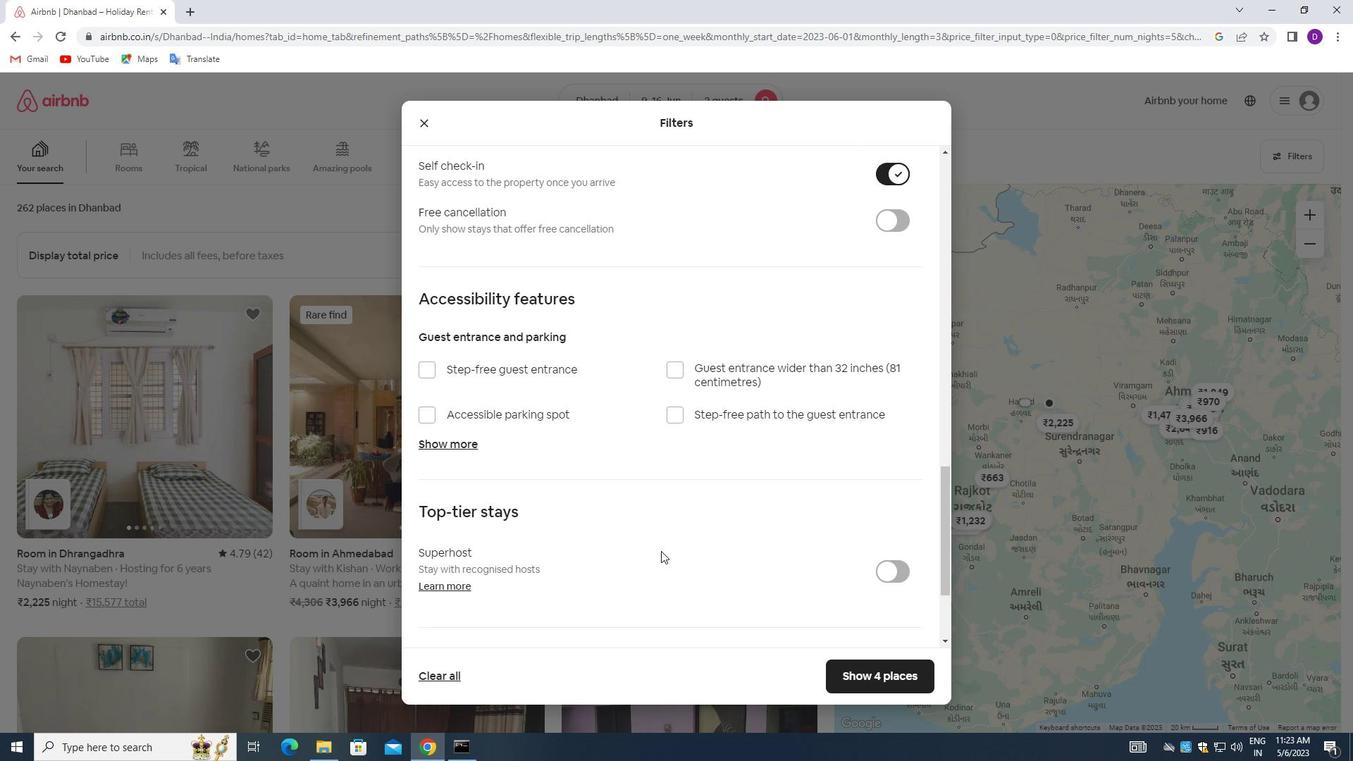 
Action: Mouse scrolled (661, 550) with delta (0, 0)
Screenshot: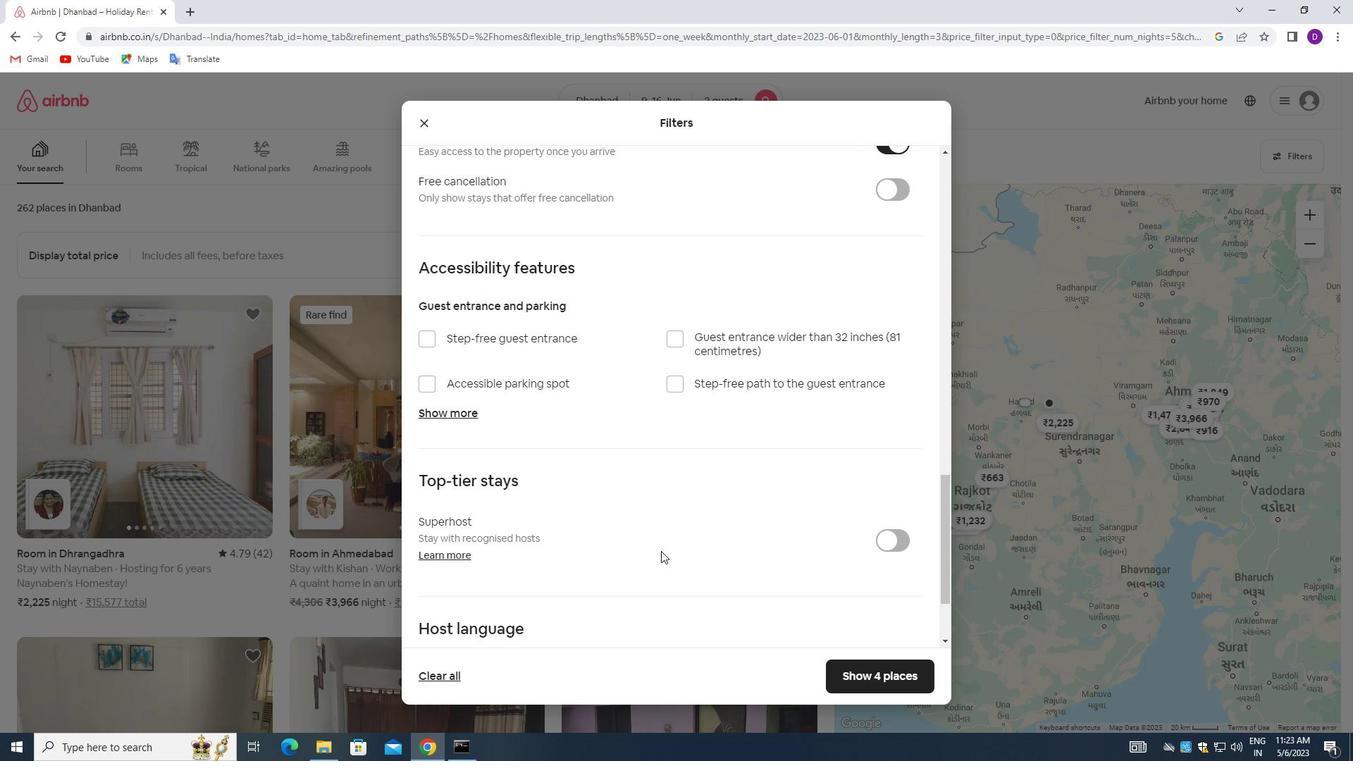 
Action: Mouse scrolled (661, 550) with delta (0, 0)
Screenshot: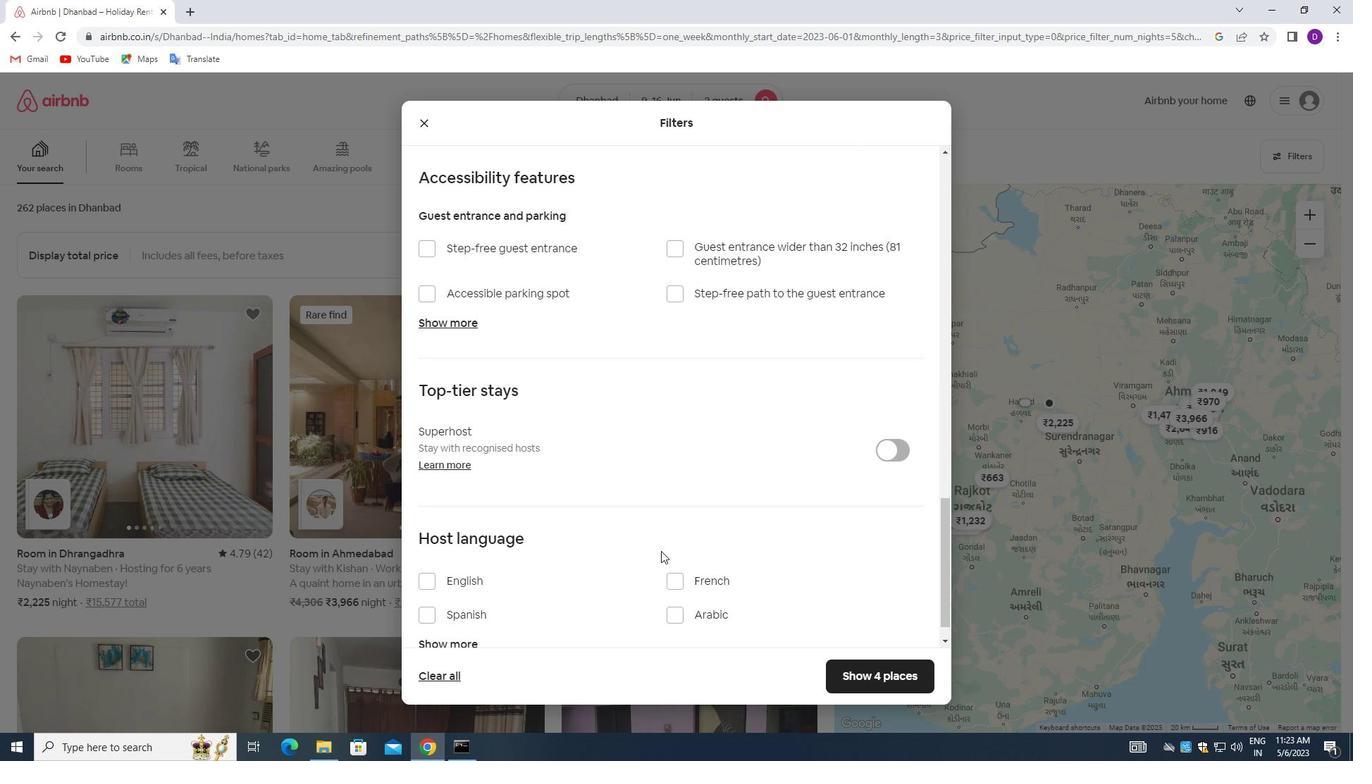 
Action: Mouse moved to (429, 551)
Screenshot: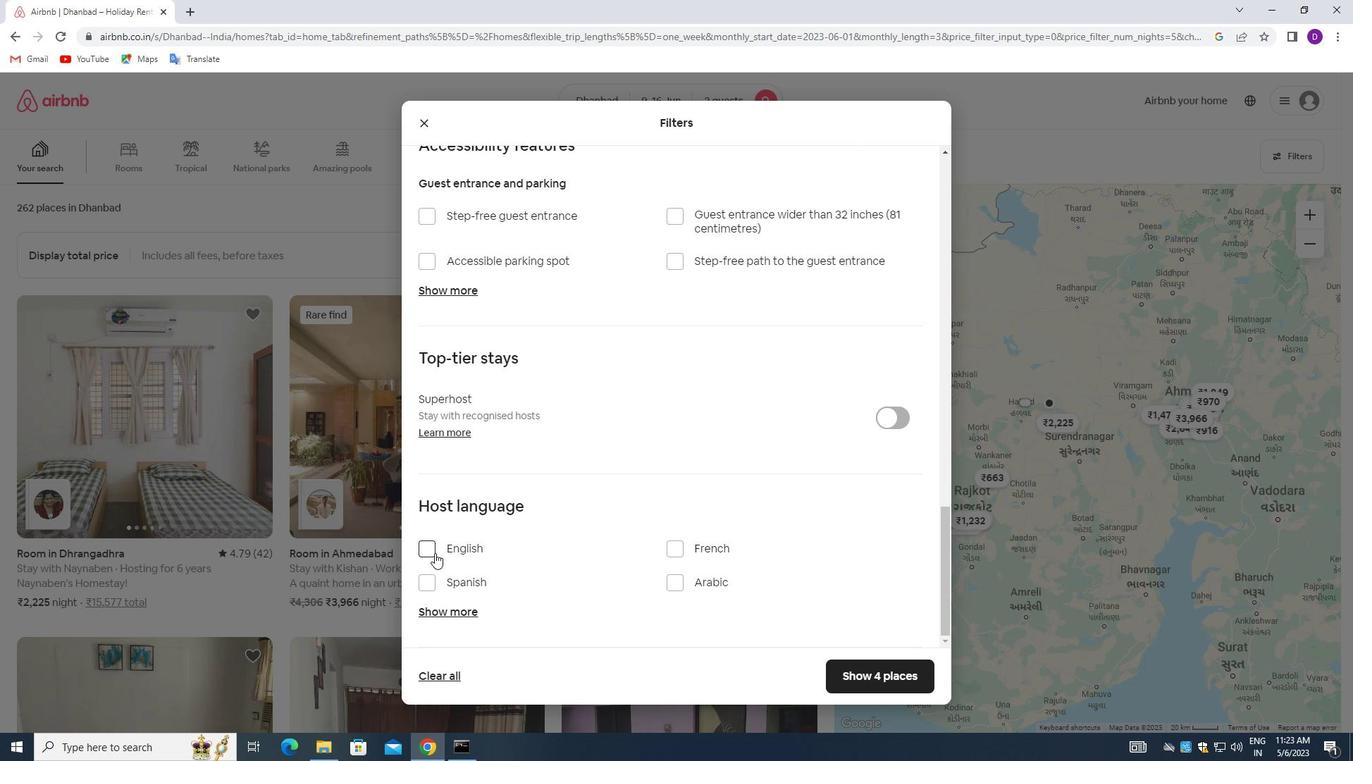 
Action: Mouse pressed left at (429, 551)
Screenshot: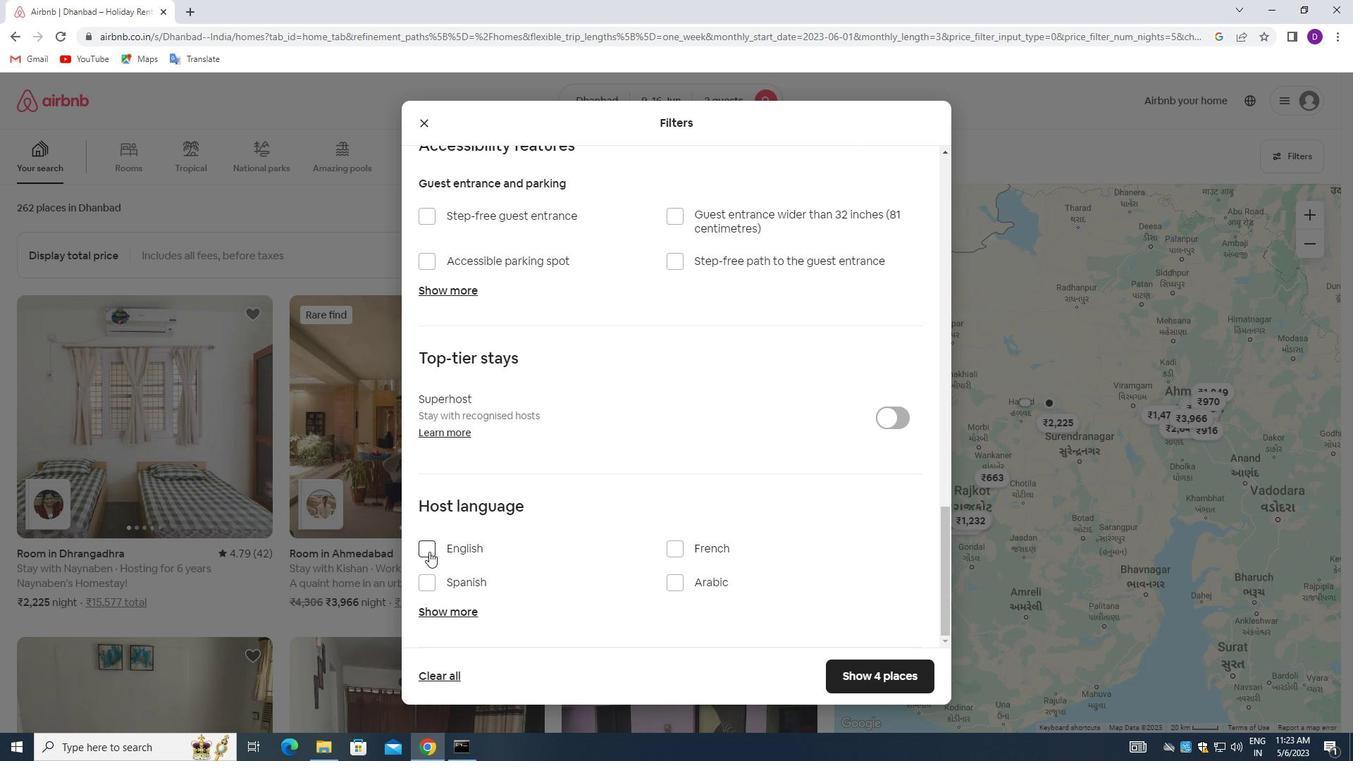 
Action: Mouse moved to (833, 672)
Screenshot: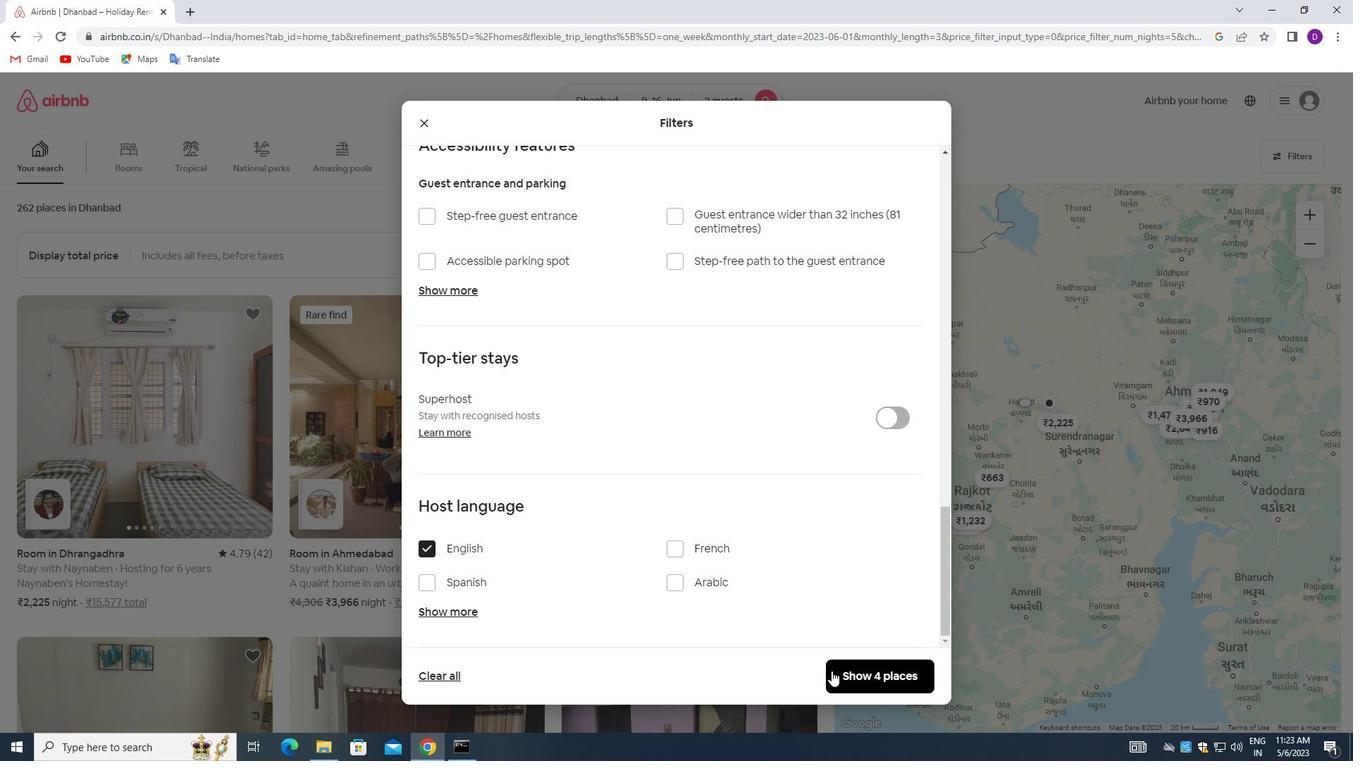 
Action: Mouse pressed left at (833, 672)
Screenshot: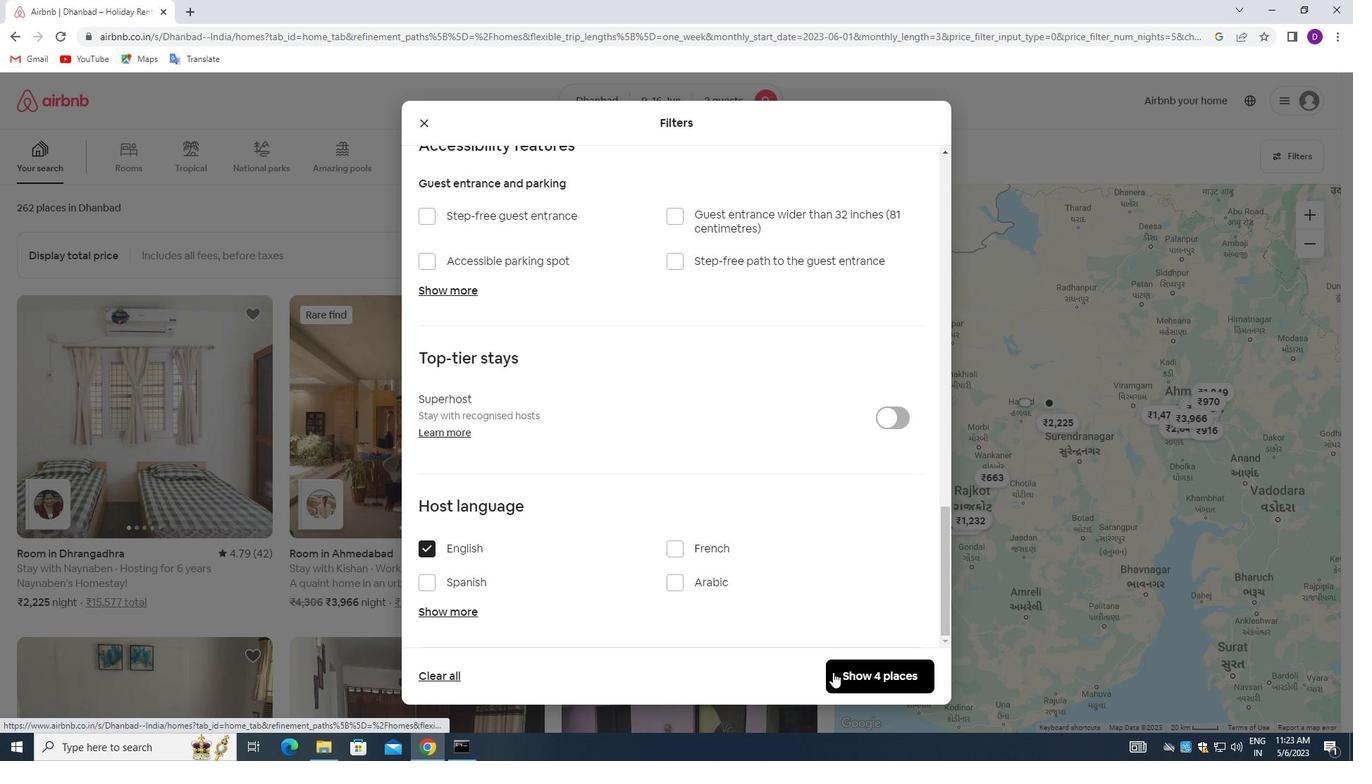 
Action: Mouse moved to (823, 568)
Screenshot: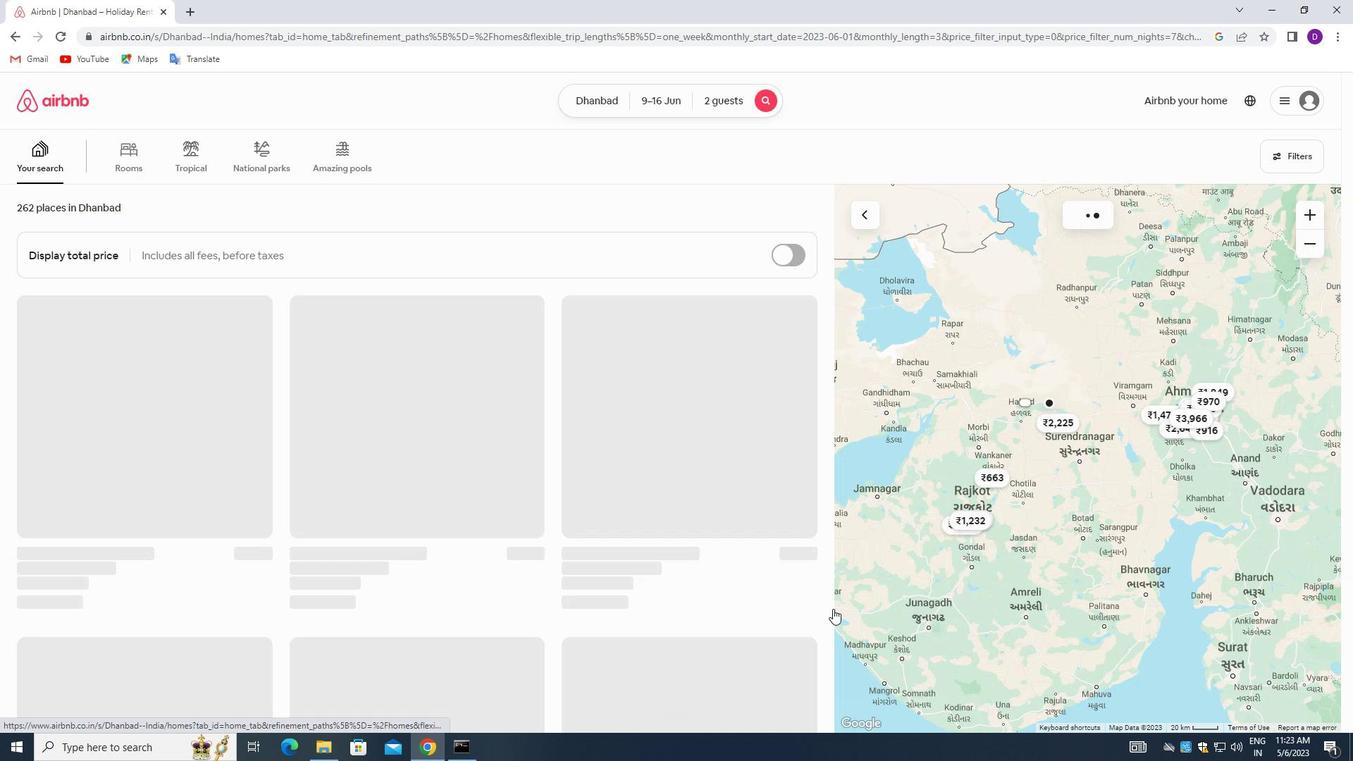 
